 Task: Open Card Sales Closing Review in Board Content Marketing Social Media Content Creation and Management to Workspace Content Management Software and add a team member Softage.3@softage.net, a label Yellow, a checklist Insurance Planning, an attachment from your onedrive, a color Yellow and finally, add a card description 'Create and send out employee engagement survey on company vision' and a comment 'Let us approach this task with a focus on continuous improvement, seeking to learn and grow from each step of the process.'. Add a start date 'Jan 03, 1900' with a due date 'Jan 10, 1900'
Action: Mouse moved to (96, 361)
Screenshot: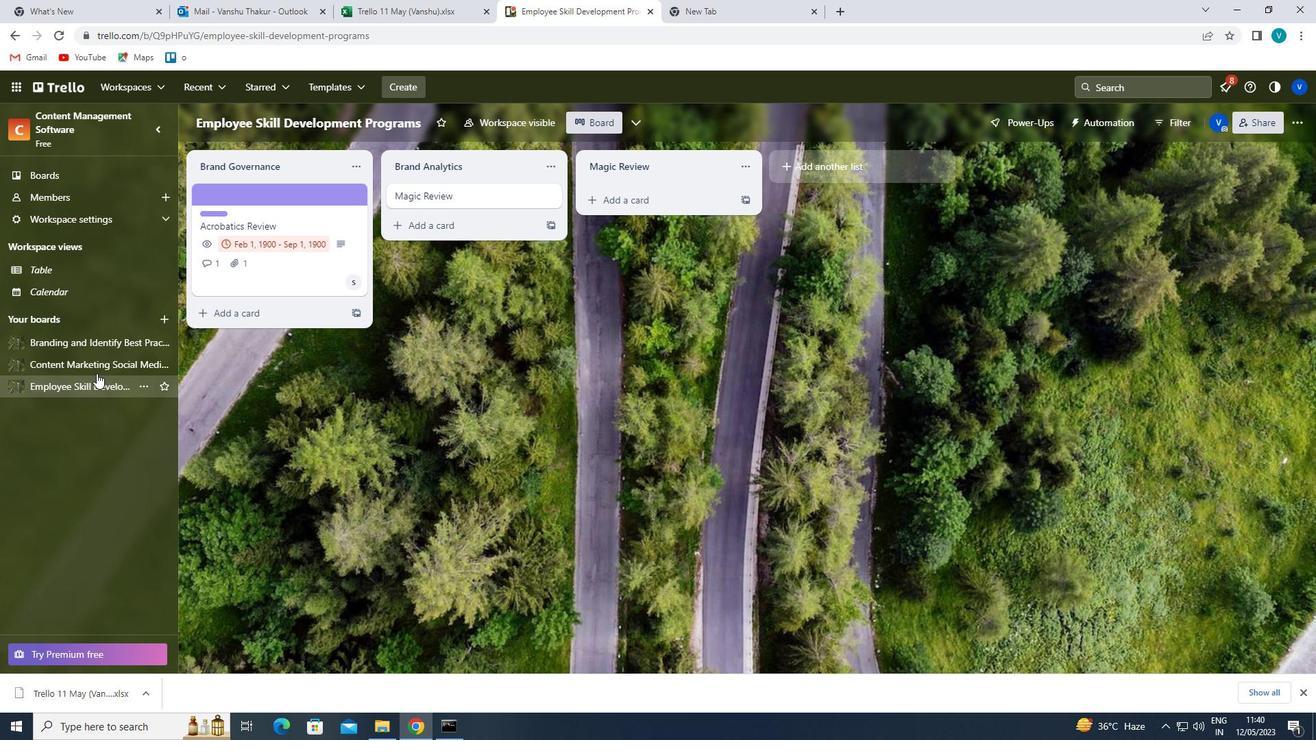 
Action: Mouse pressed left at (96, 361)
Screenshot: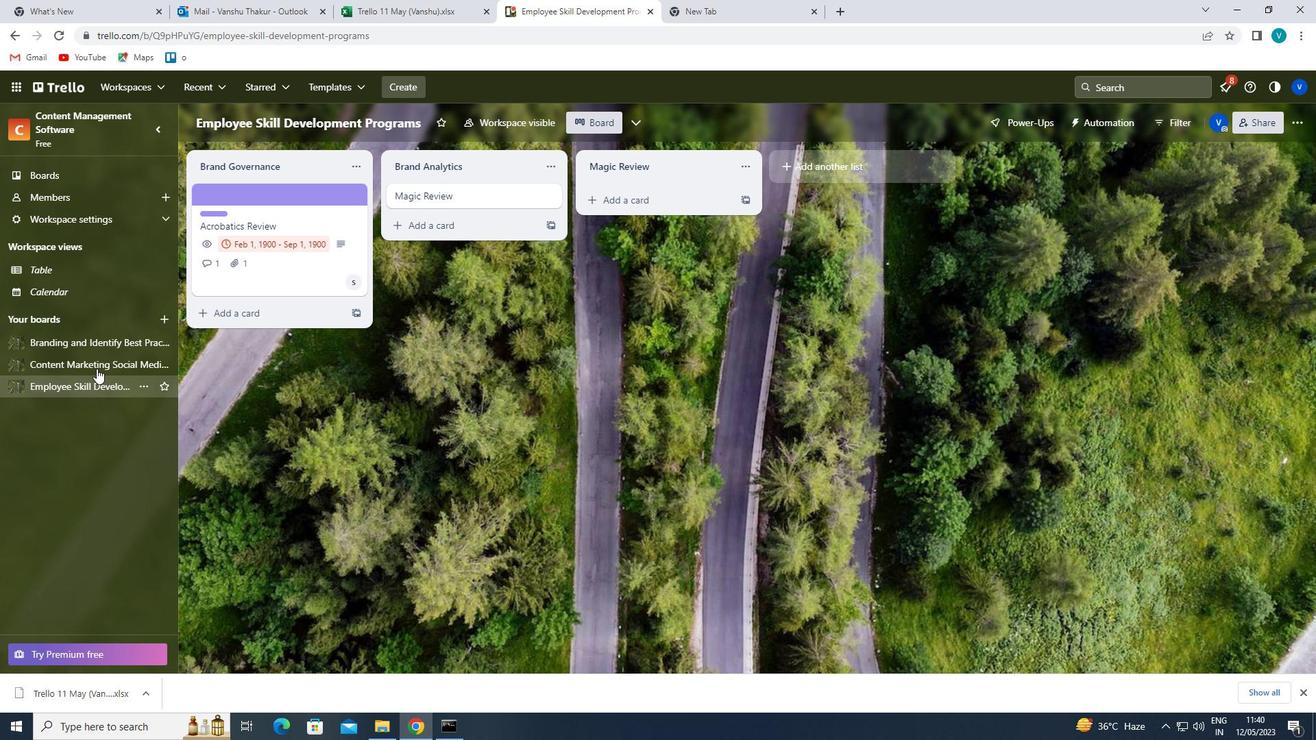 
Action: Mouse moved to (244, 191)
Screenshot: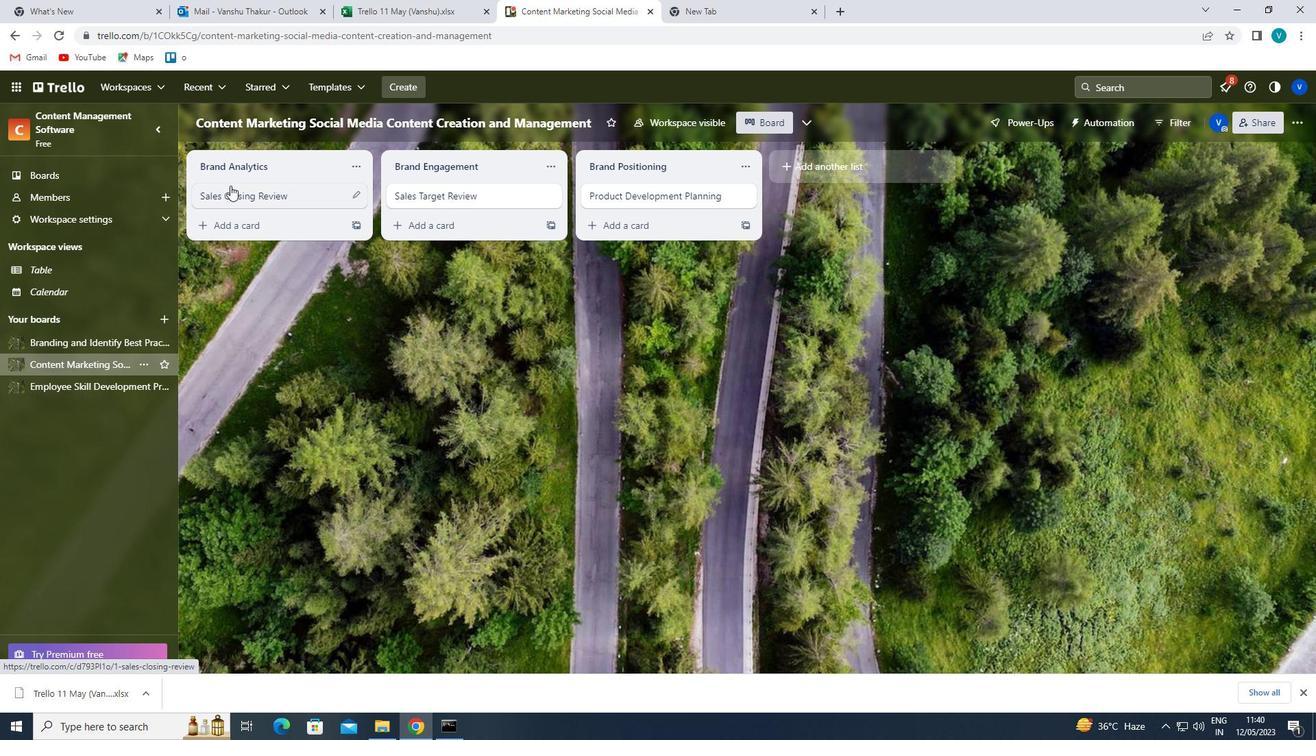 
Action: Mouse pressed left at (244, 191)
Screenshot: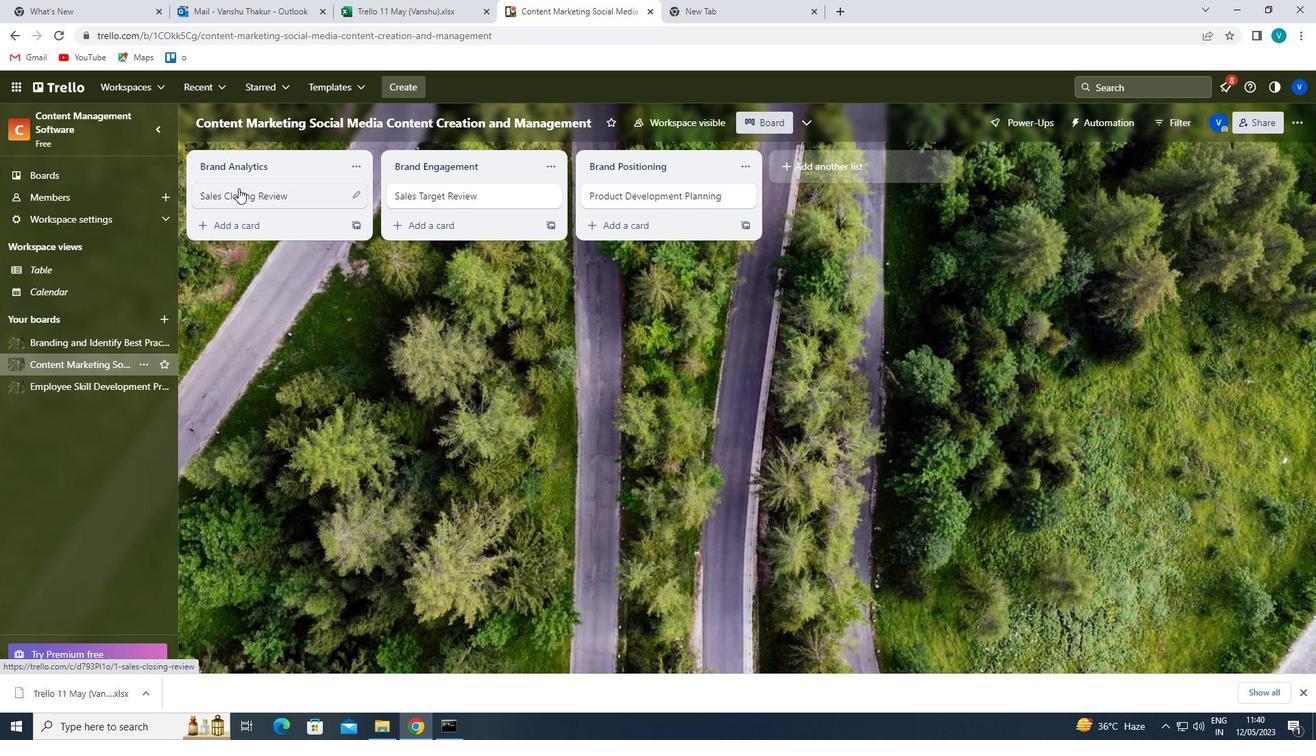 
Action: Mouse moved to (849, 188)
Screenshot: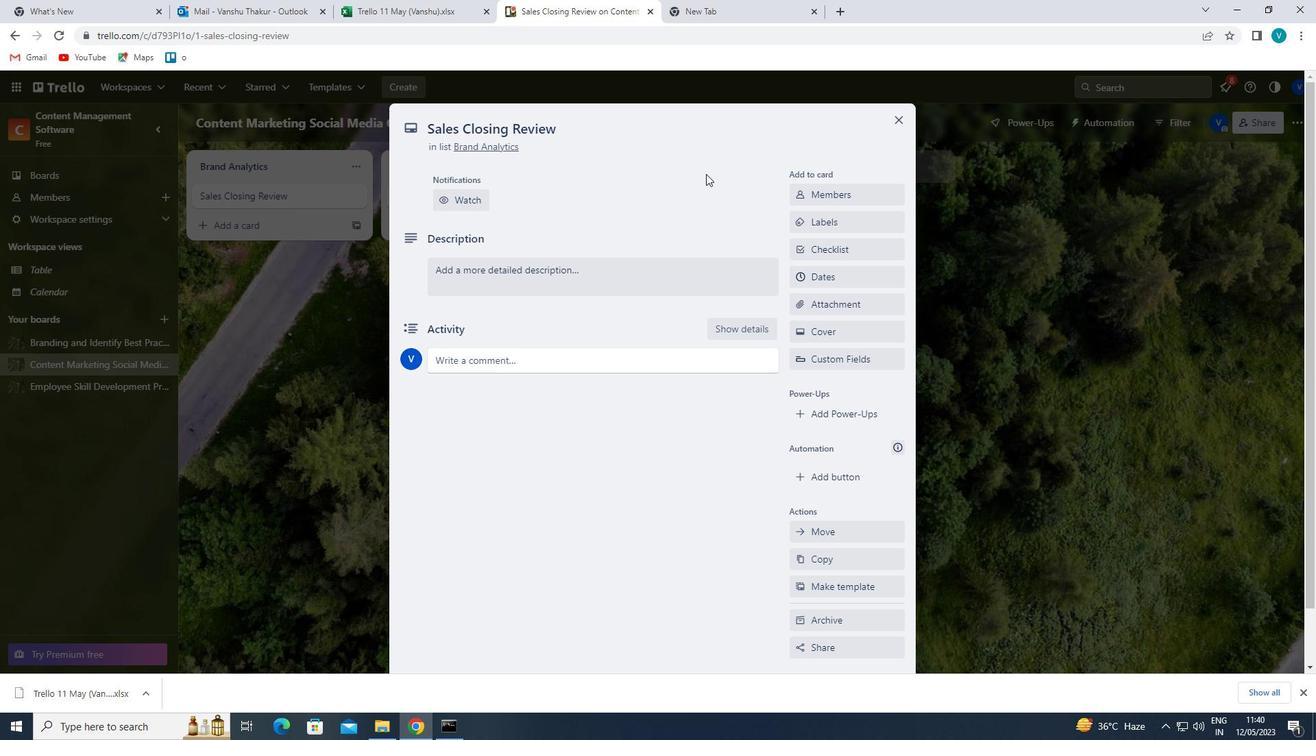
Action: Mouse pressed left at (849, 188)
Screenshot: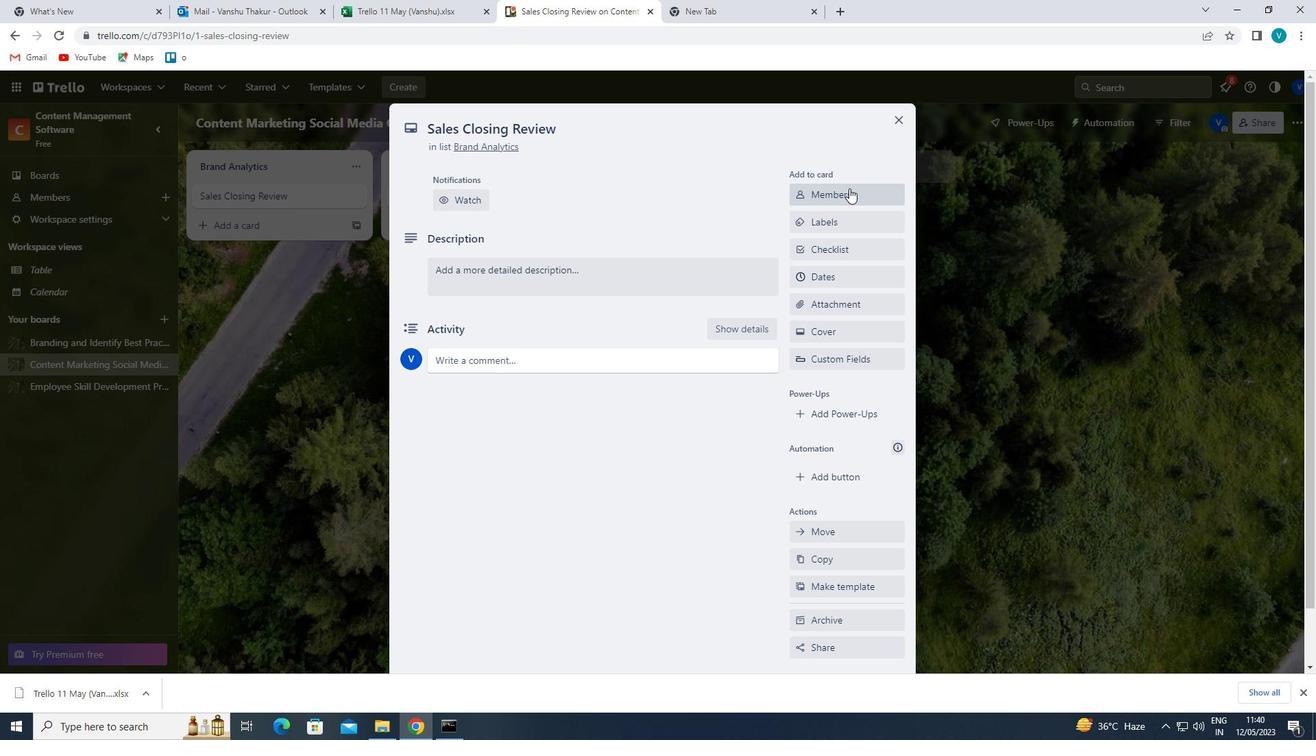 
Action: Mouse moved to (845, 255)
Screenshot: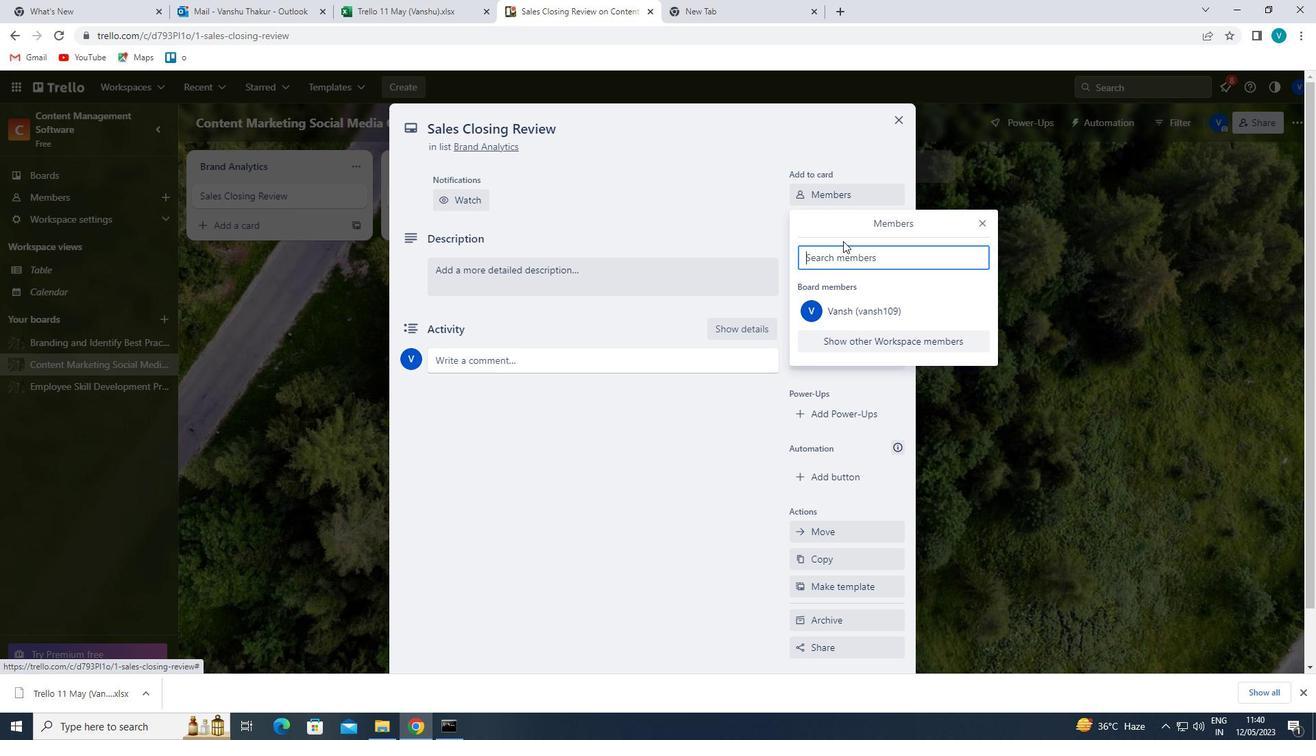 
Action: Mouse pressed left at (845, 255)
Screenshot: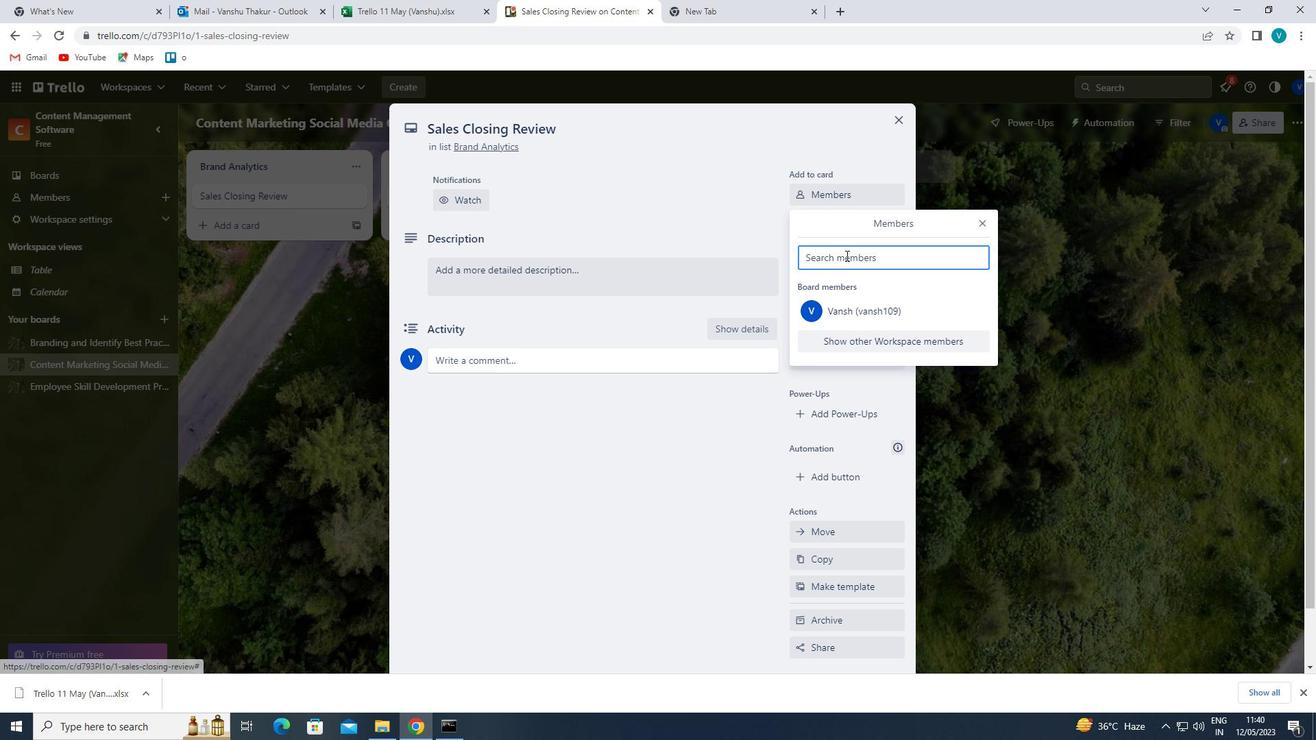 
Action: Mouse moved to (846, 256)
Screenshot: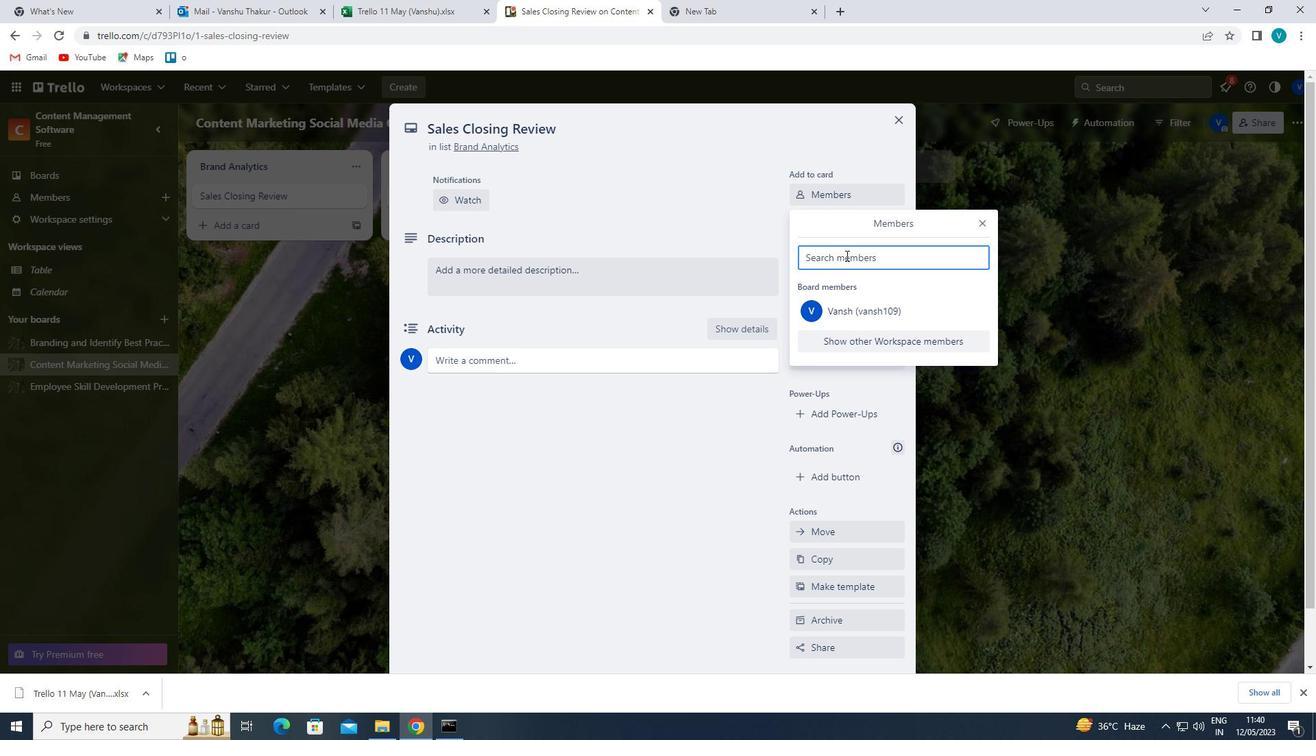 
Action: Key pressed <Key.shift>SOFTA
Screenshot: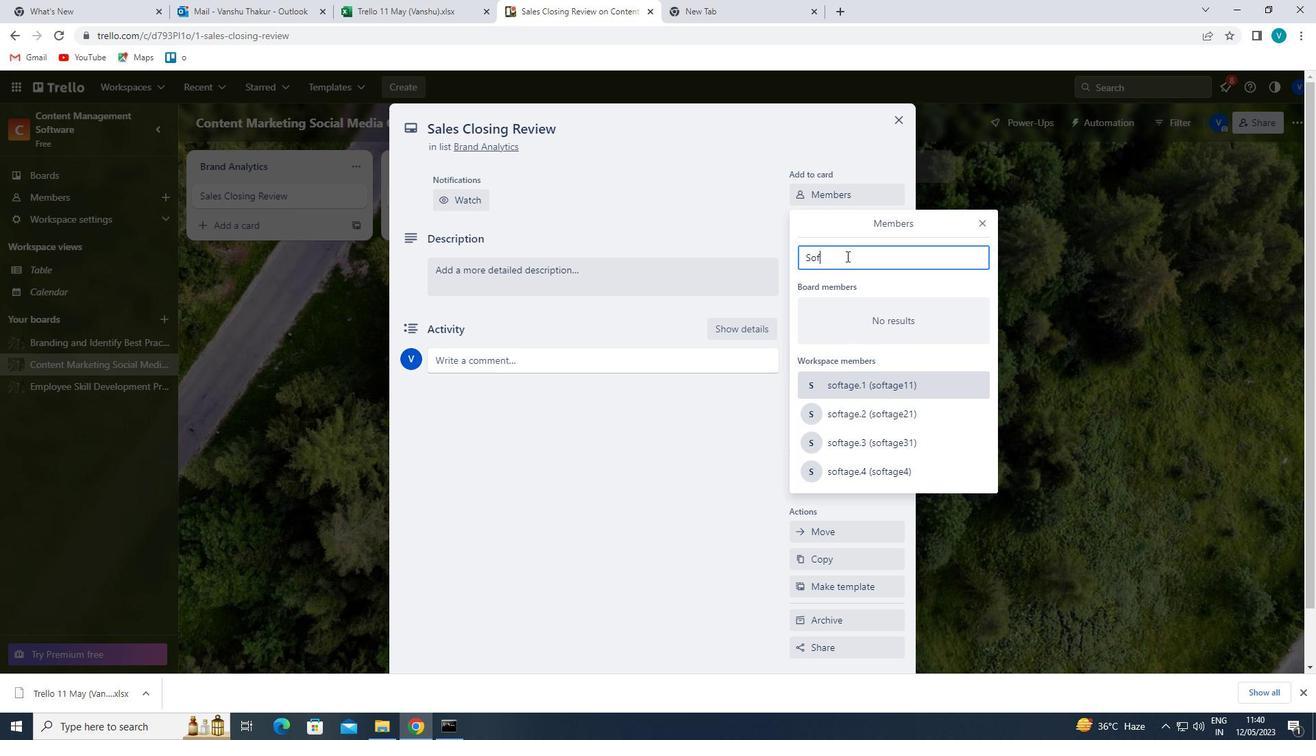
Action: Mouse moved to (861, 444)
Screenshot: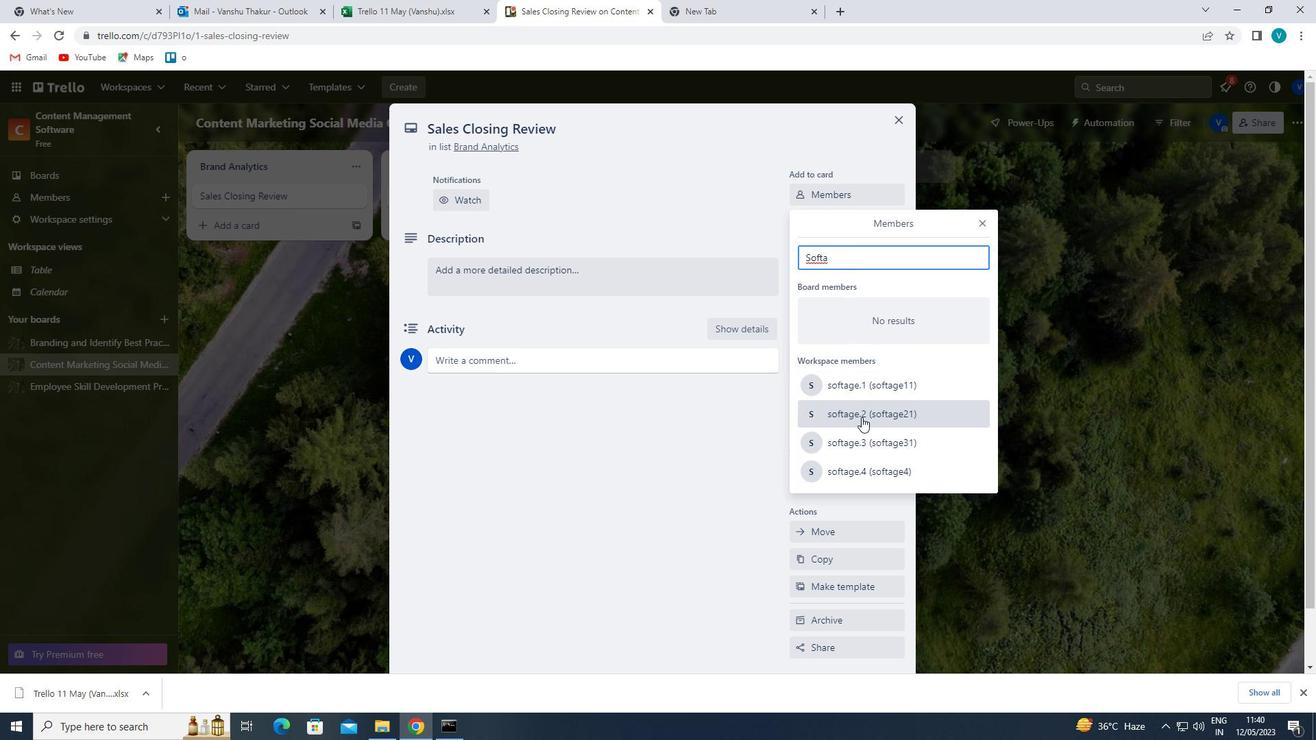 
Action: Mouse pressed left at (861, 444)
Screenshot: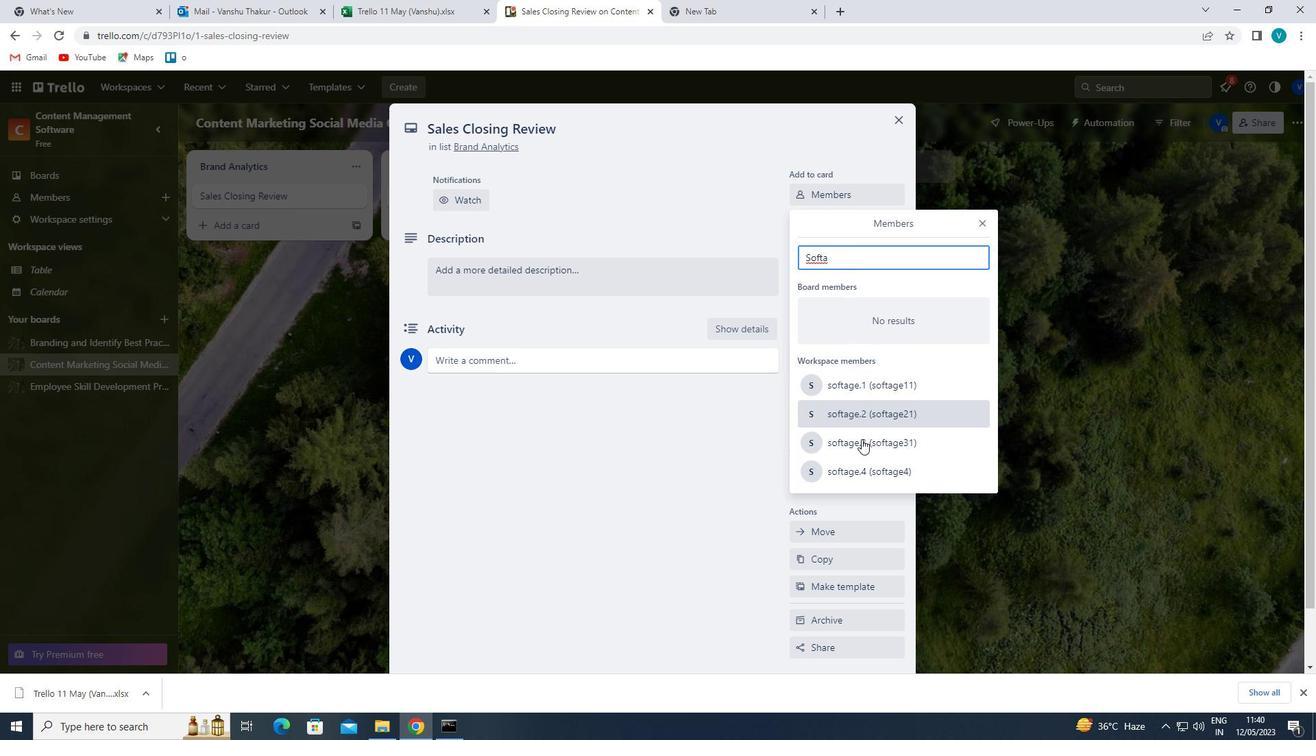 
Action: Mouse moved to (984, 226)
Screenshot: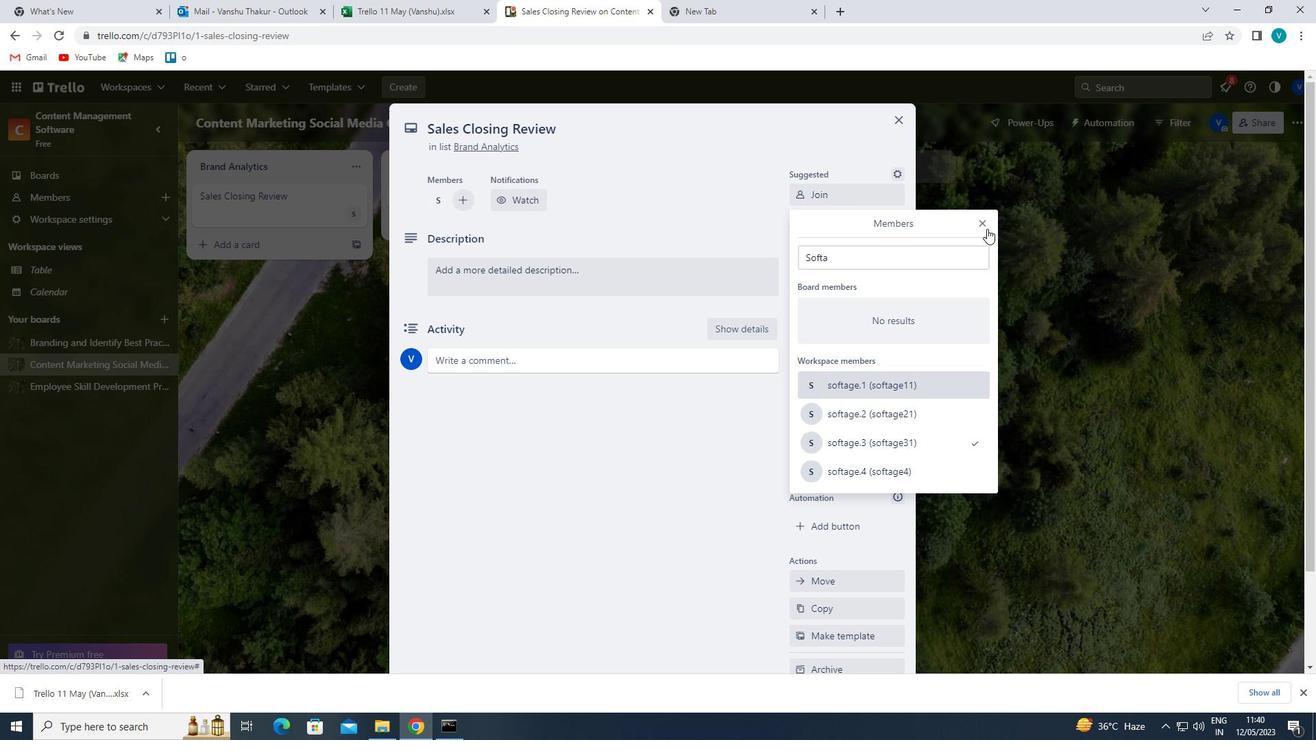 
Action: Mouse pressed left at (984, 226)
Screenshot: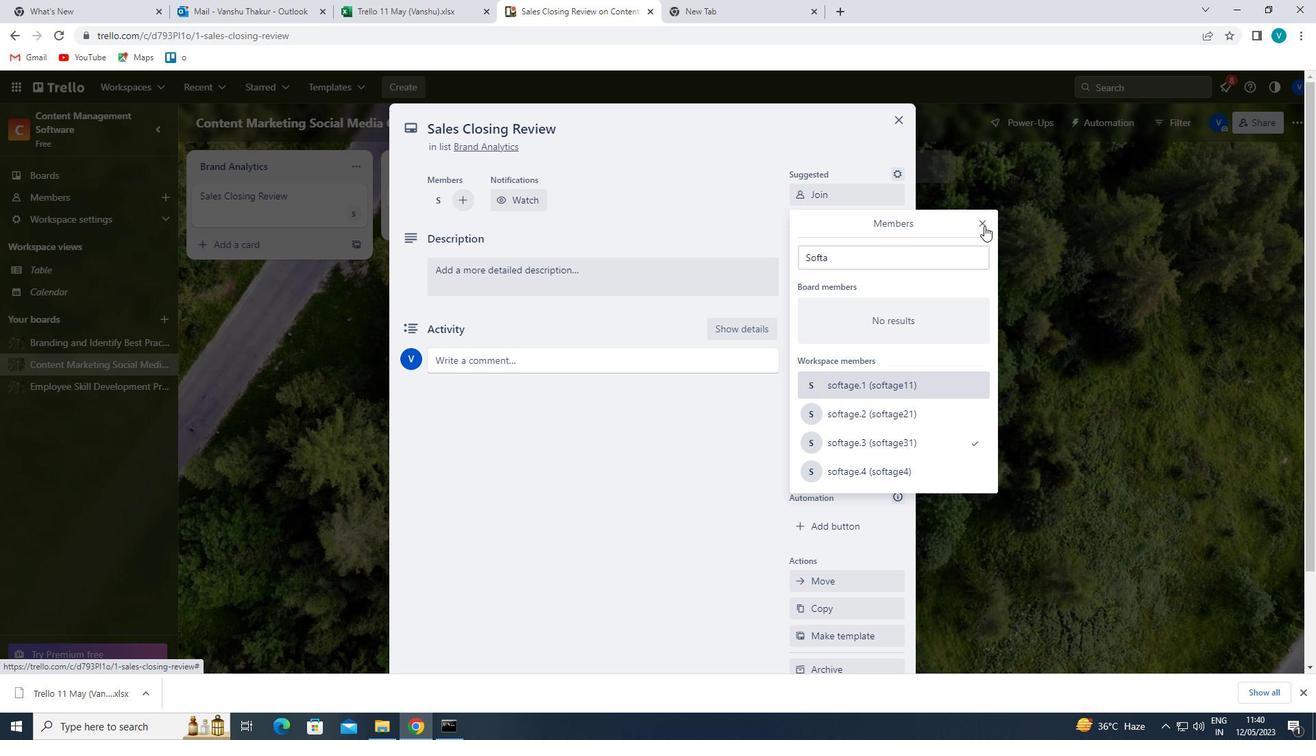 
Action: Mouse moved to (848, 261)
Screenshot: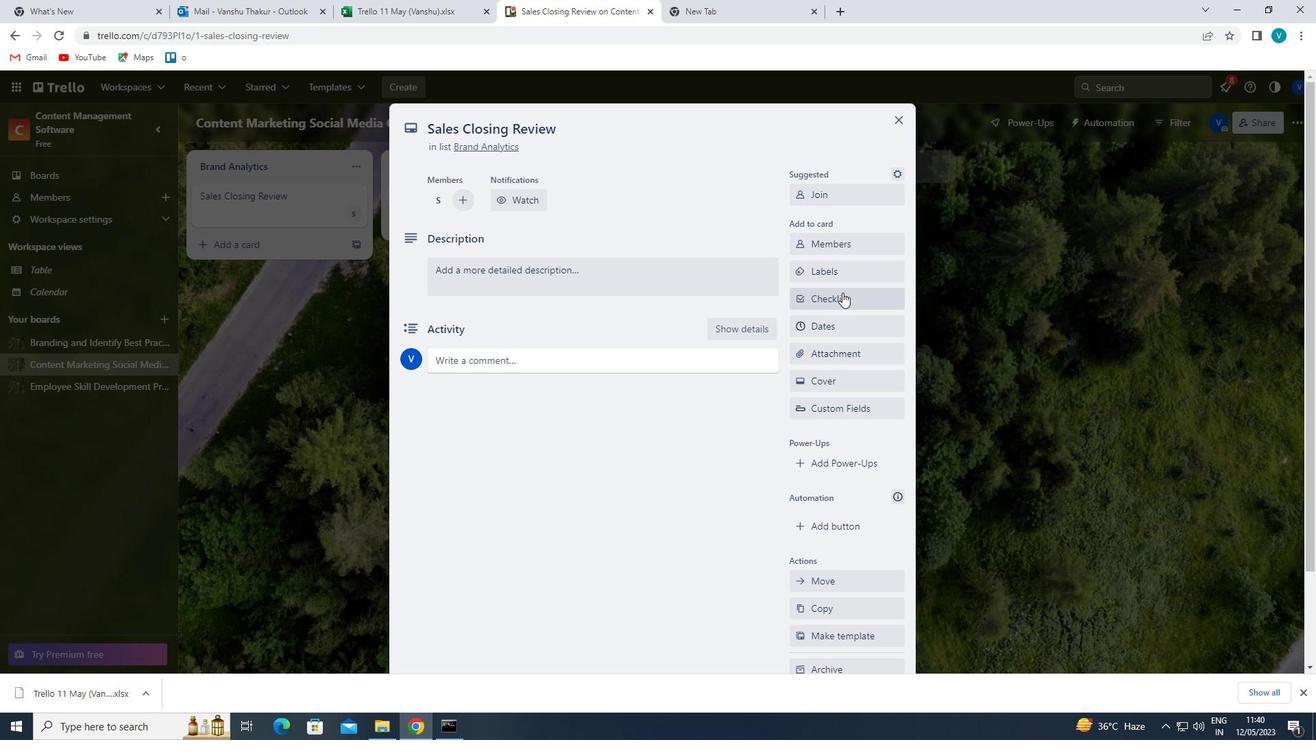 
Action: Mouse pressed left at (848, 261)
Screenshot: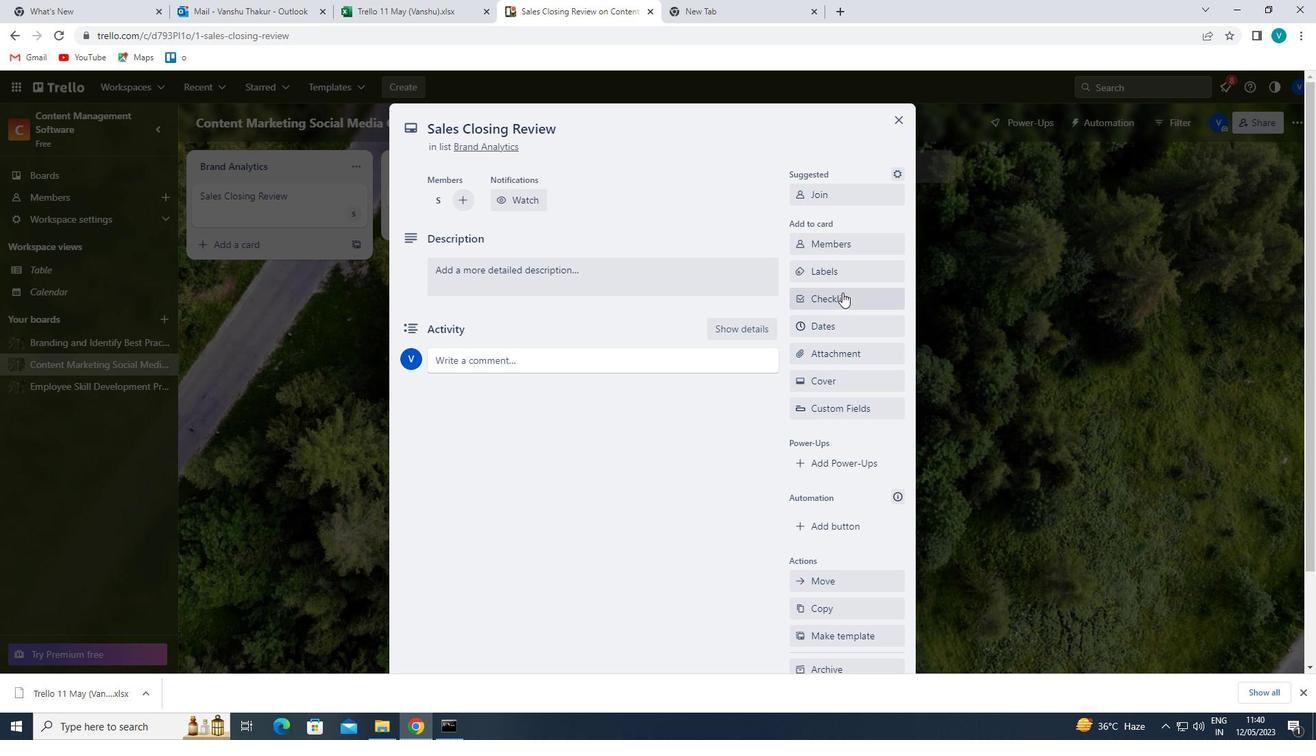 
Action: Mouse moved to (872, 417)
Screenshot: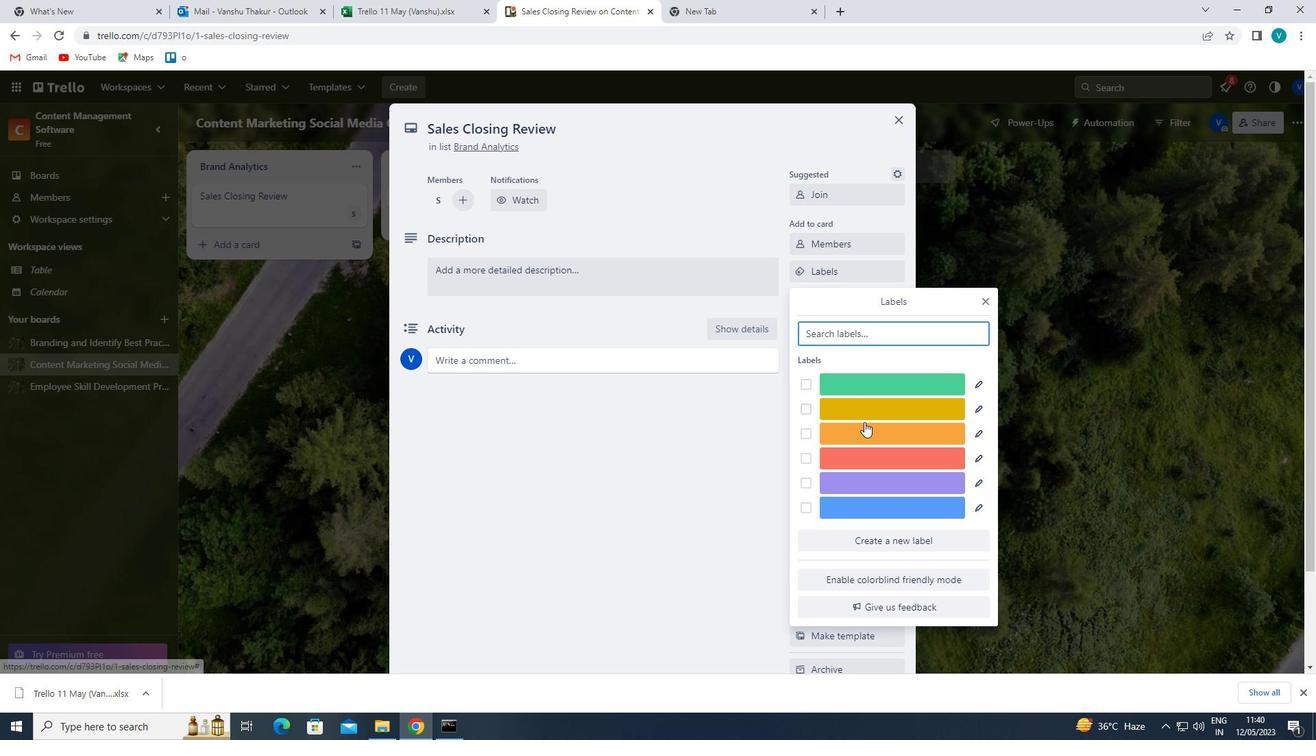 
Action: Mouse pressed left at (872, 417)
Screenshot: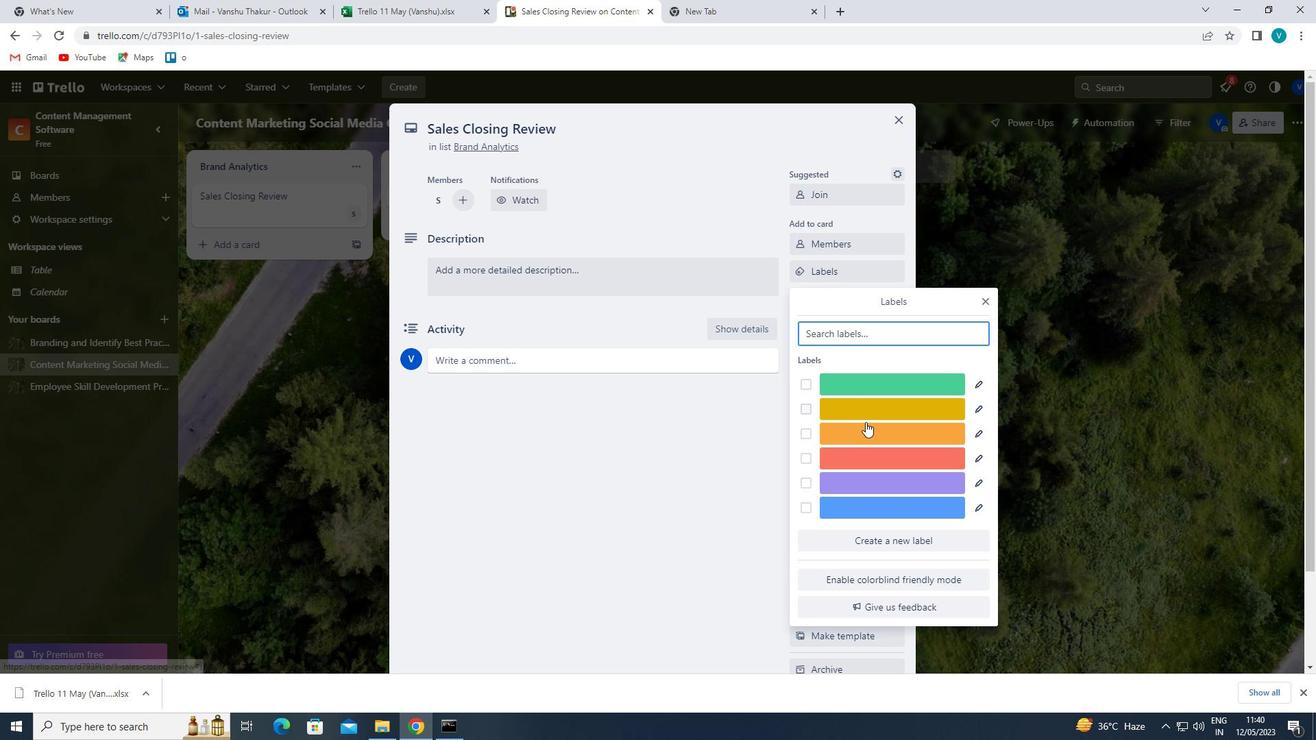 
Action: Mouse moved to (980, 302)
Screenshot: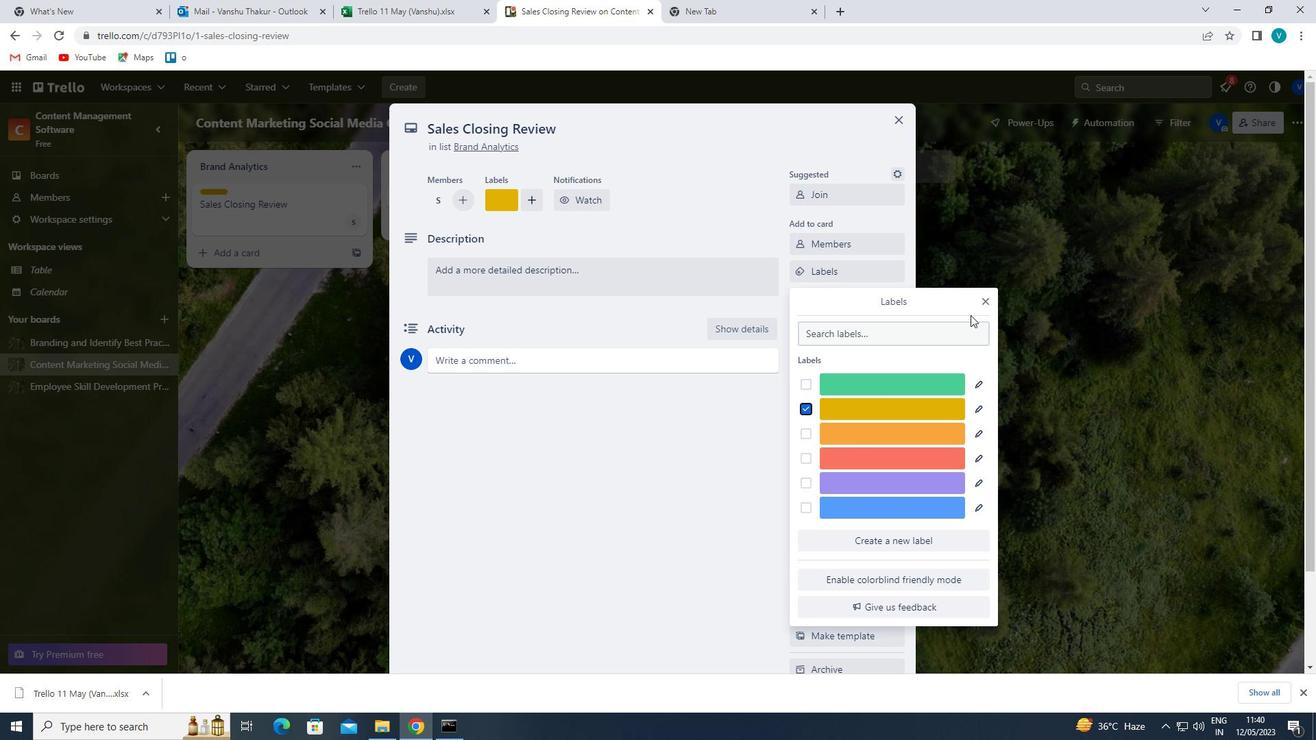 
Action: Mouse pressed left at (980, 302)
Screenshot: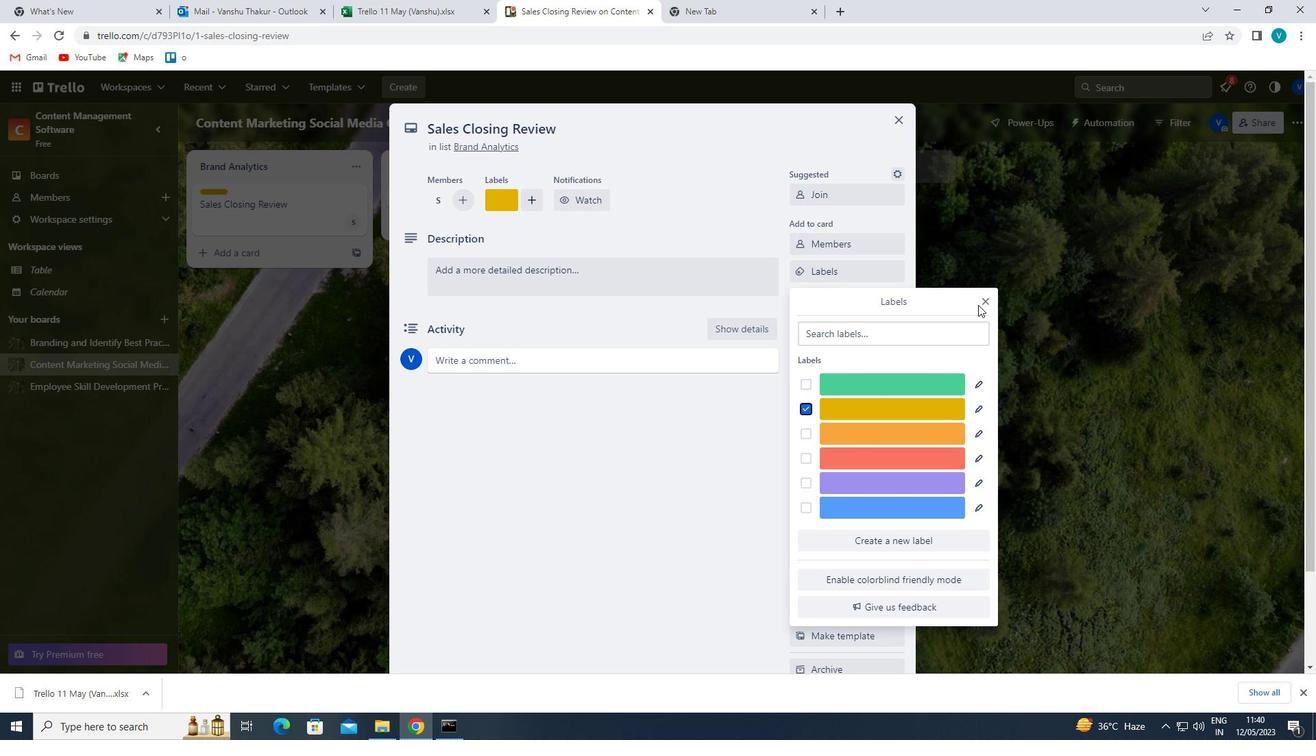 
Action: Mouse moved to (985, 297)
Screenshot: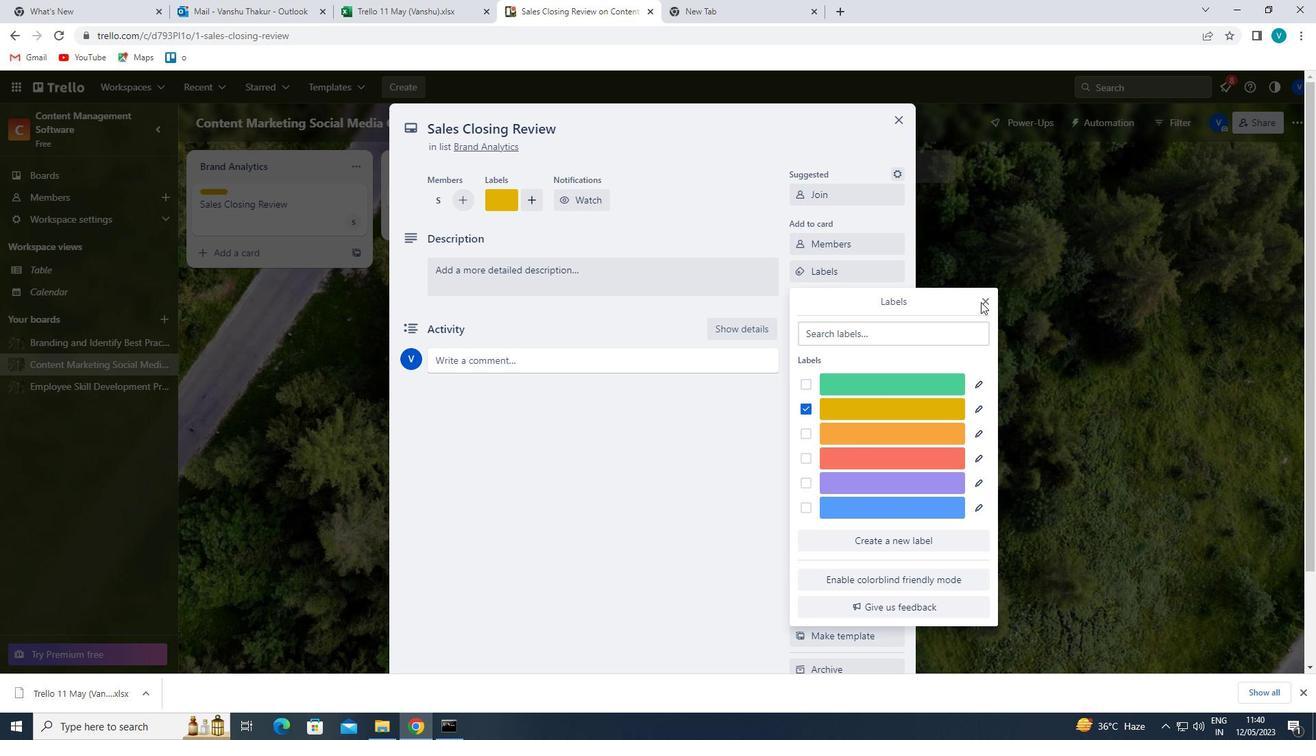 
Action: Mouse pressed left at (985, 297)
Screenshot: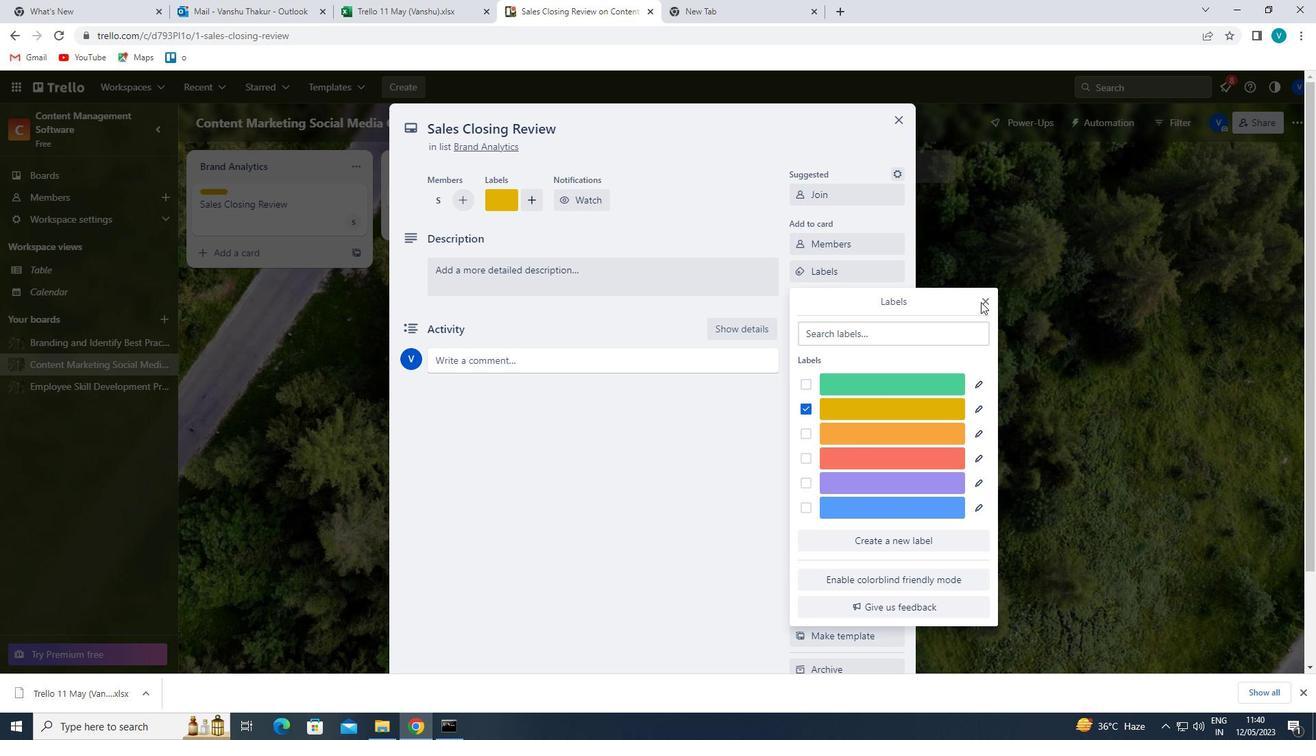 
Action: Mouse moved to (871, 296)
Screenshot: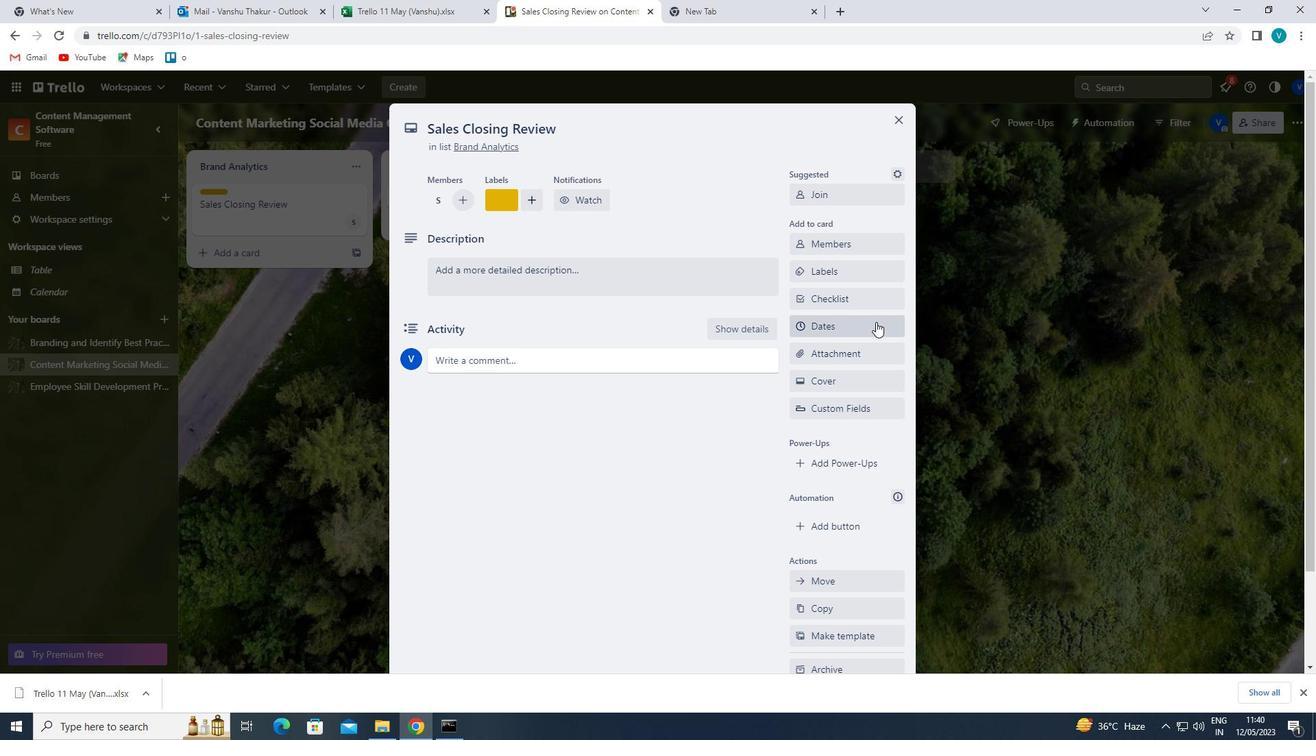 
Action: Mouse pressed left at (871, 296)
Screenshot: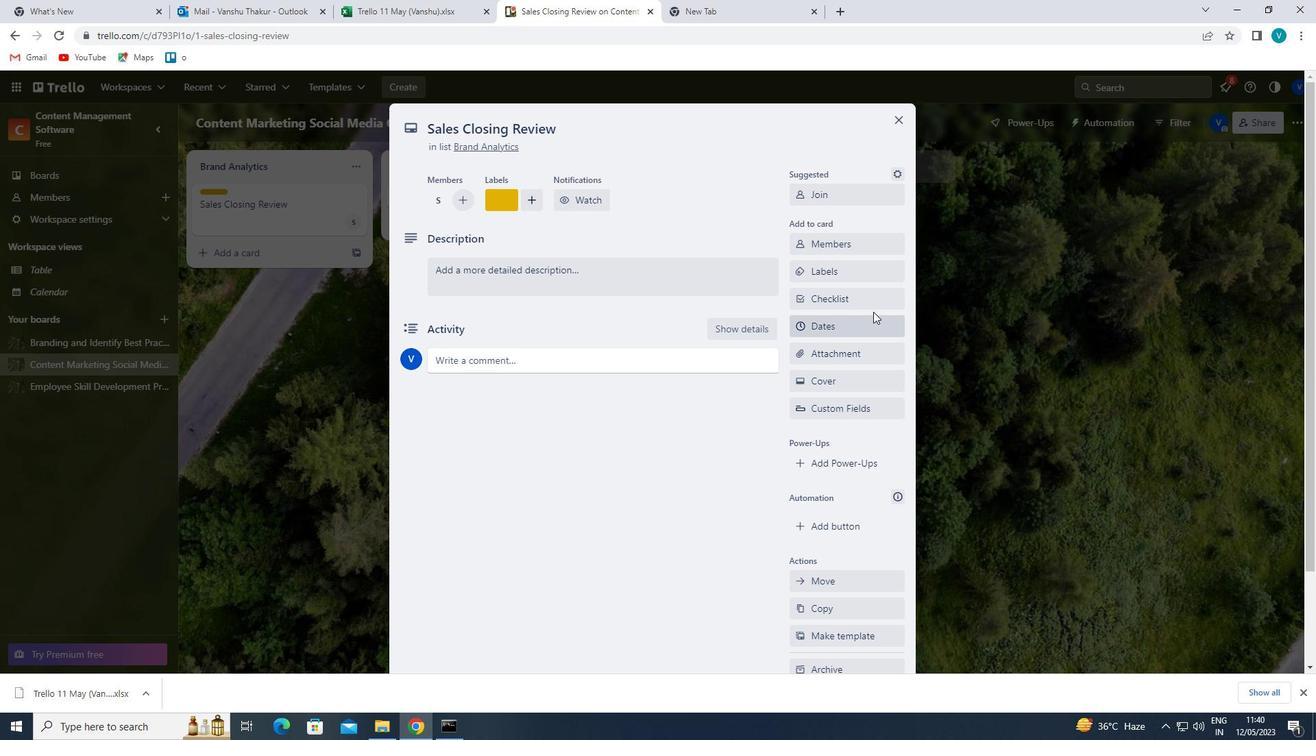 
Action: Mouse moved to (869, 313)
Screenshot: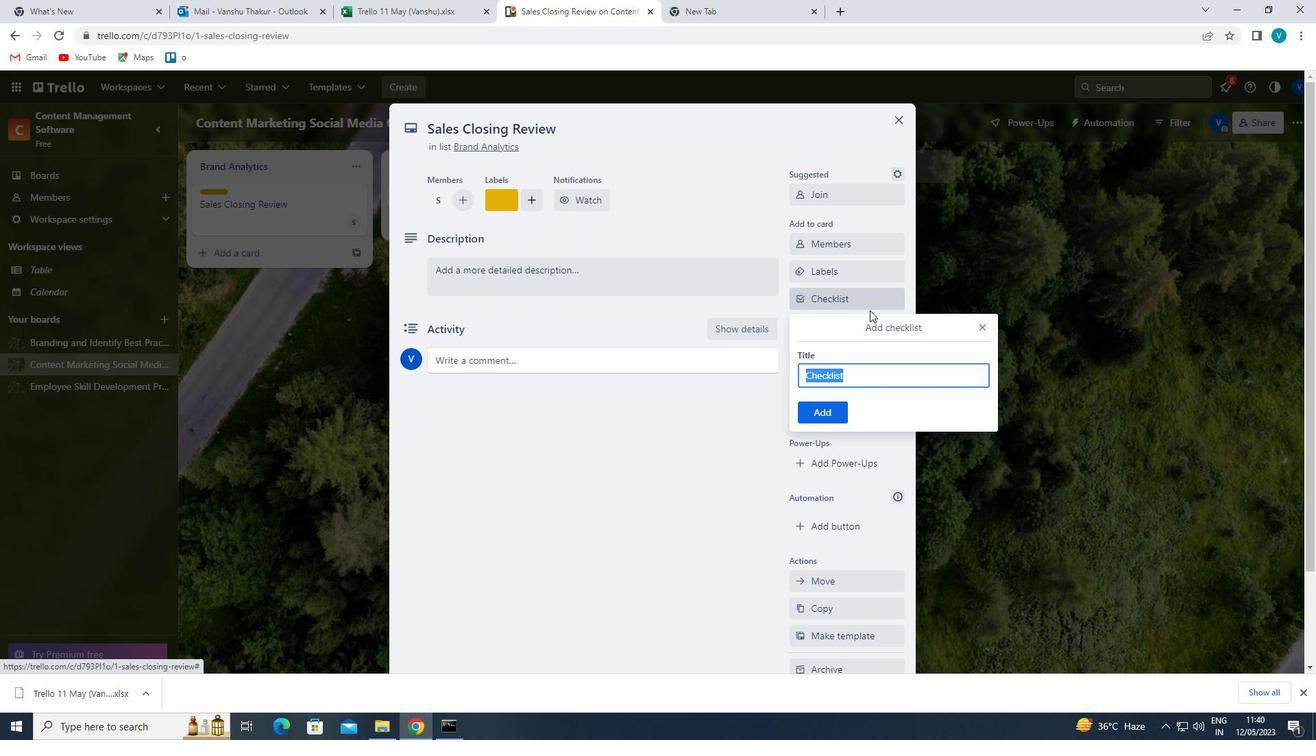 
Action: Key pressed <Key.shift><Key.shift>INSURANCE<Key.space>
Screenshot: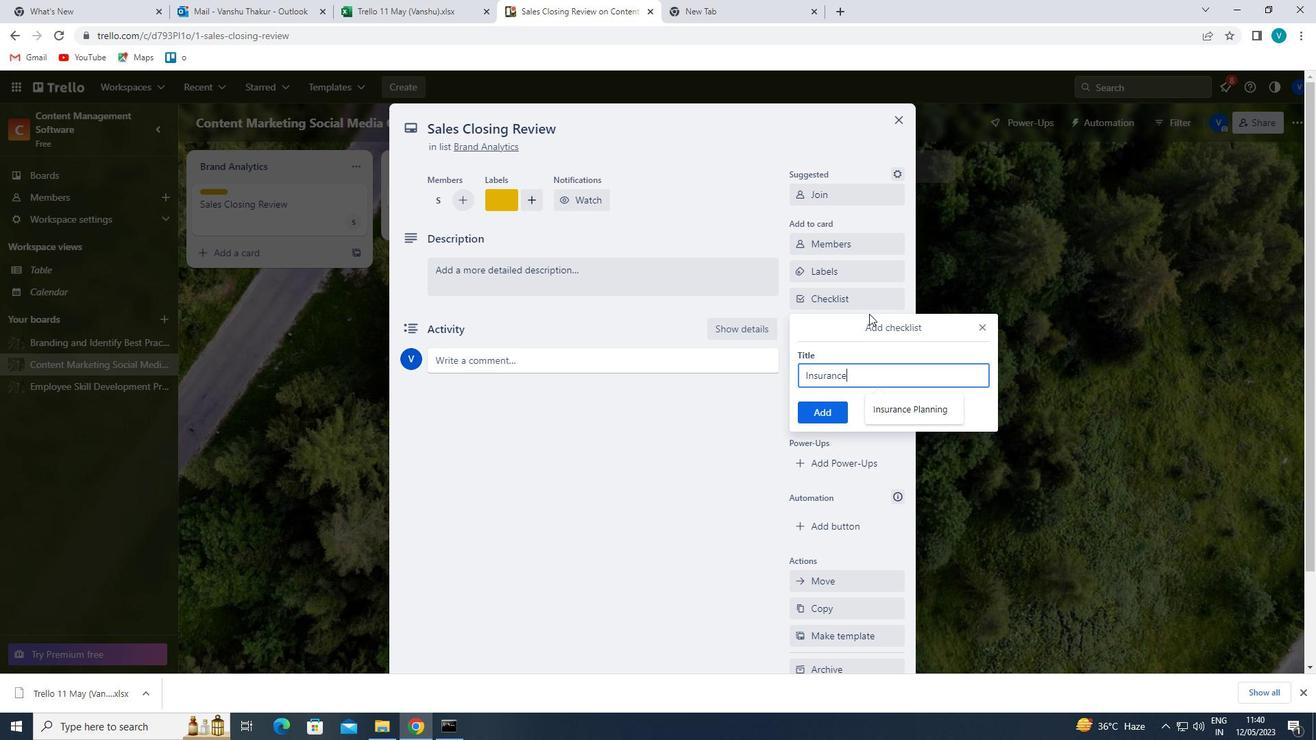 
Action: Mouse moved to (902, 400)
Screenshot: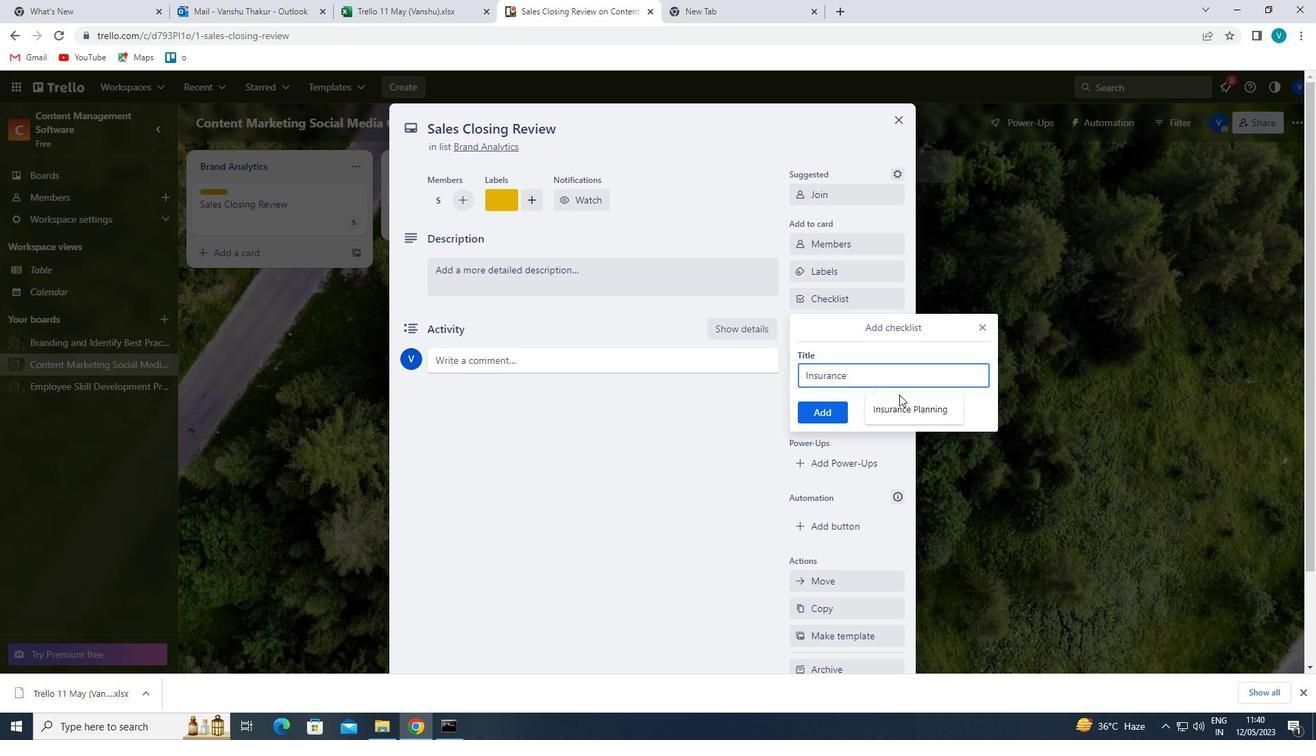 
Action: Mouse pressed left at (902, 400)
Screenshot: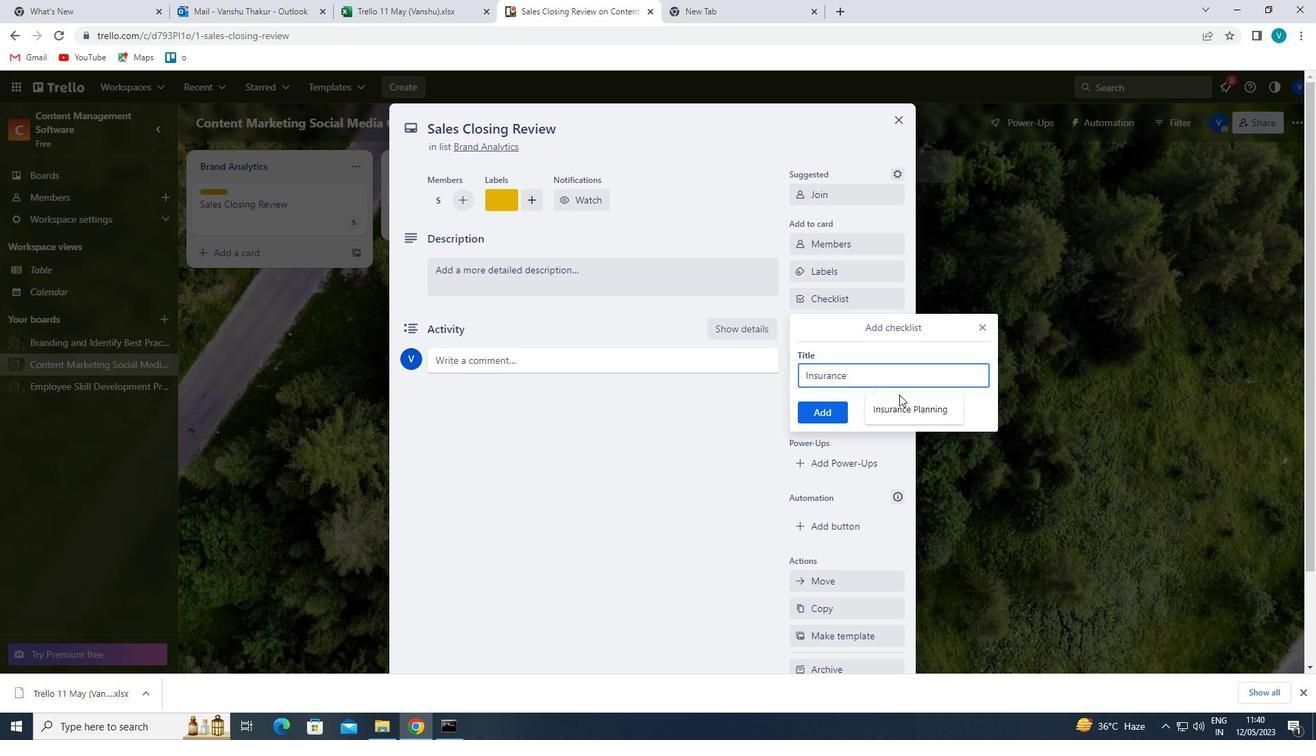 
Action: Mouse moved to (824, 411)
Screenshot: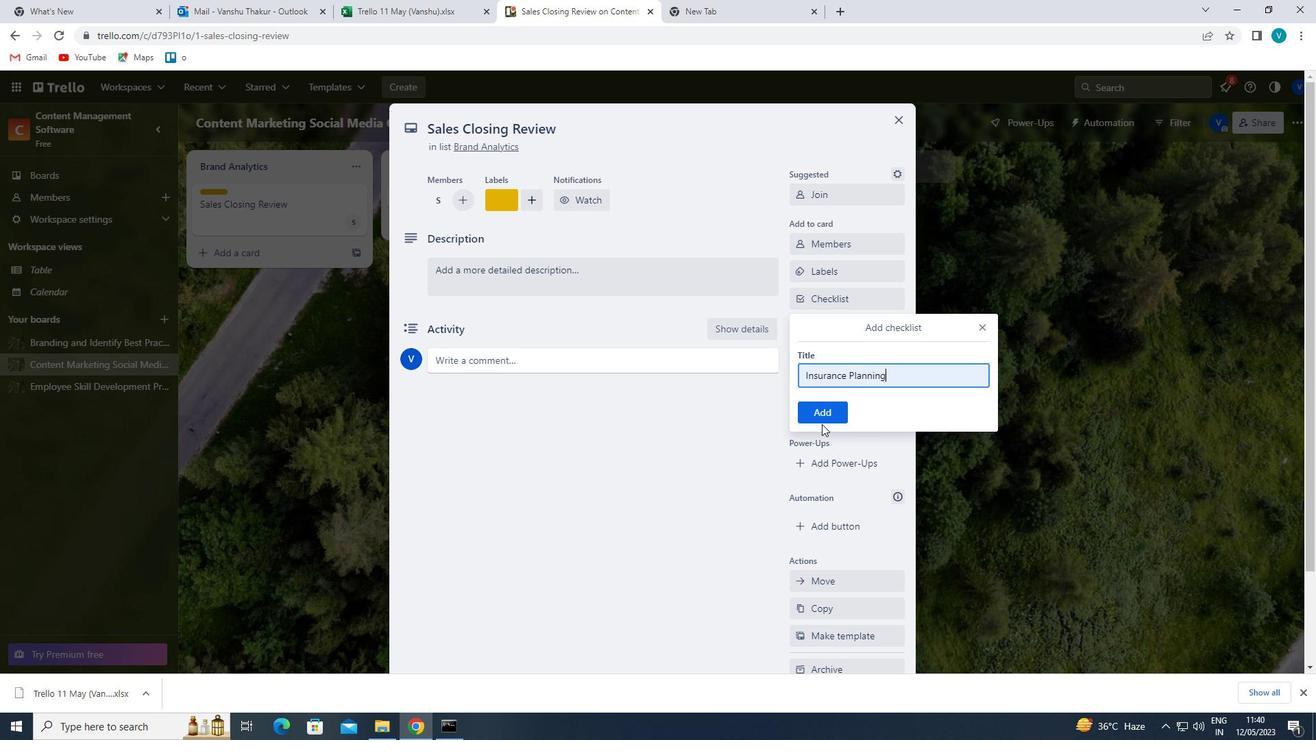 
Action: Mouse pressed left at (824, 411)
Screenshot: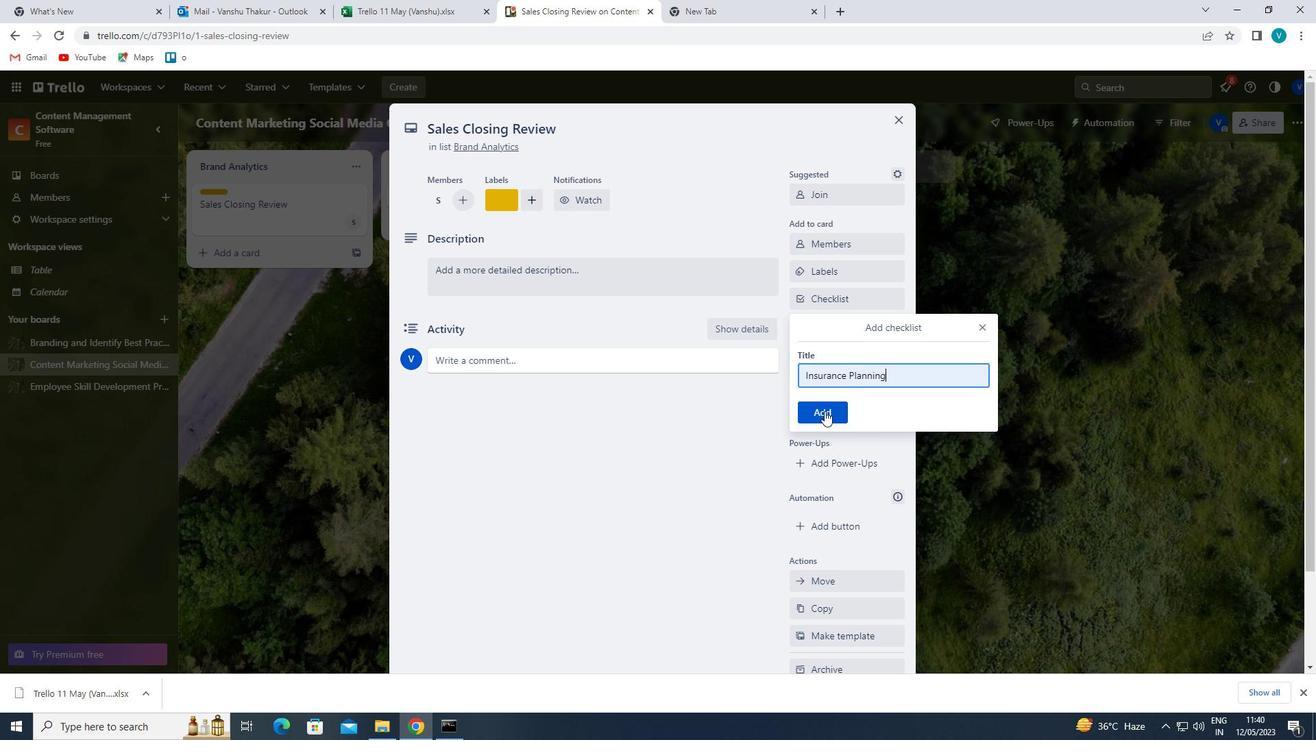 
Action: Mouse moved to (834, 346)
Screenshot: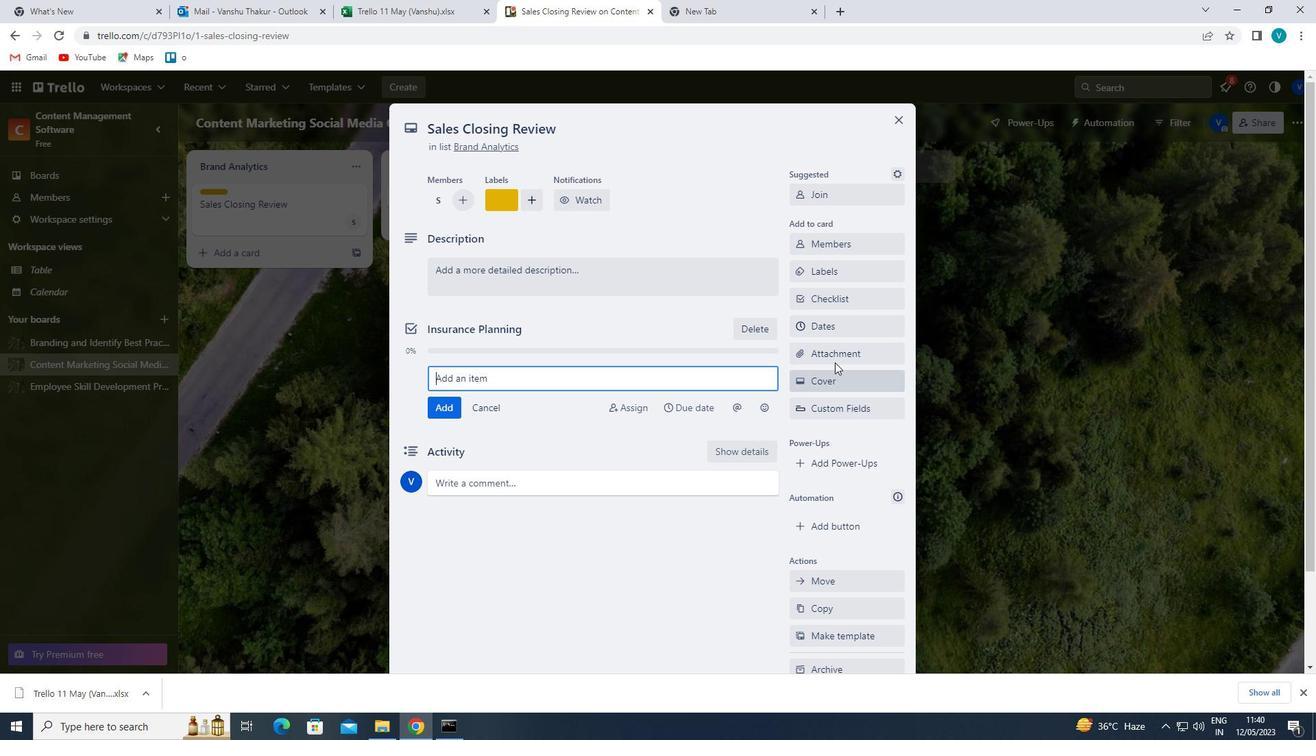 
Action: Mouse pressed left at (834, 346)
Screenshot: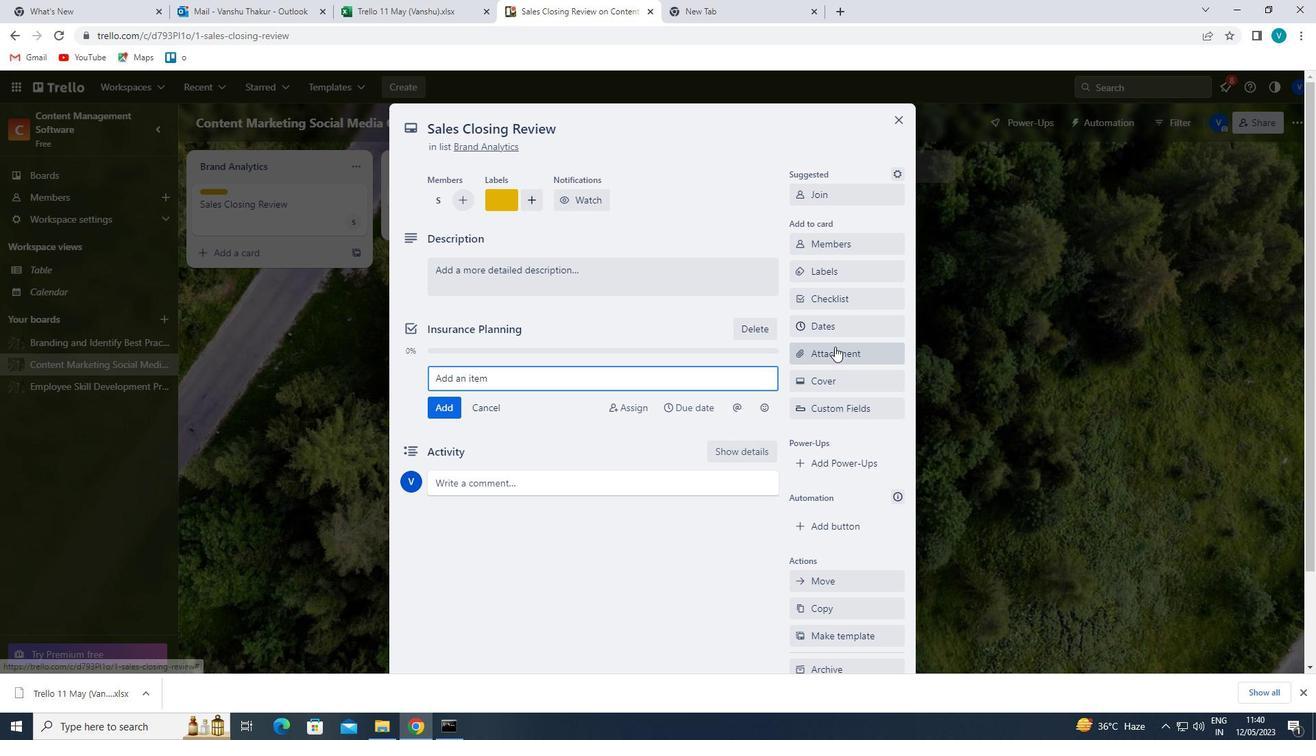 
Action: Mouse moved to (828, 527)
Screenshot: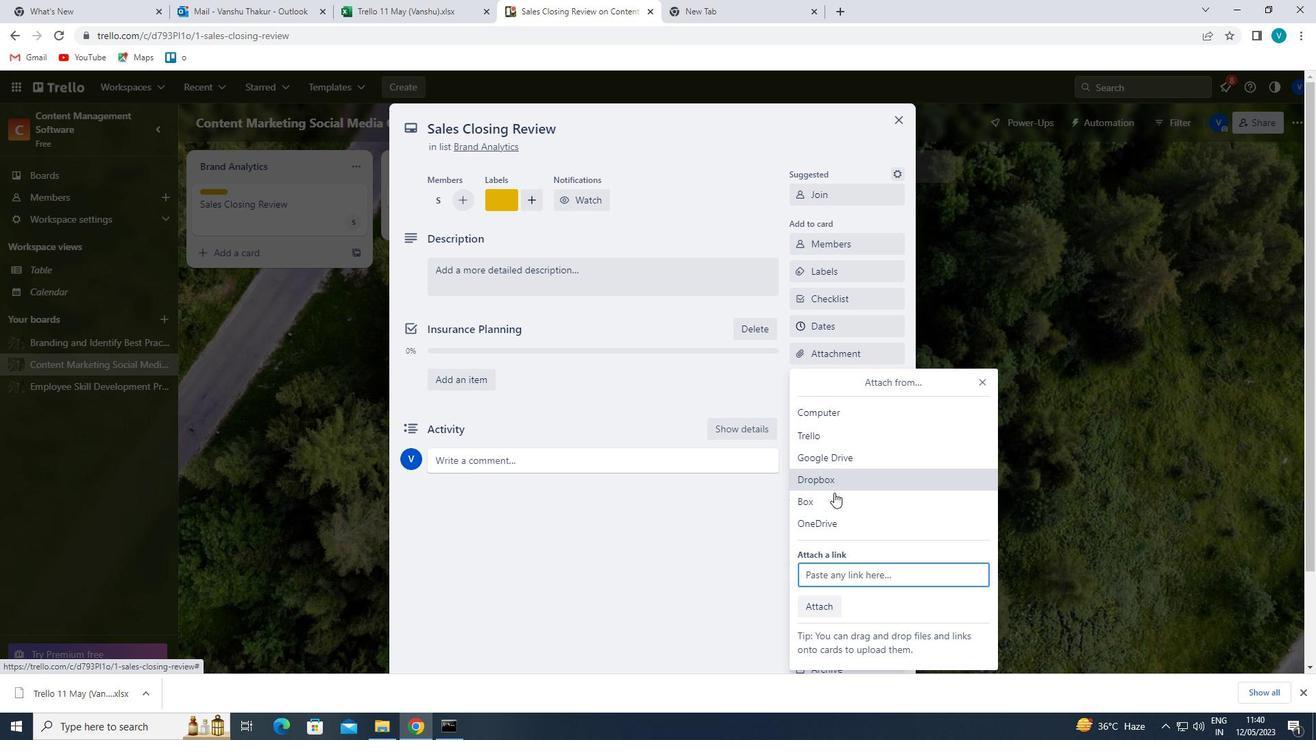 
Action: Mouse pressed left at (828, 527)
Screenshot: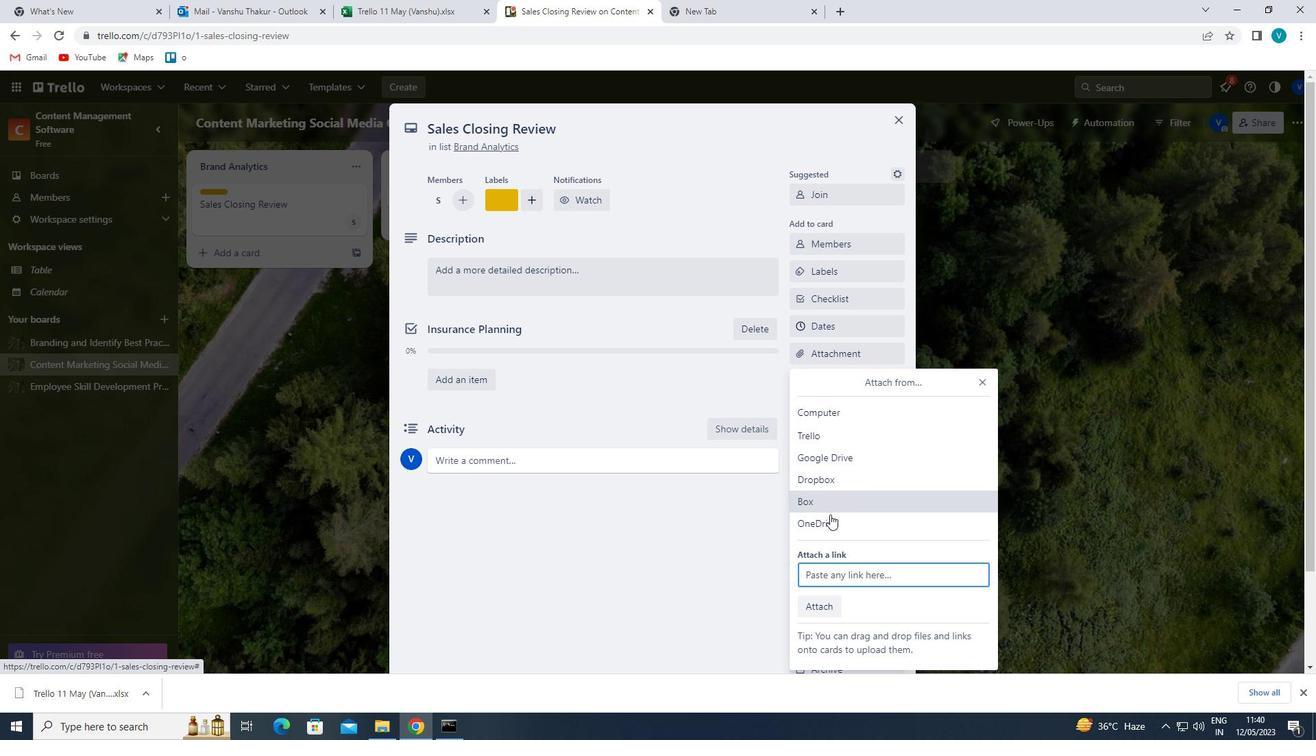 
Action: Mouse moved to (481, 261)
Screenshot: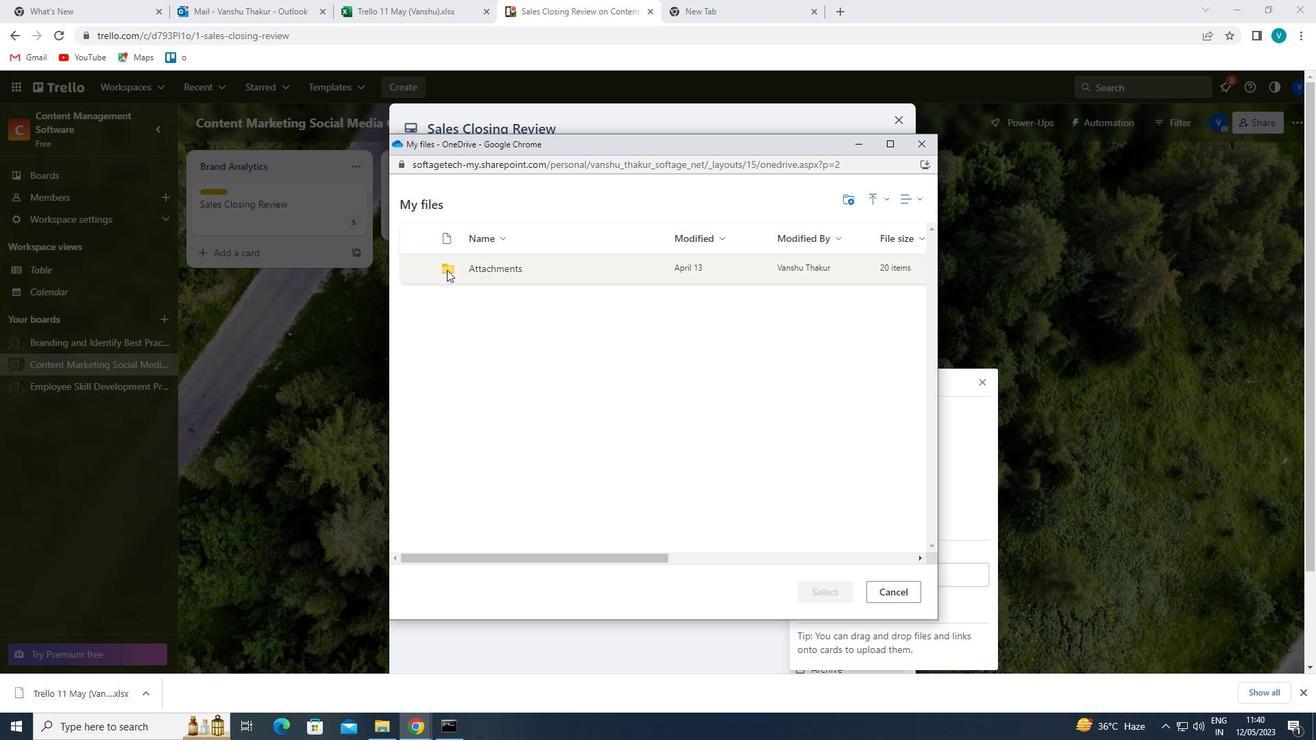 
Action: Mouse pressed left at (481, 261)
Screenshot: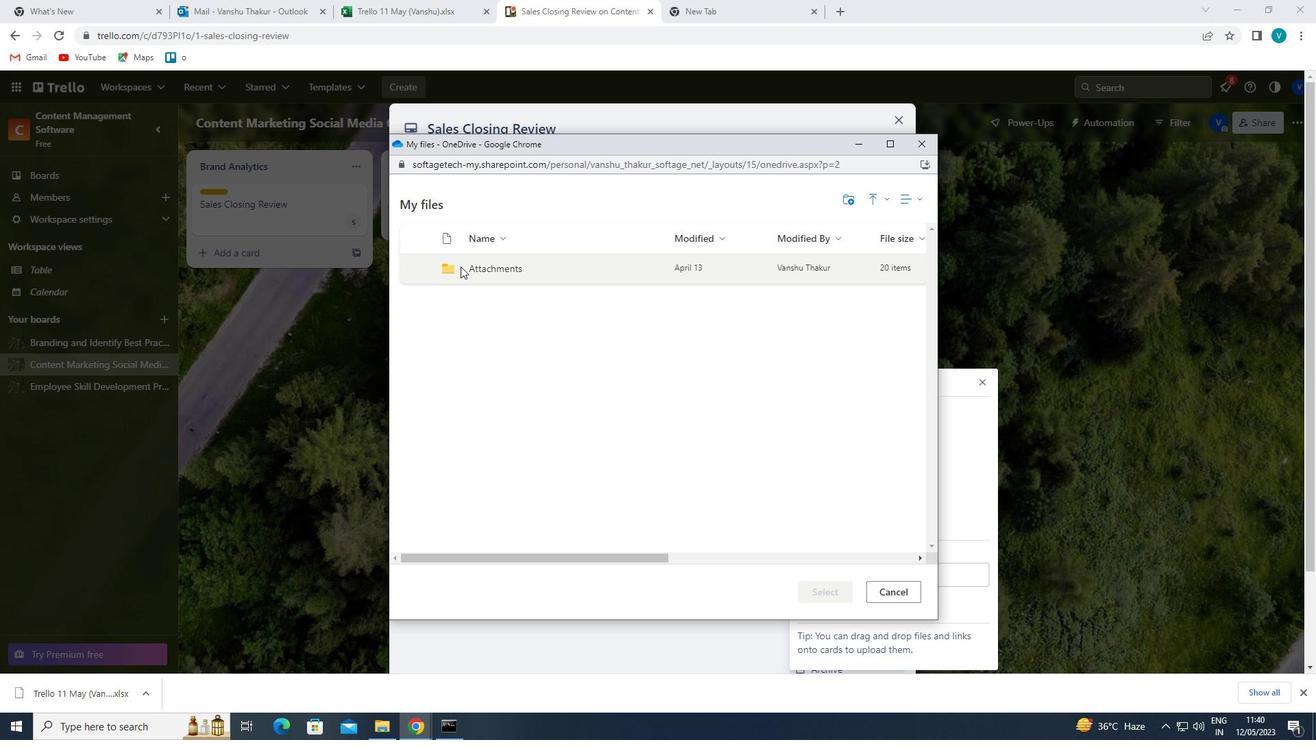 
Action: Mouse moved to (543, 416)
Screenshot: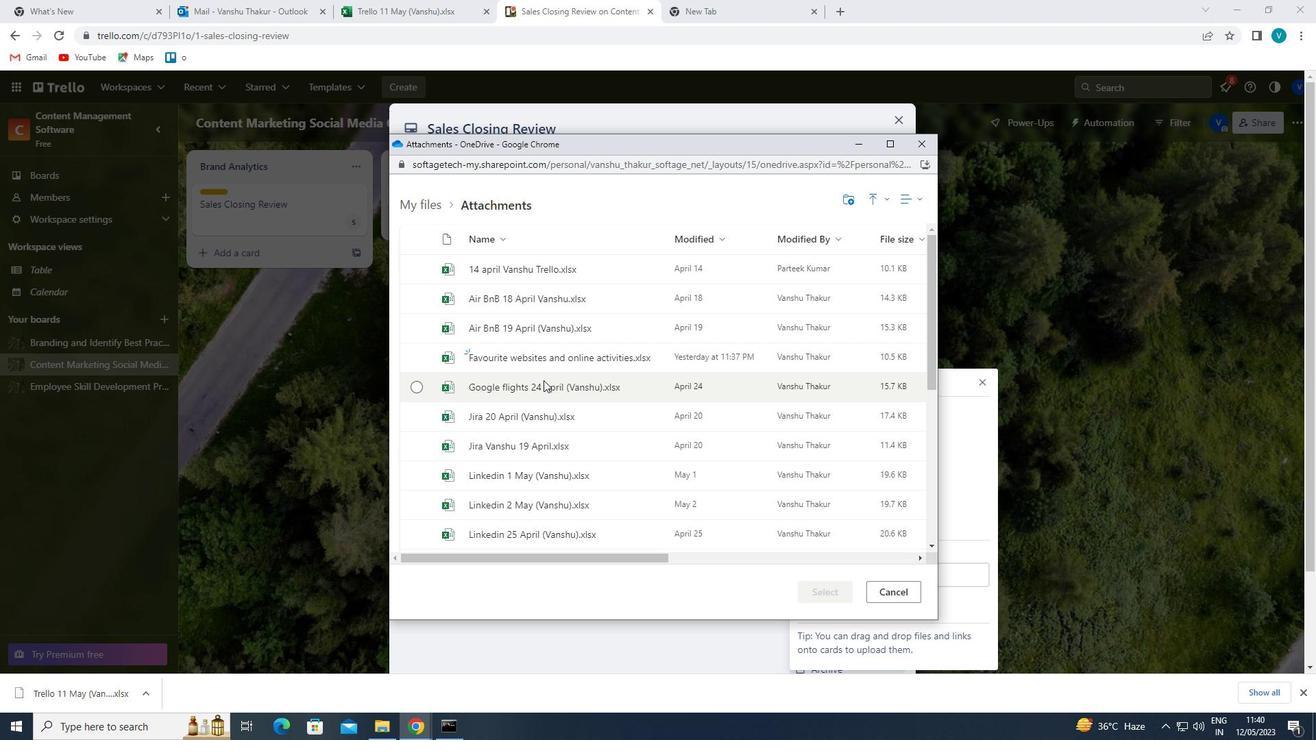 
Action: Mouse pressed left at (543, 416)
Screenshot: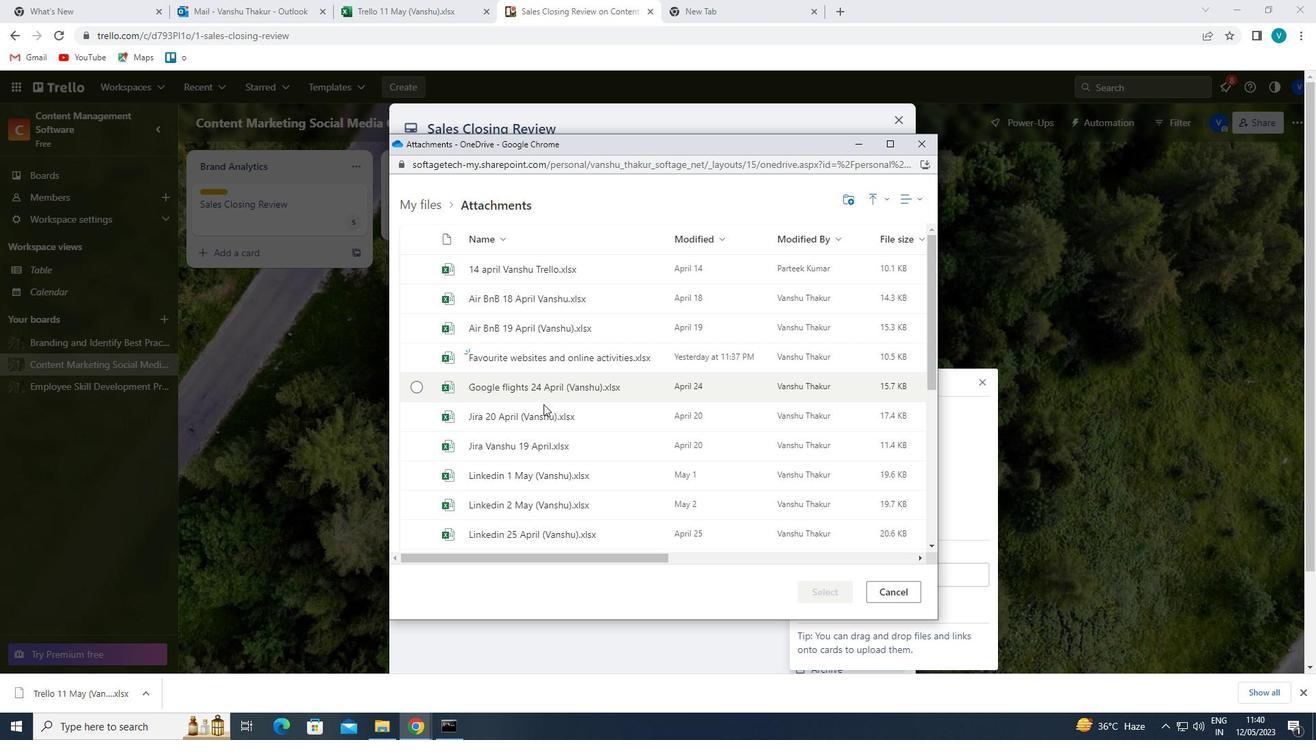 
Action: Mouse moved to (810, 594)
Screenshot: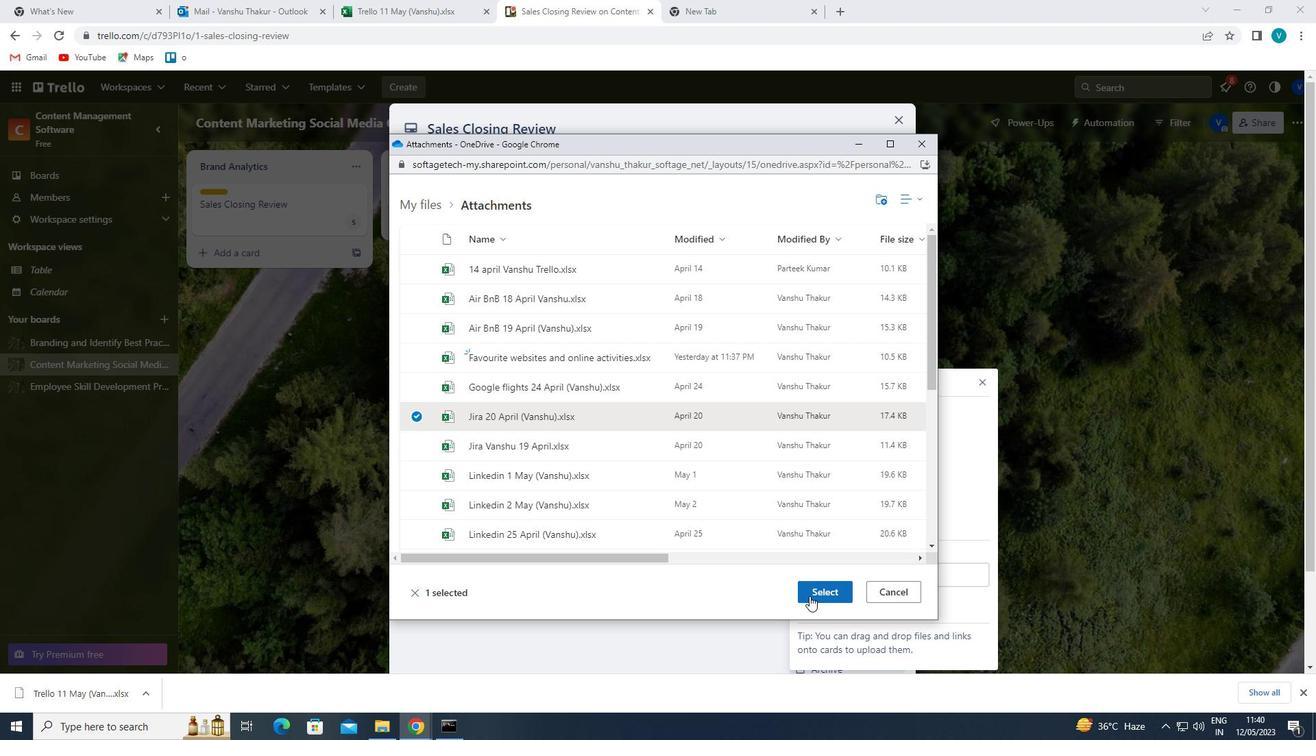 
Action: Mouse pressed left at (810, 594)
Screenshot: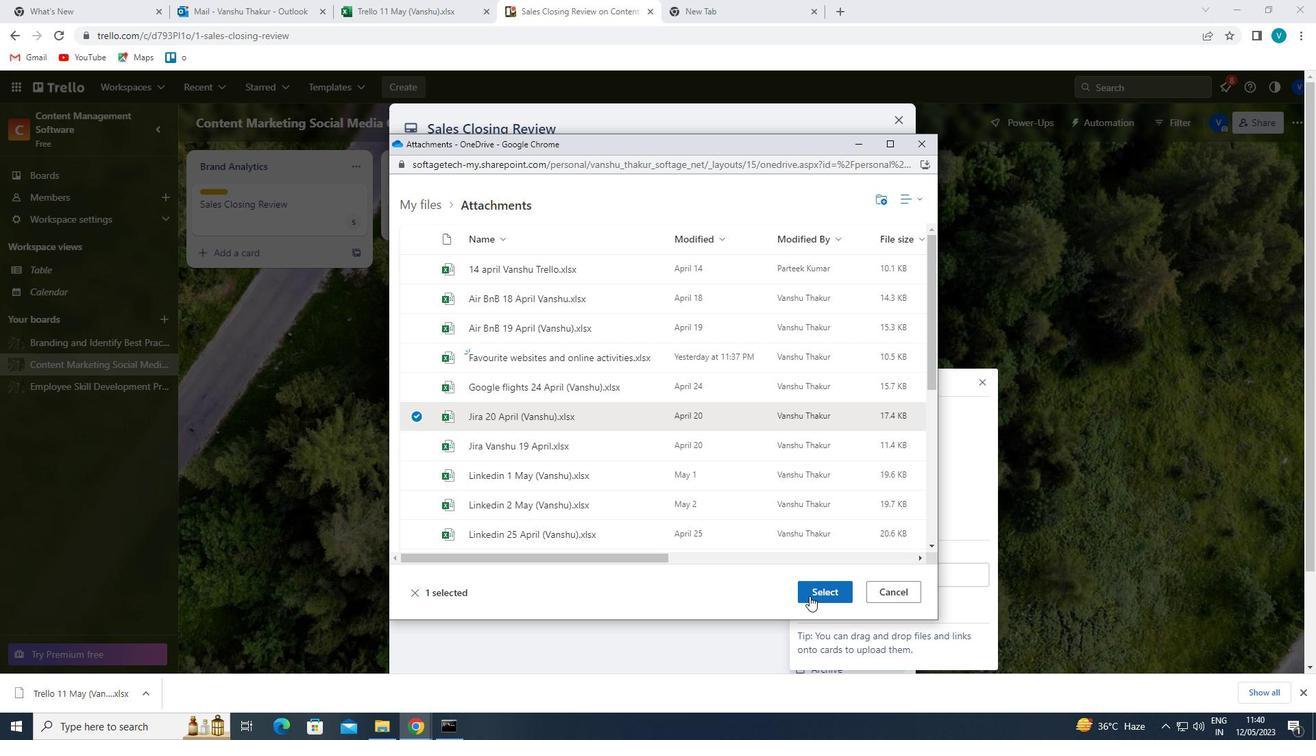 
Action: Mouse moved to (982, 377)
Screenshot: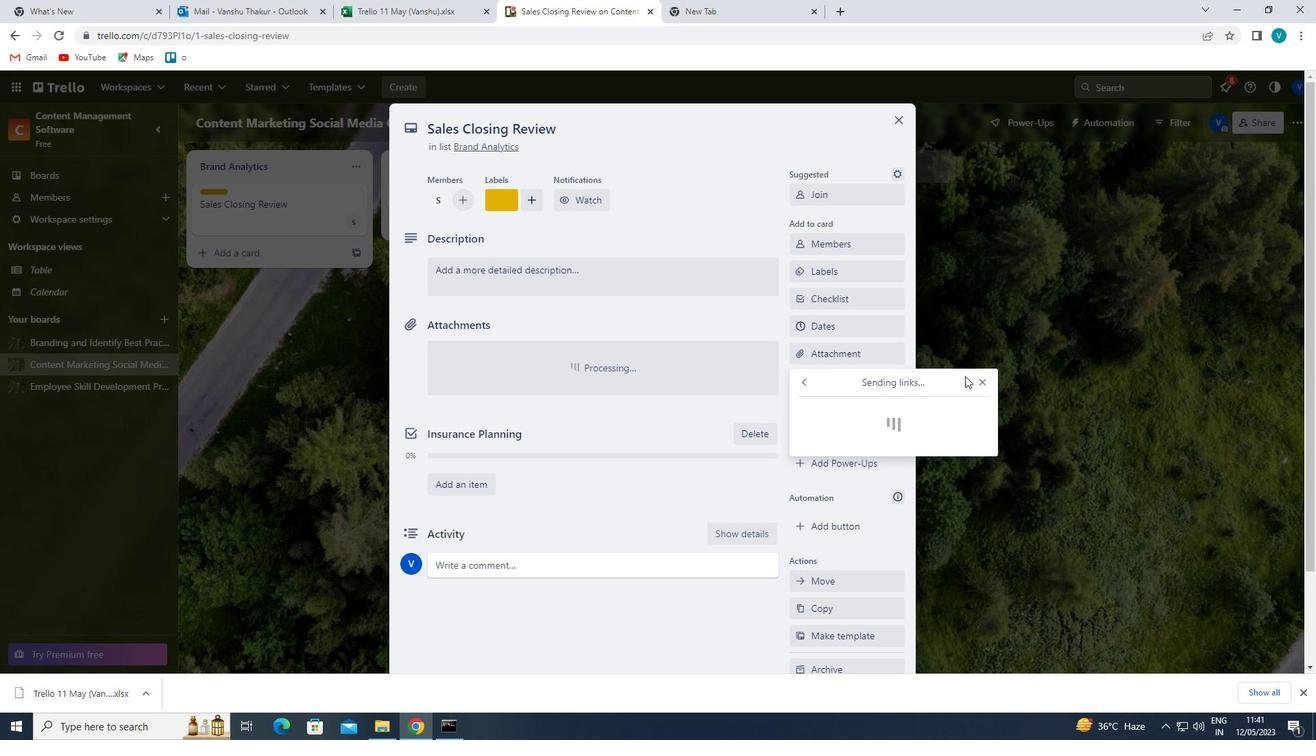 
Action: Mouse pressed left at (982, 377)
Screenshot: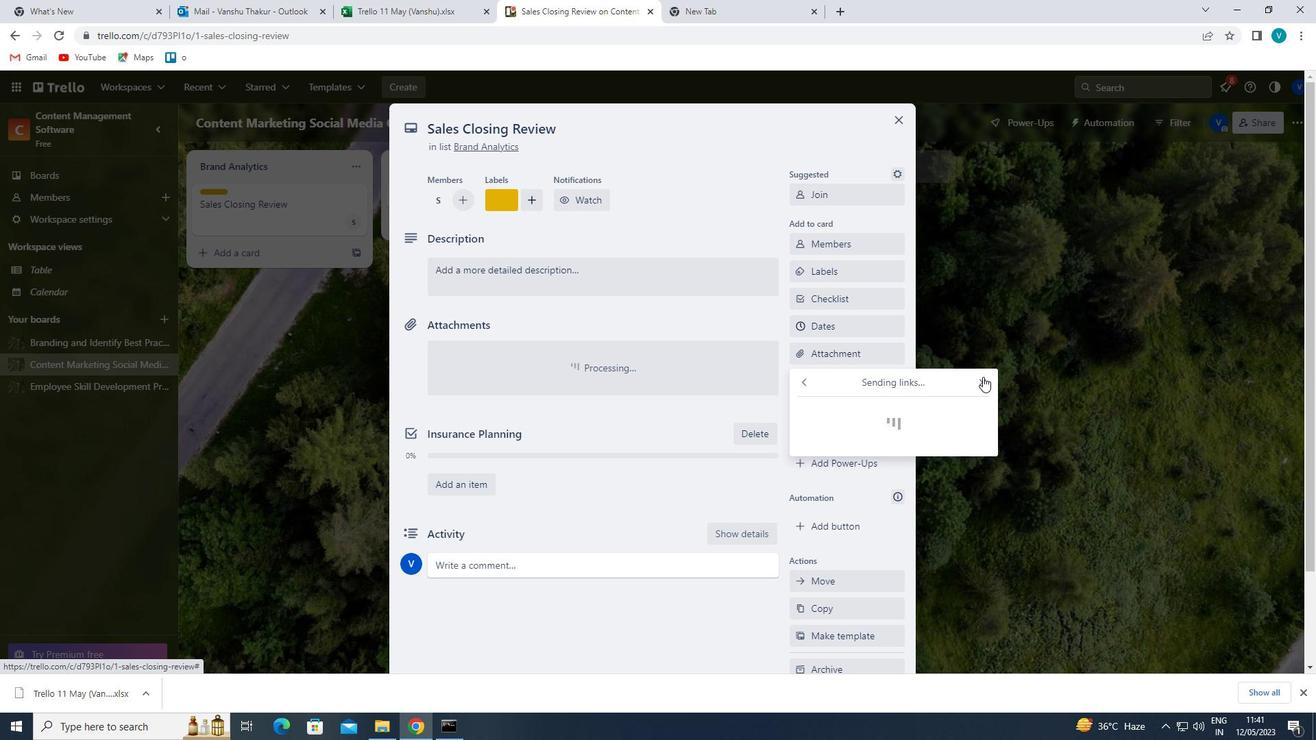 
Action: Mouse moved to (836, 380)
Screenshot: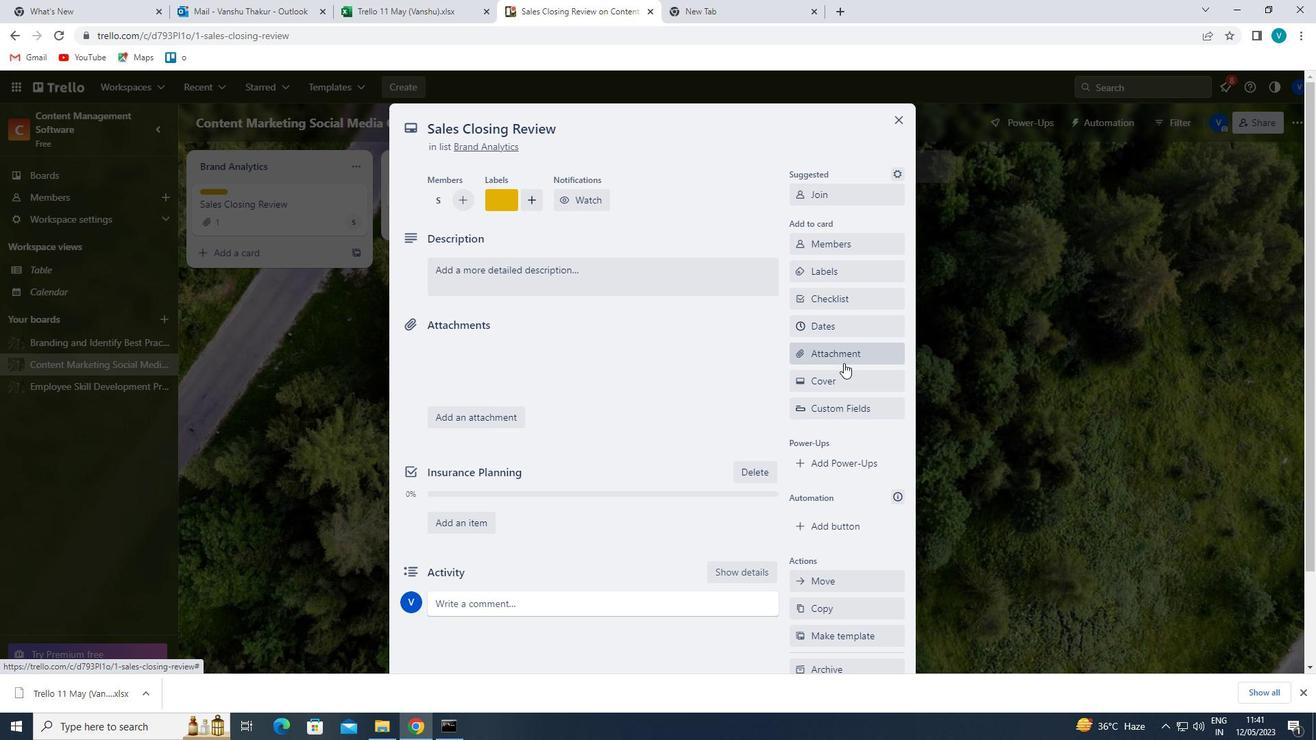 
Action: Mouse pressed left at (836, 380)
Screenshot: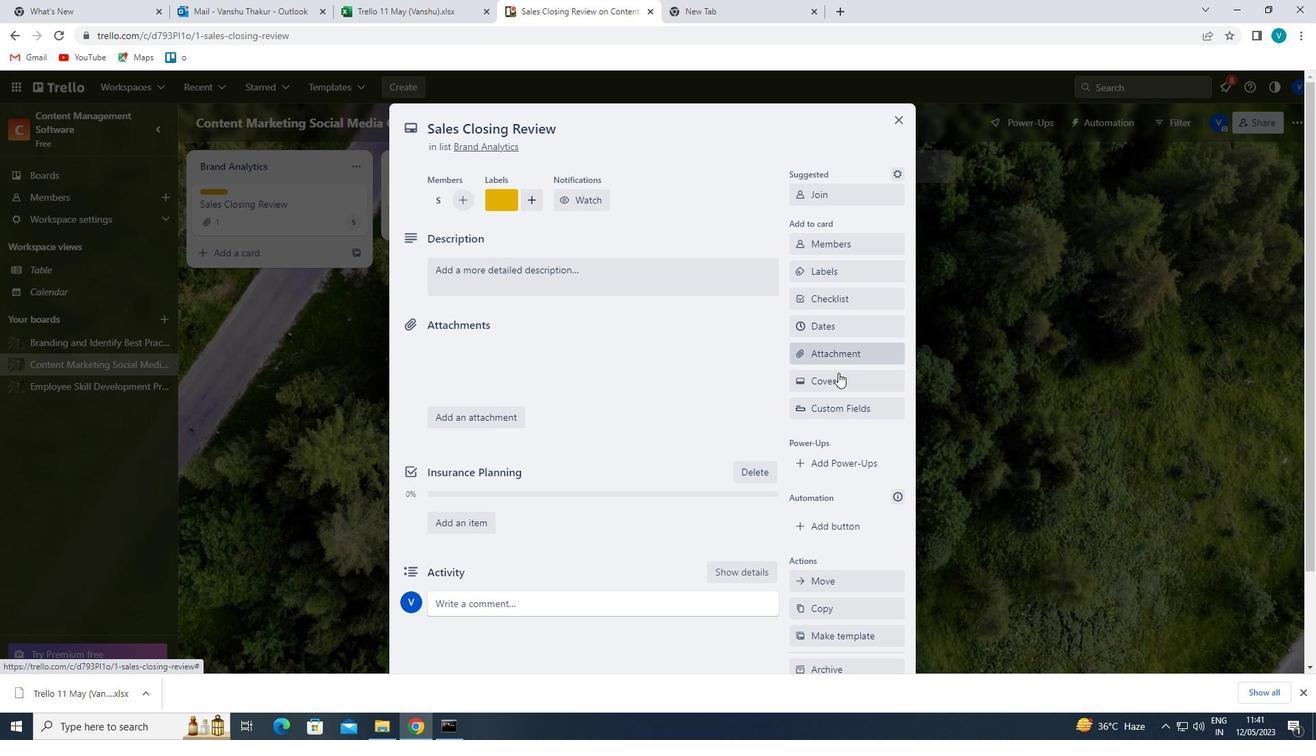 
Action: Mouse moved to (896, 404)
Screenshot: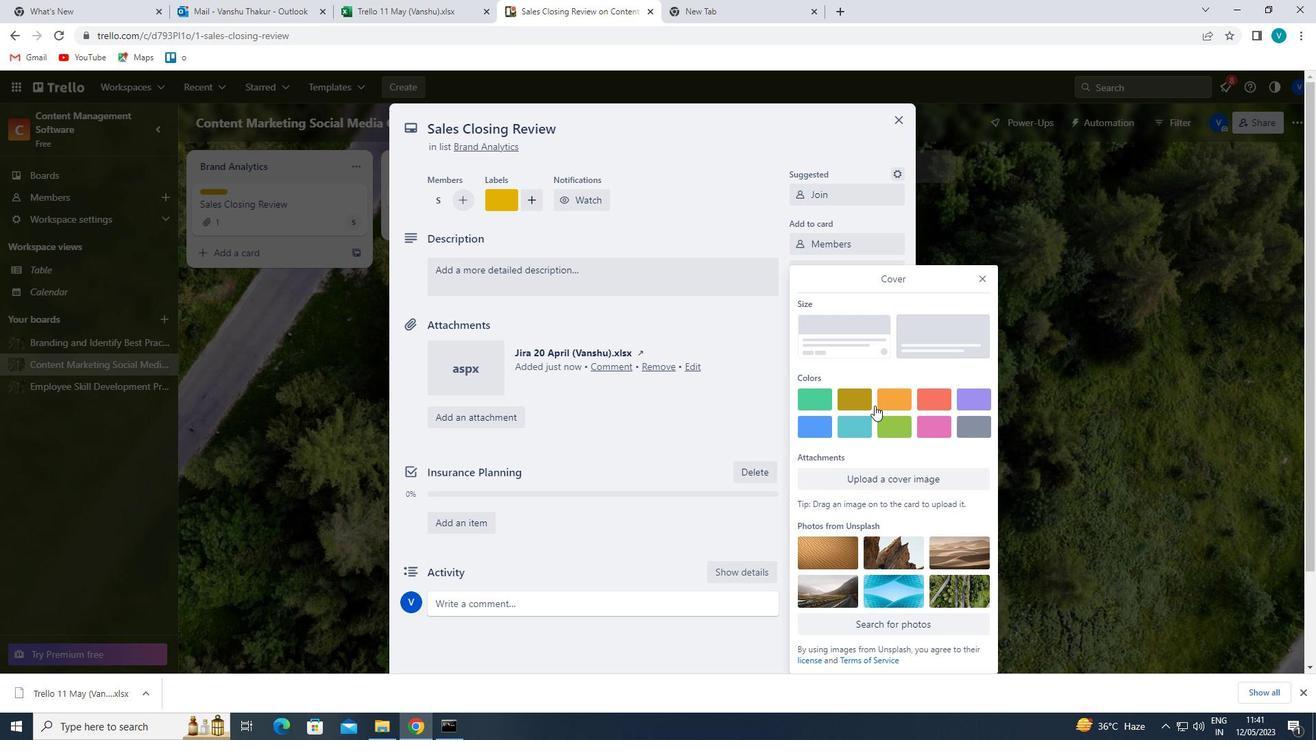
Action: Mouse pressed left at (896, 404)
Screenshot: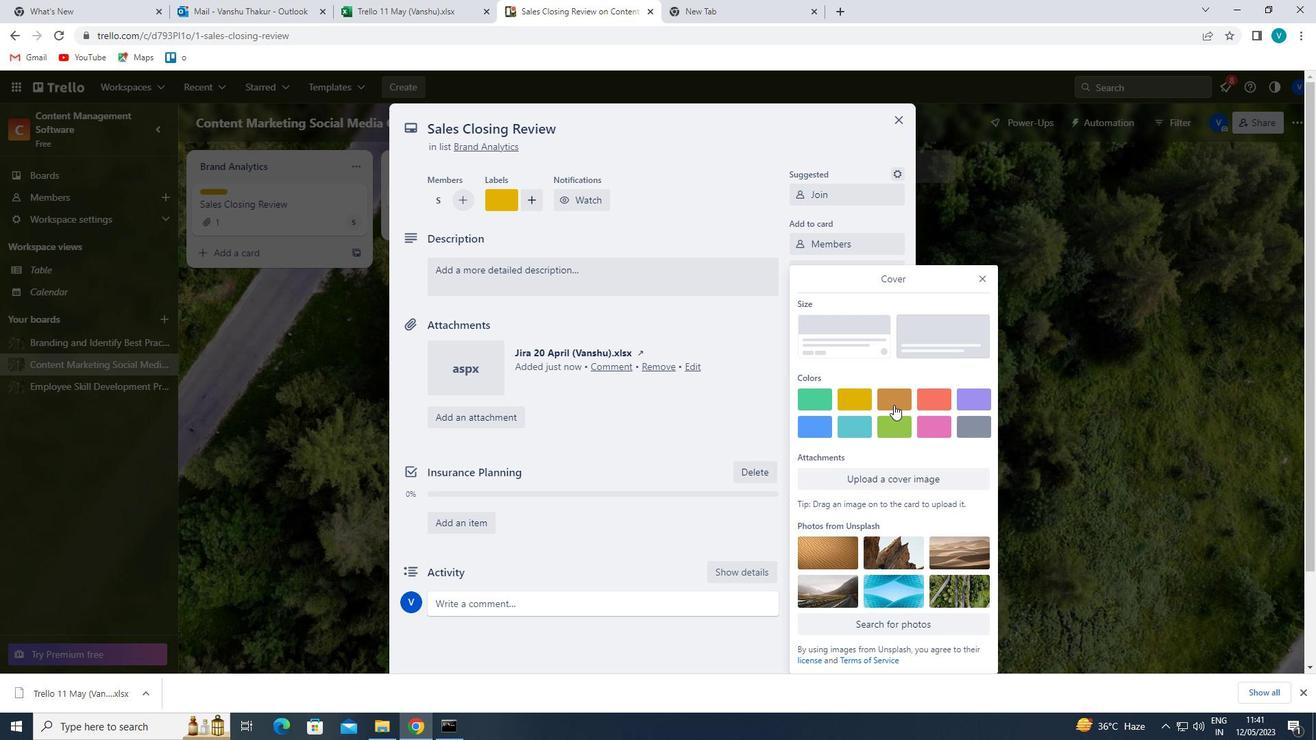 
Action: Mouse moved to (863, 389)
Screenshot: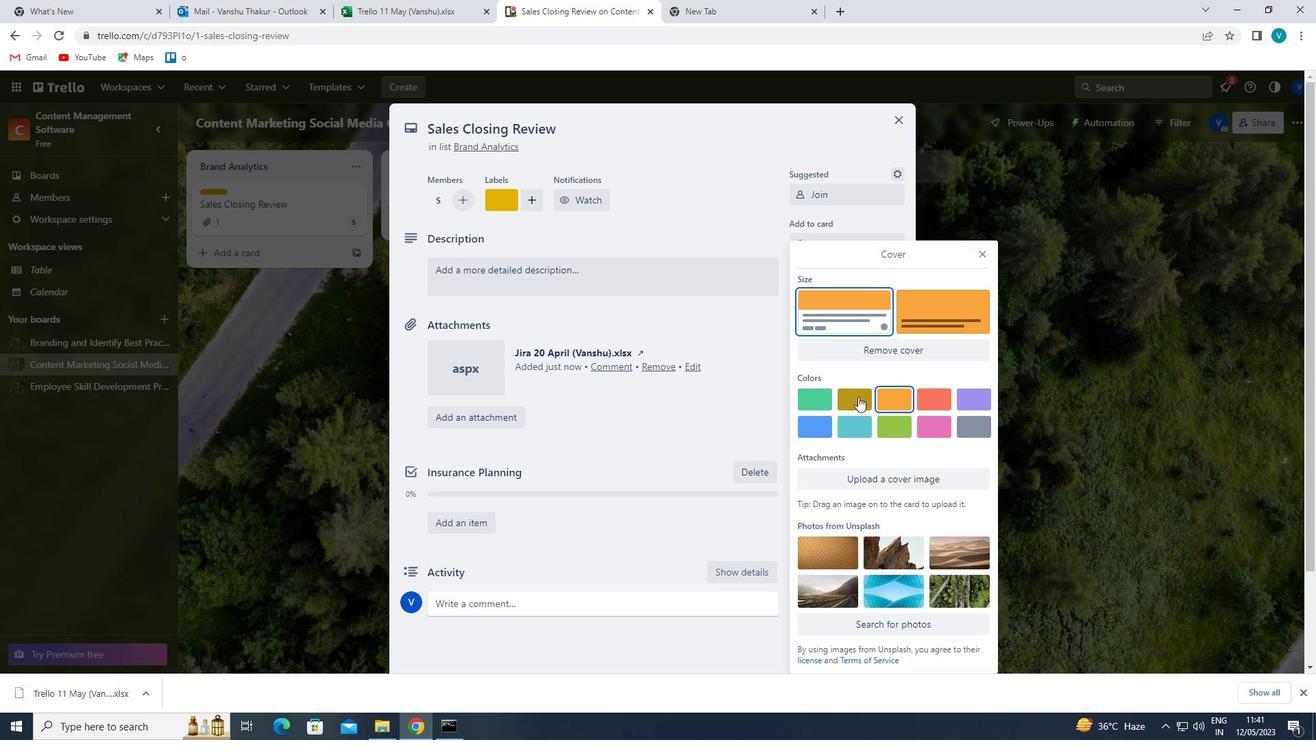 
Action: Mouse pressed left at (863, 389)
Screenshot: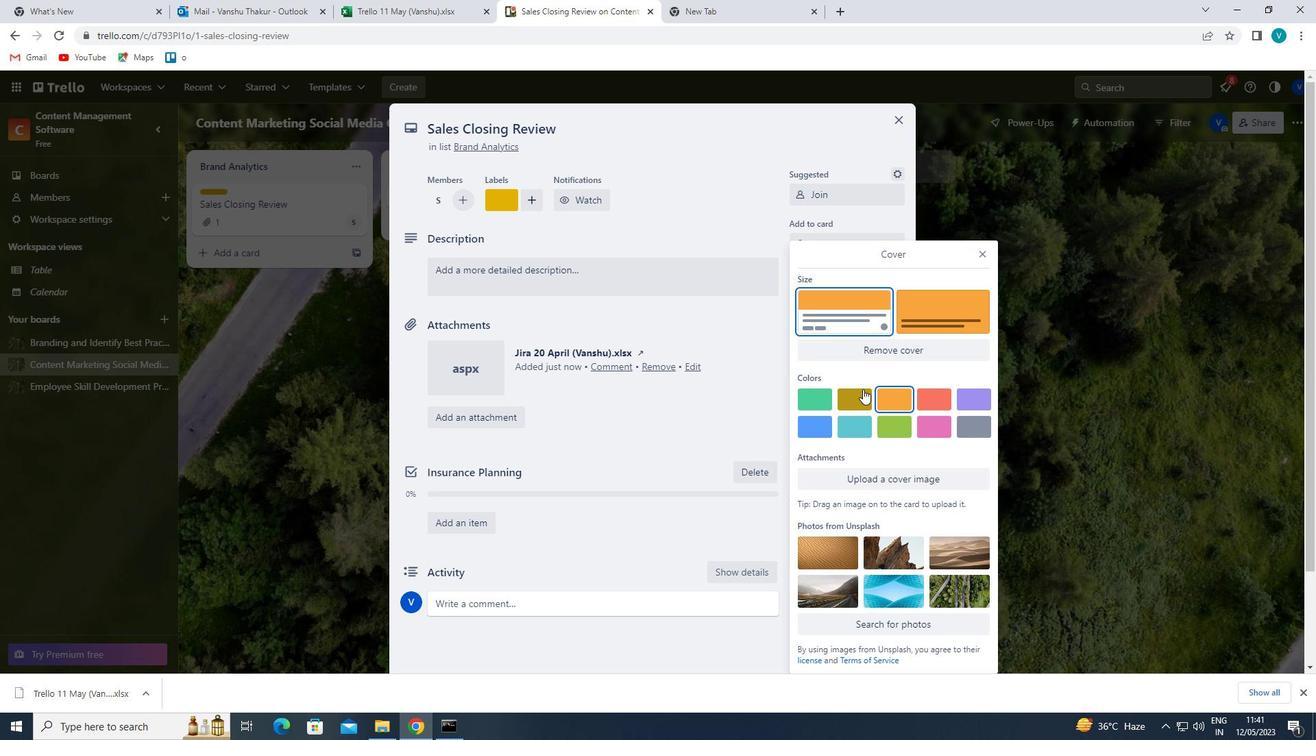 
Action: Mouse moved to (984, 255)
Screenshot: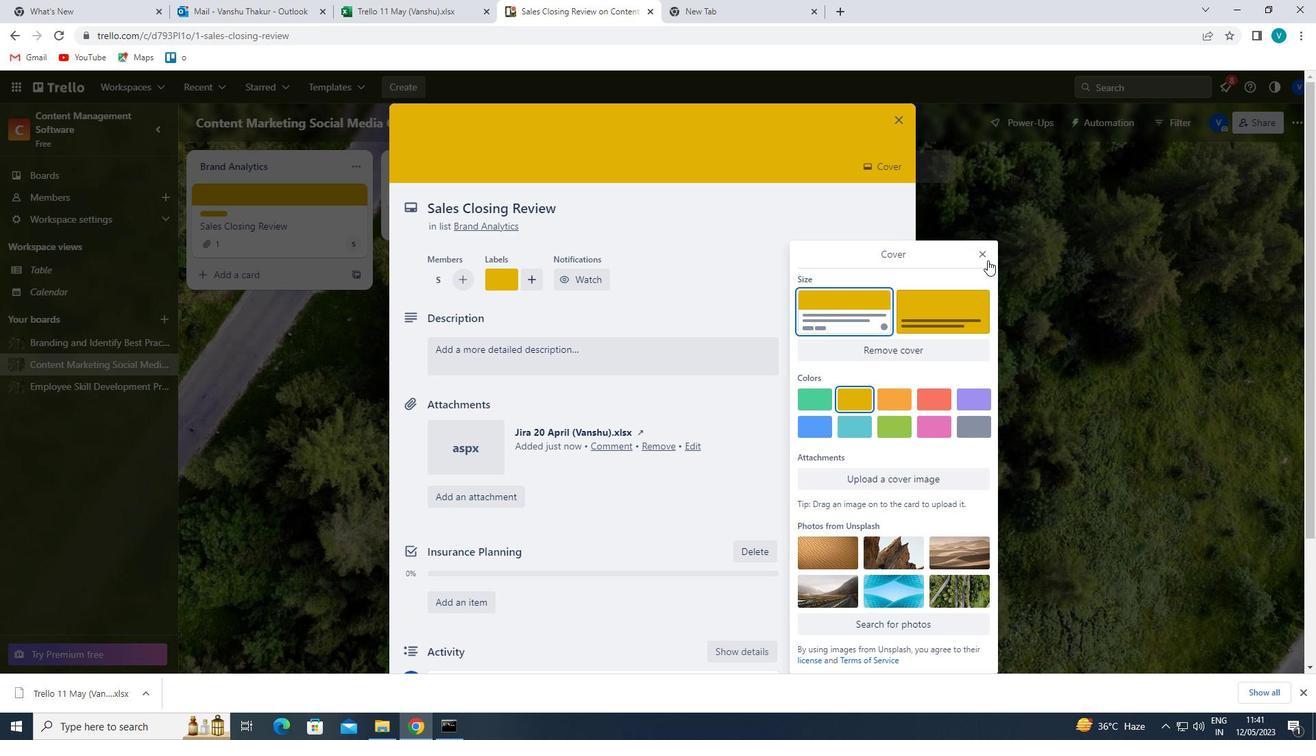 
Action: Mouse pressed left at (984, 255)
Screenshot: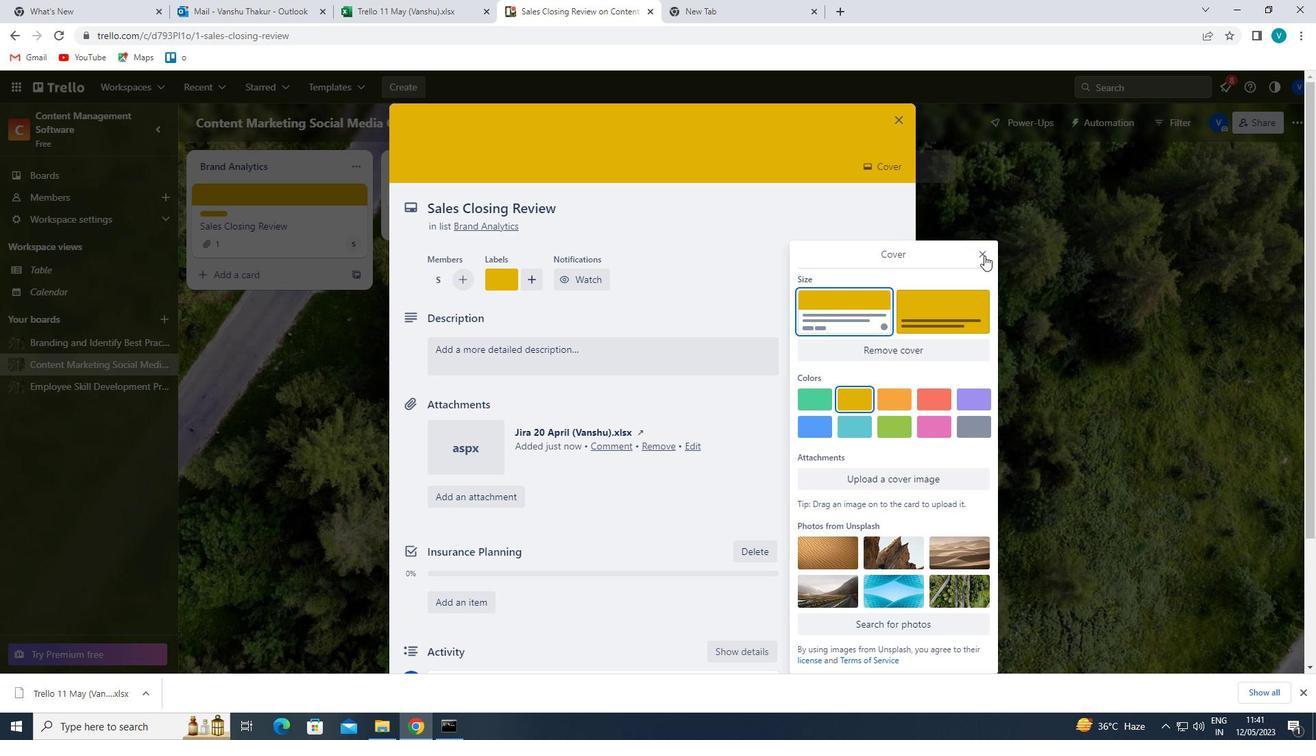 
Action: Mouse moved to (591, 359)
Screenshot: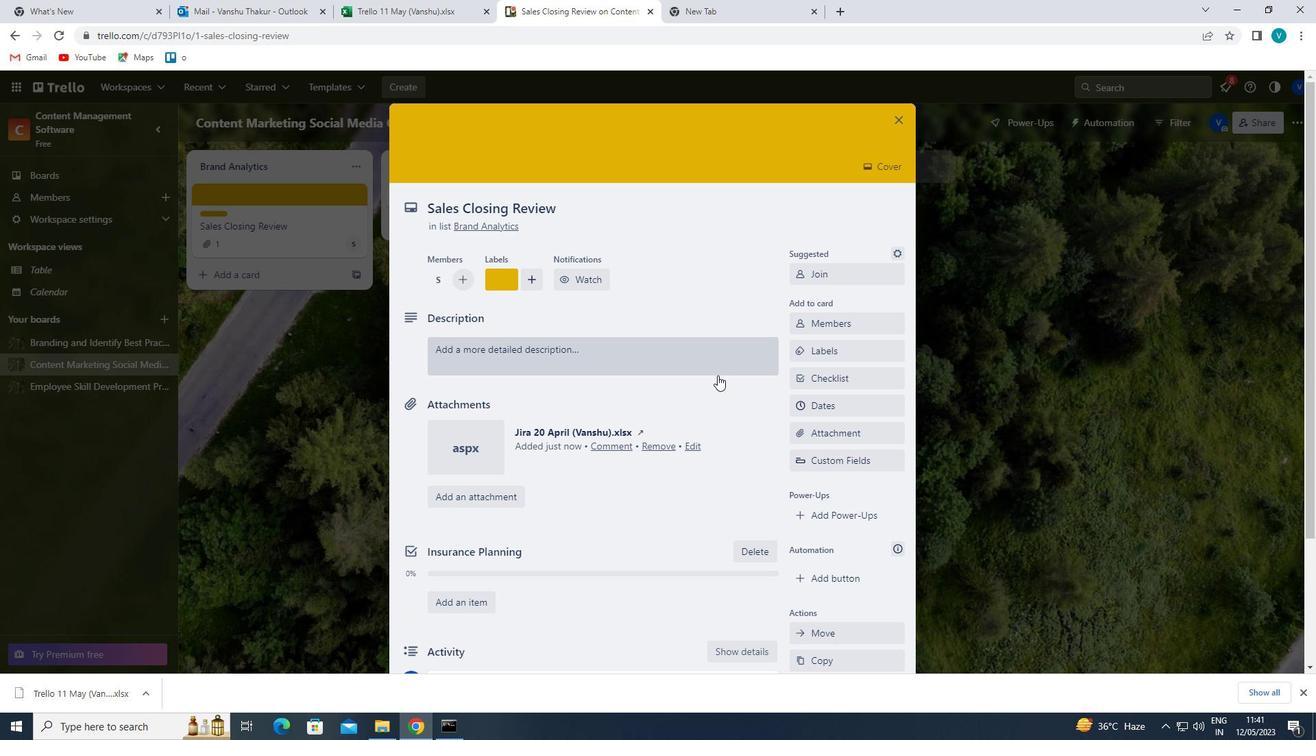 
Action: Mouse pressed left at (591, 359)
Screenshot: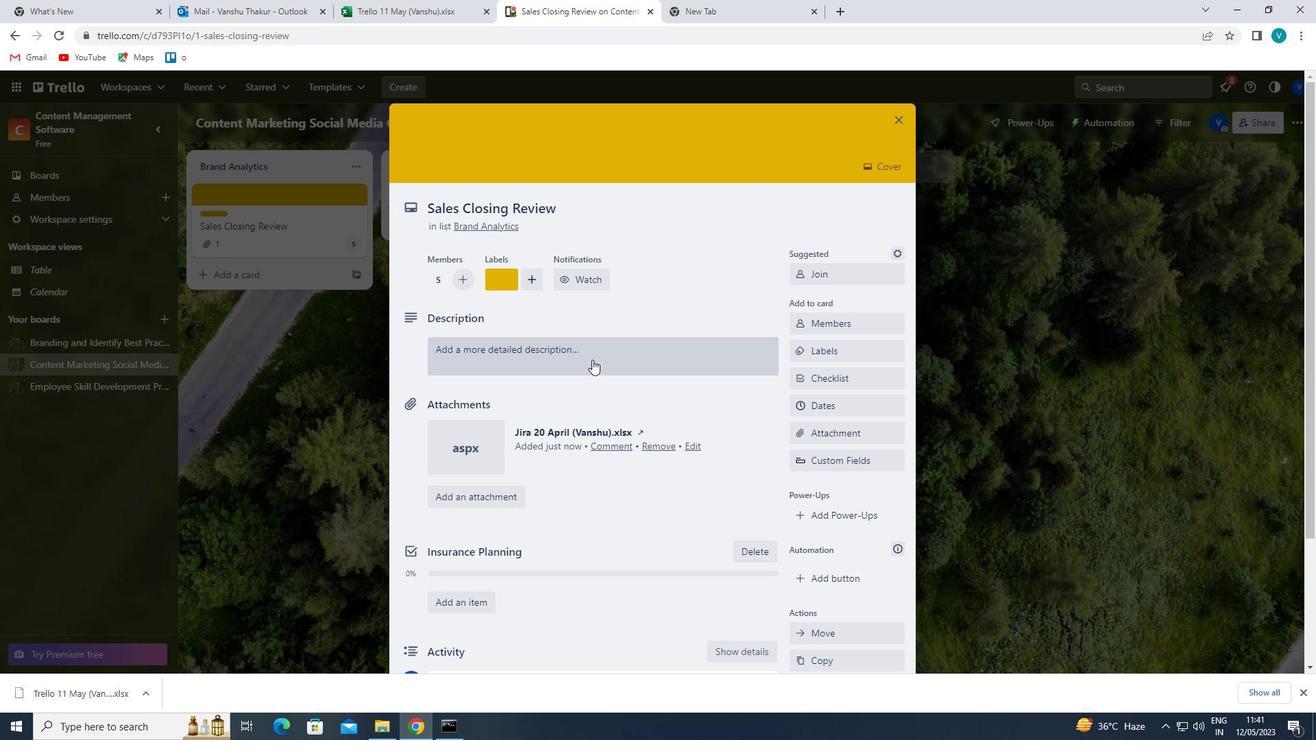 
Action: Mouse moved to (612, 344)
Screenshot: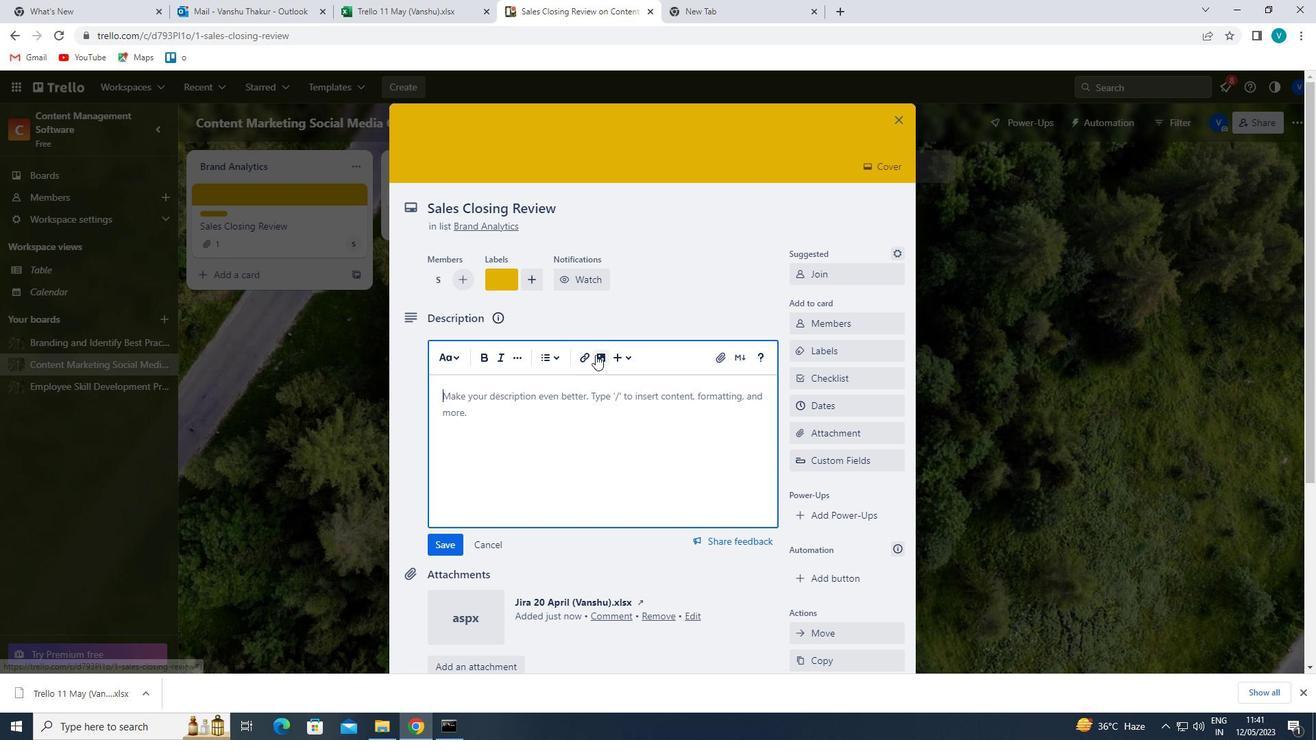 
Action: Key pressed '<Key.shift>CREATE<Key.space>AND<Key.space>SEND<Key.space>OUT<Key.space>EMPLOYEE<Key.space>ENGAGE<Key.backspace>EMENT<Key.space>SURVEY<Key.space>ON<Key.space>COMPANY<Key.space>VISION'
Screenshot: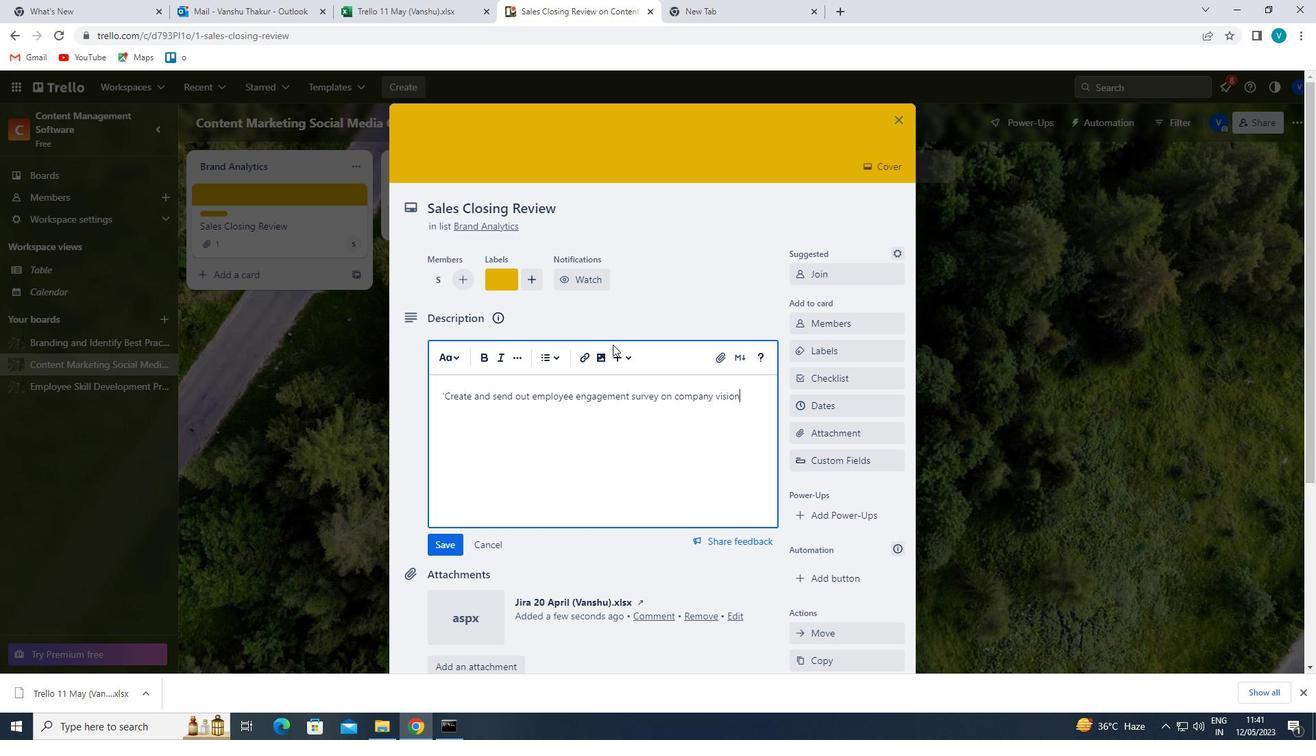 
Action: Mouse moved to (451, 542)
Screenshot: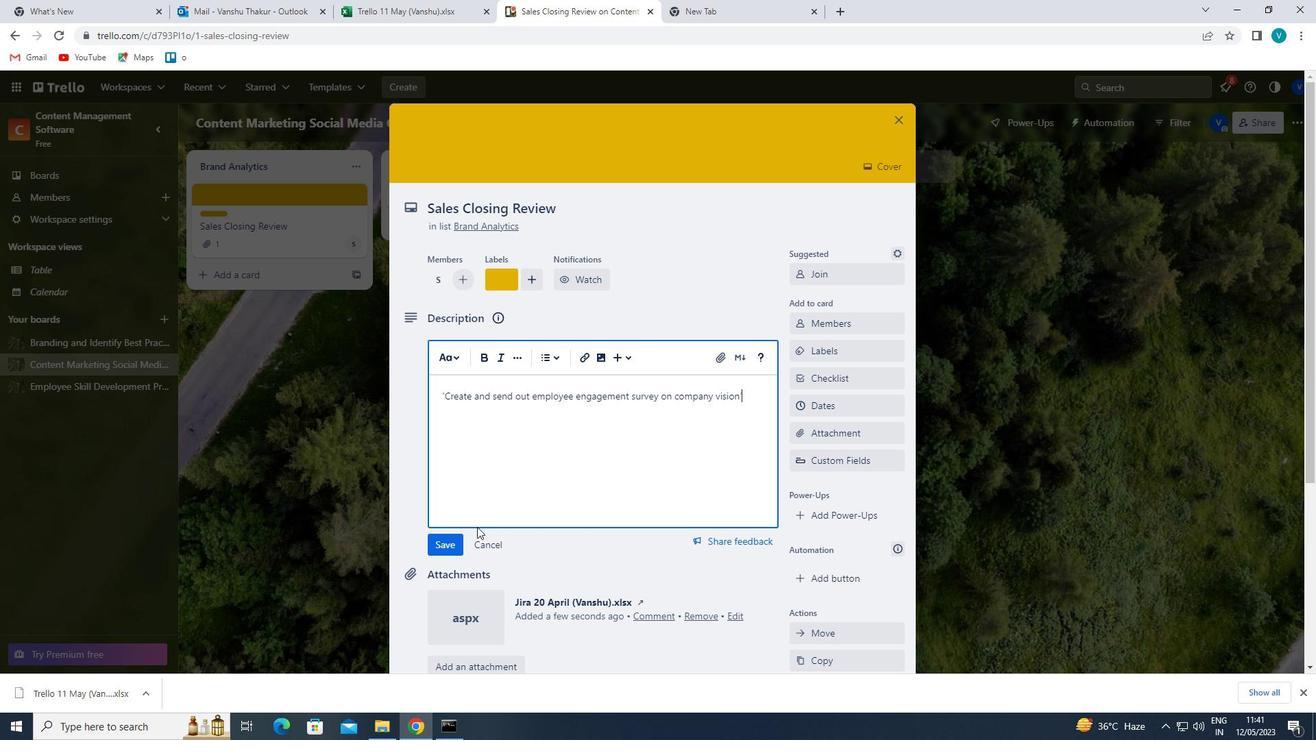 
Action: Mouse pressed left at (451, 542)
Screenshot: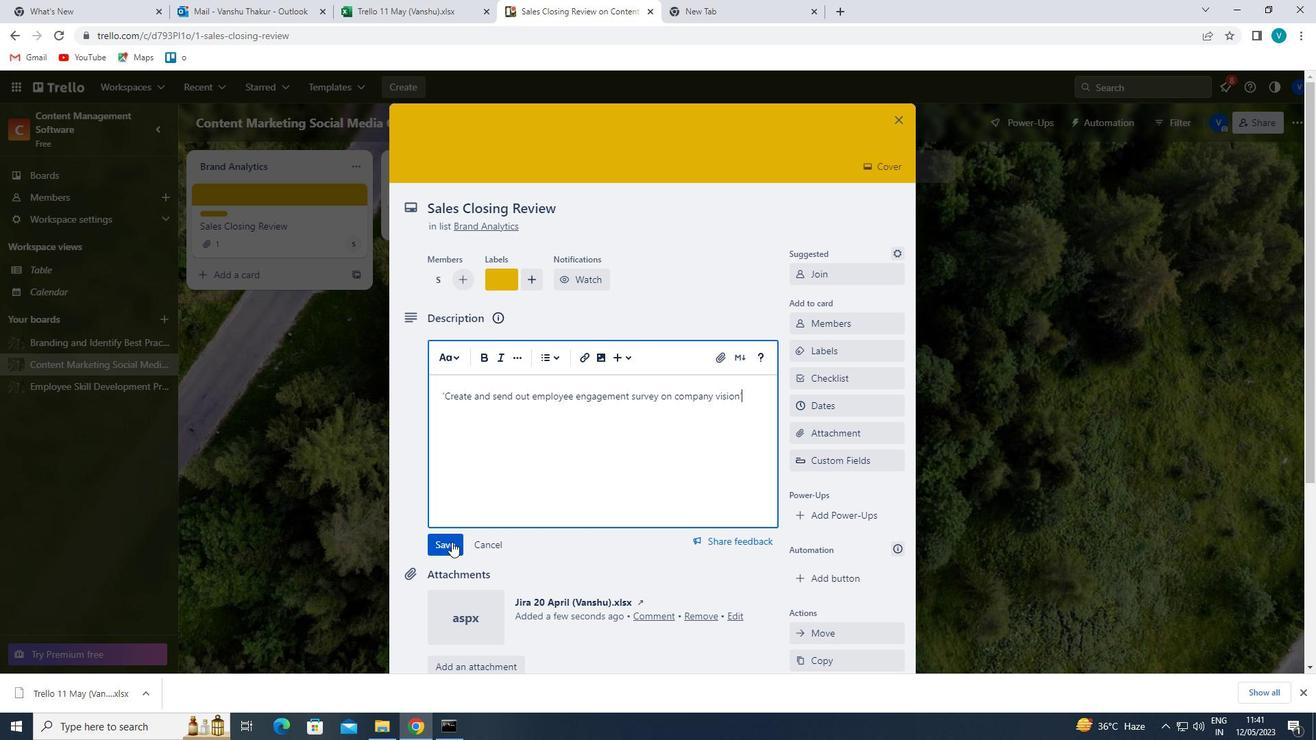 
Action: Mouse moved to (482, 541)
Screenshot: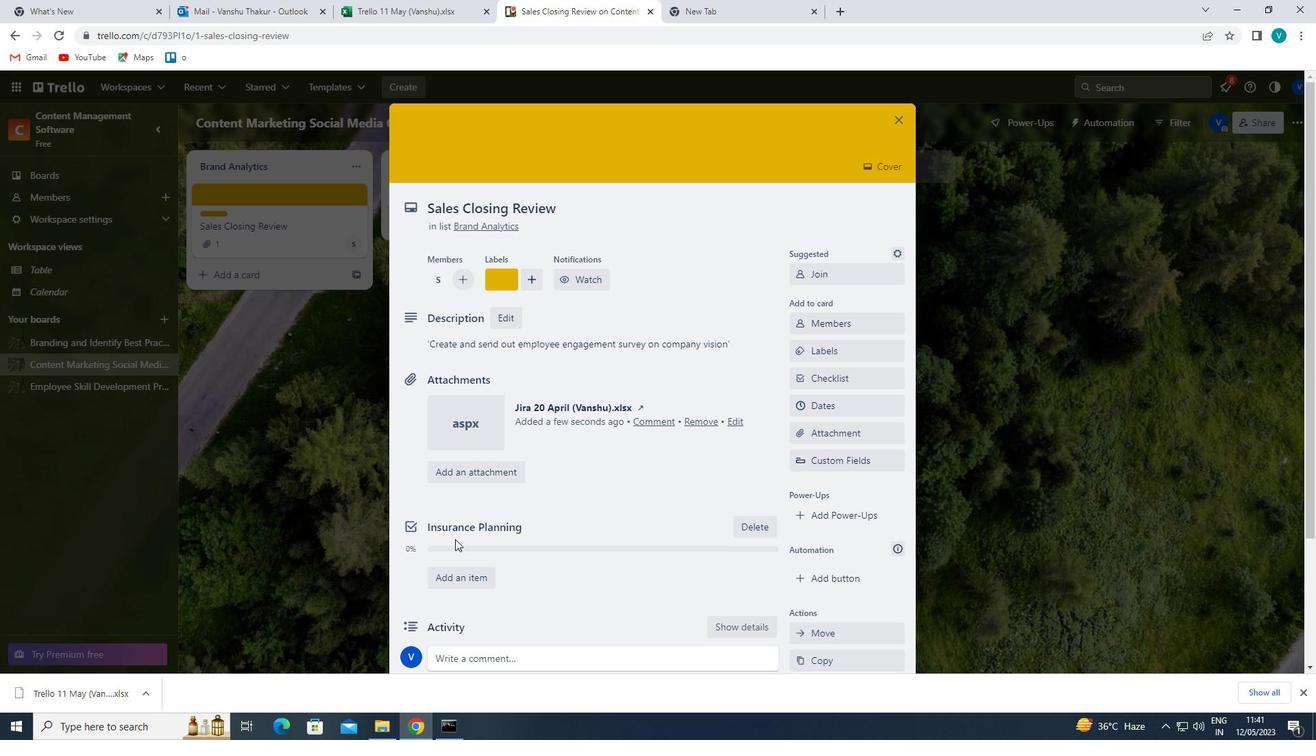 
Action: Mouse scrolled (482, 540) with delta (0, 0)
Screenshot: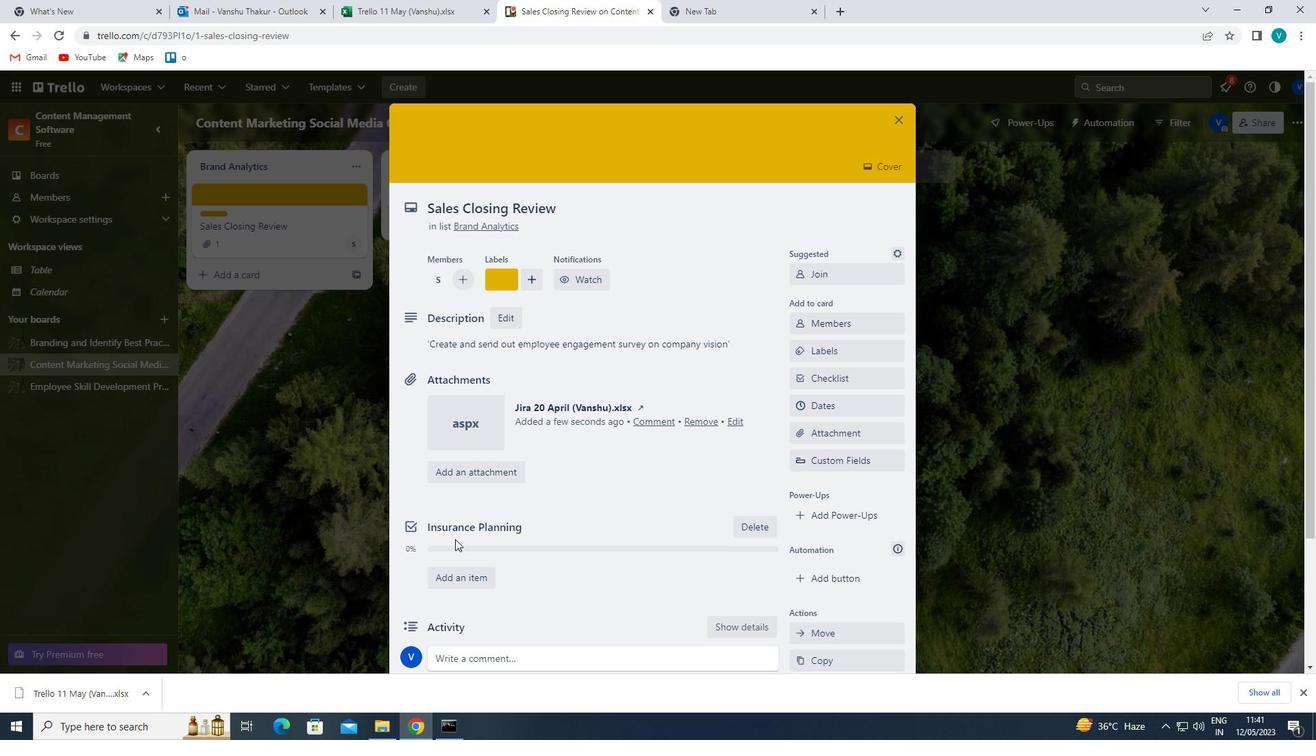 
Action: Mouse moved to (491, 542)
Screenshot: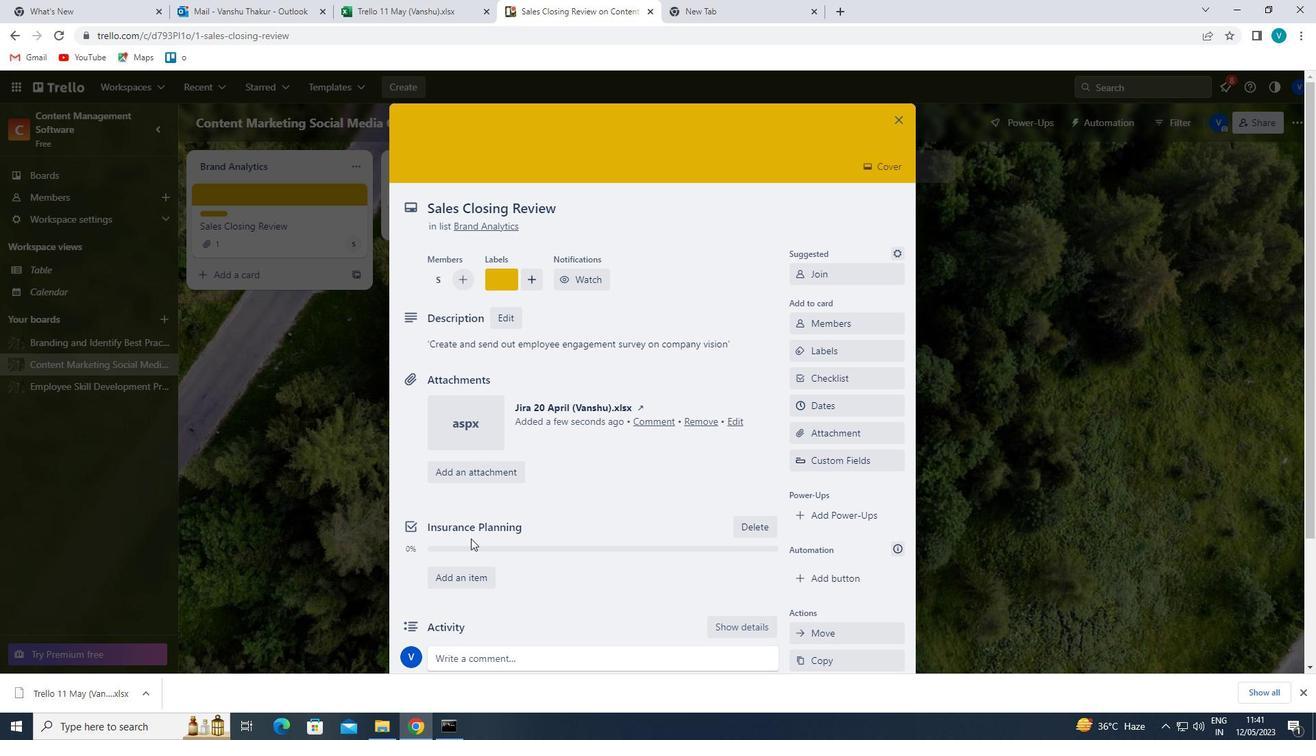 
Action: Mouse scrolled (491, 541) with delta (0, 0)
Screenshot: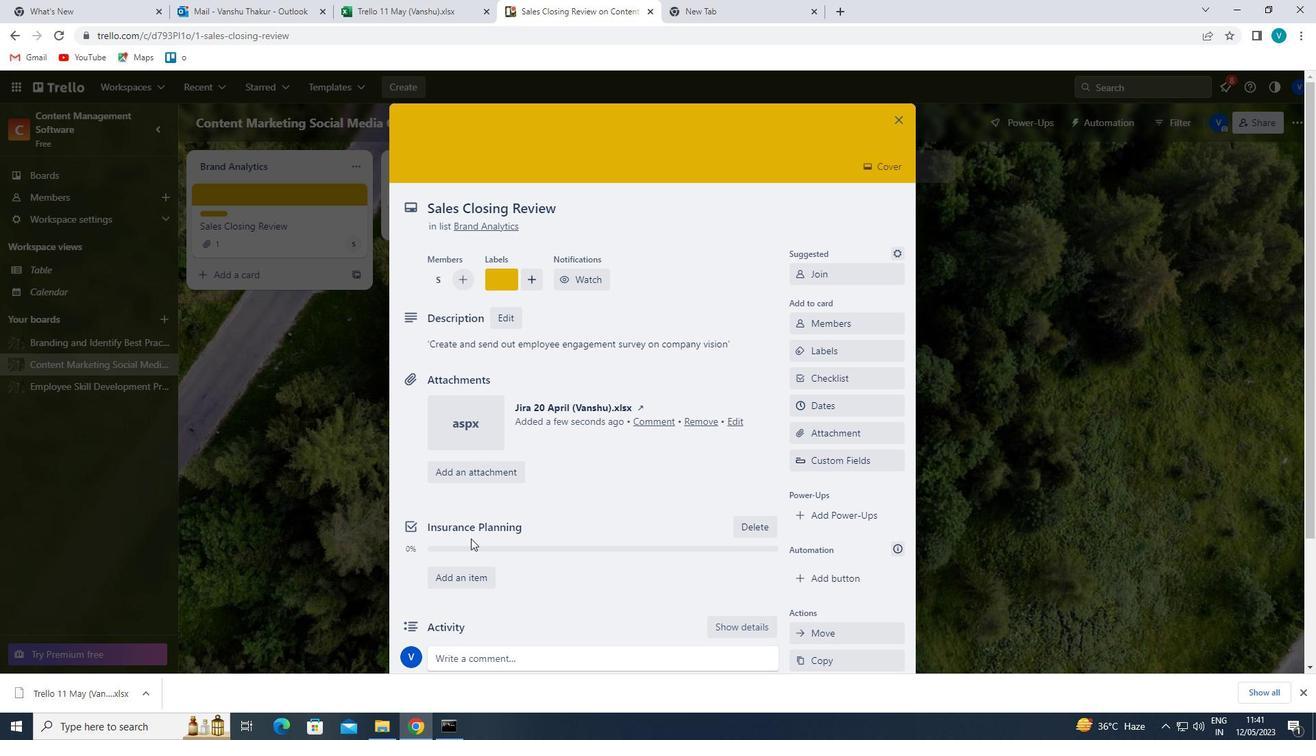 
Action: Mouse moved to (513, 528)
Screenshot: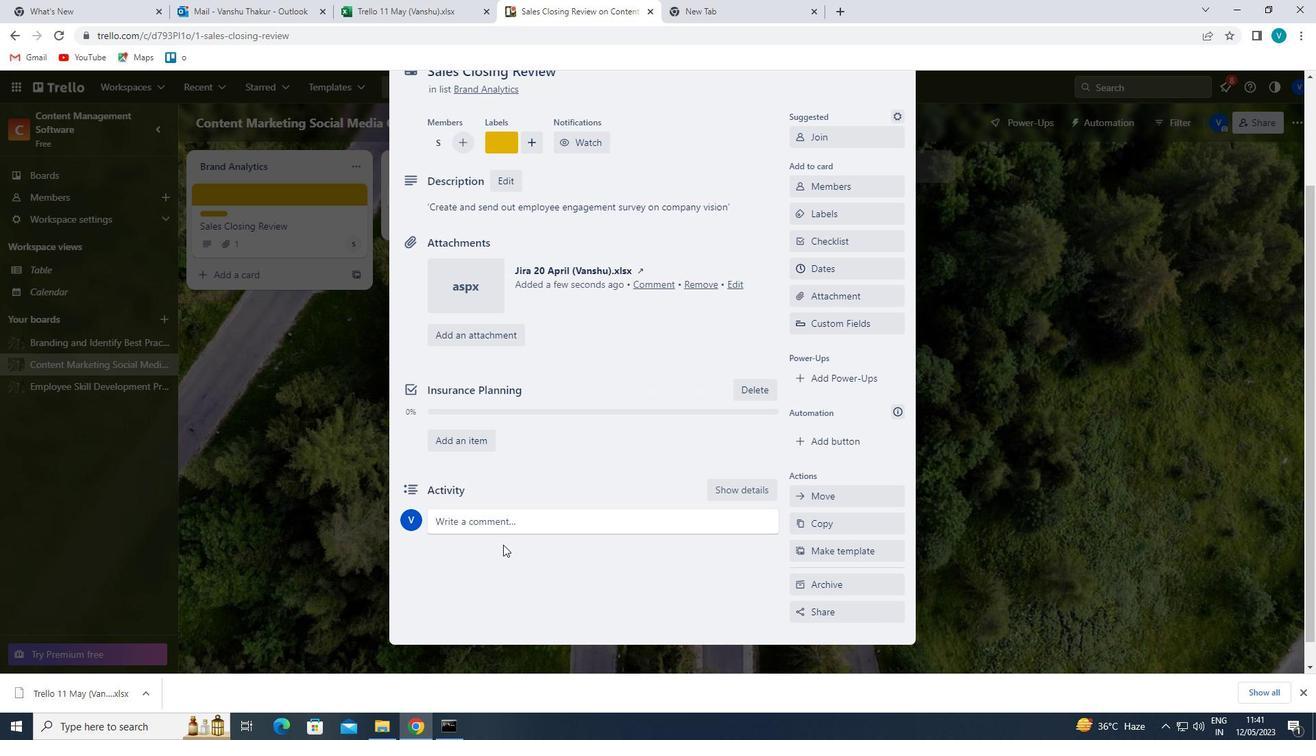 
Action: Mouse pressed left at (513, 528)
Screenshot: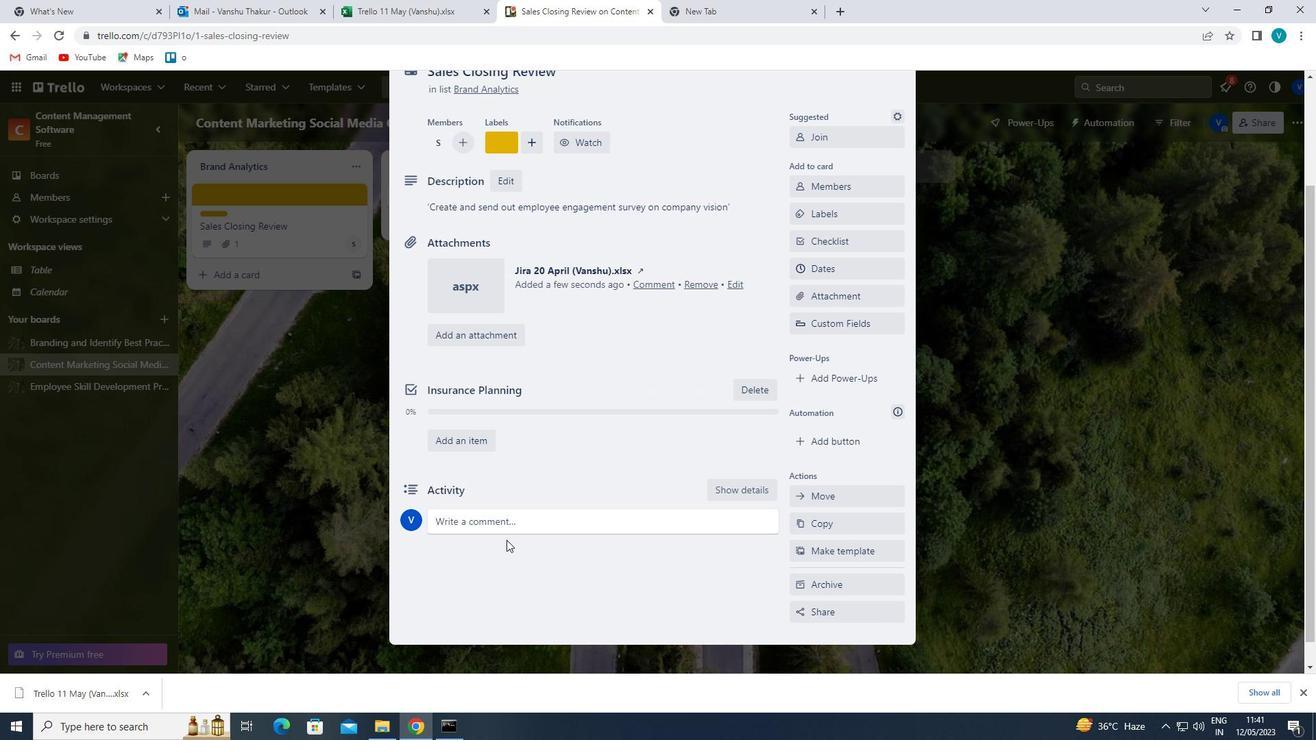 
Action: Mouse moved to (516, 544)
Screenshot: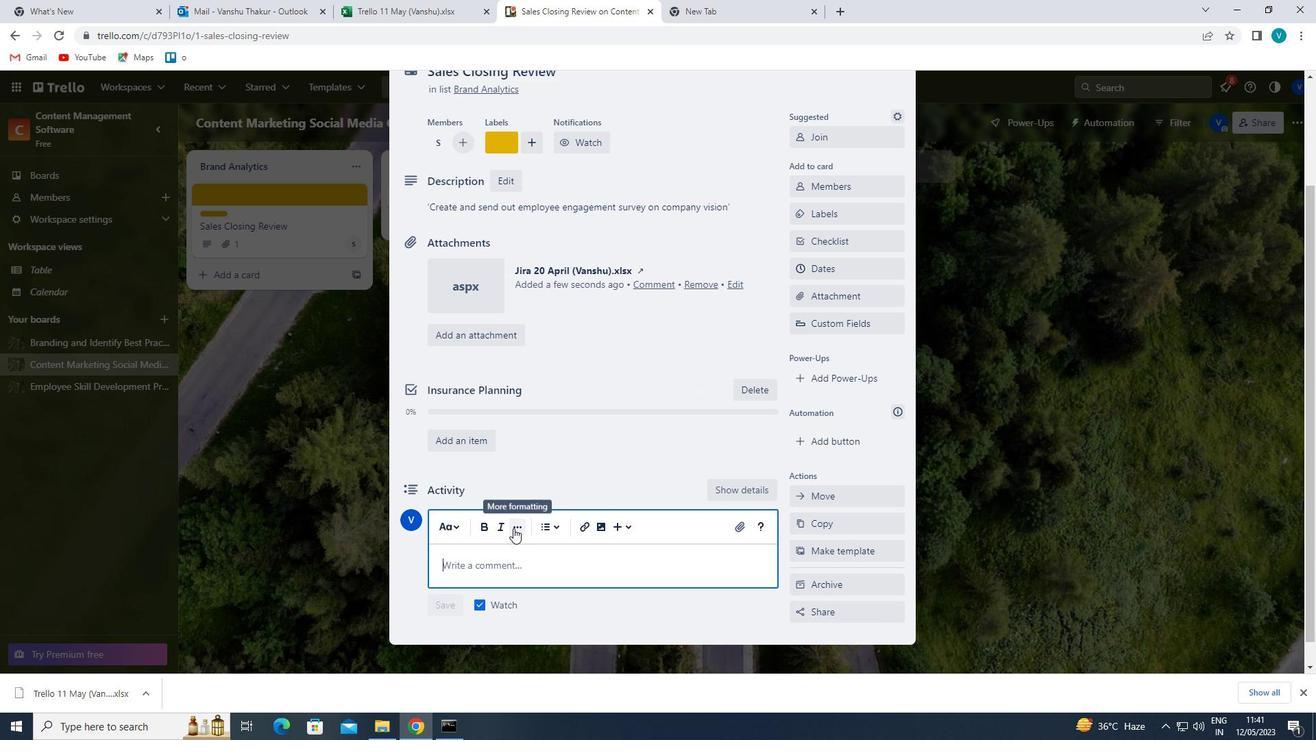
Action: Key pressed '<Key.shift>LET<Key.space>US<Key.space>APPROACH<Key.space>THIS<Key.space>TASK<Key.space>WITH<Key.space>A<Key.space>FOCUS<Key.space>ON<Key.space>CONTINUOUS<Key.space>IMPROVEMENT<Key.space><Key.backspace>,<Key.space>SEEKING<Key.space>TO<Key.space>LEARN<Key.space>AND<Key.space>GROW<Key.space>FROM<Key.space>EACH<Key.space>STEP<Key.space>OF<Key.space>THE<Key.space>PROCESS.'
Screenshot: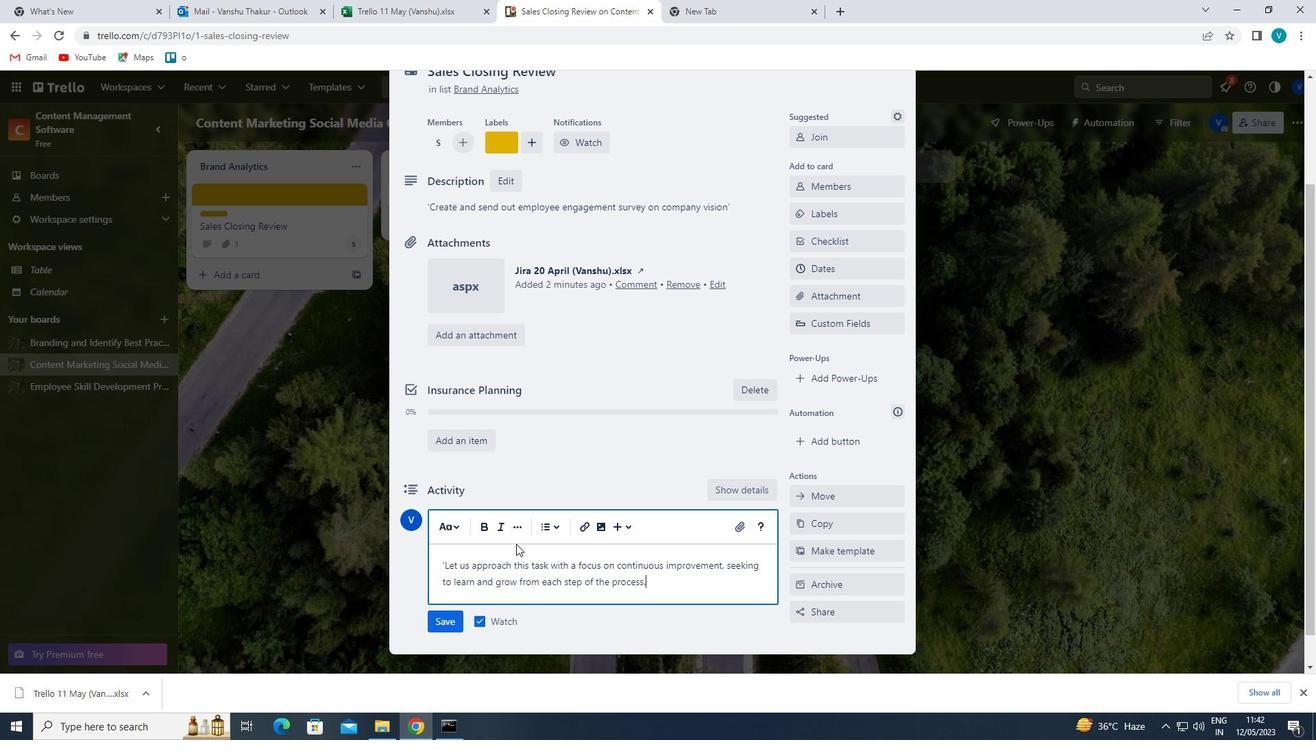 
Action: Mouse moved to (449, 627)
Screenshot: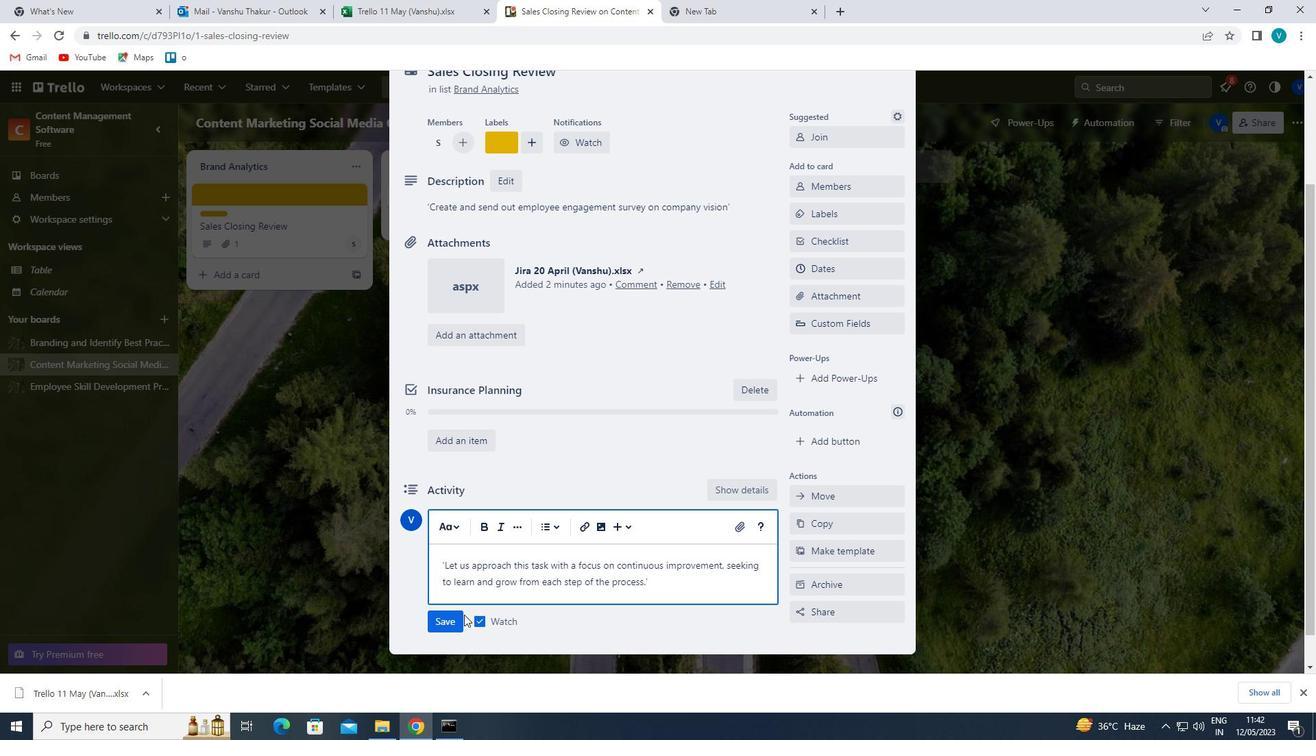 
Action: Mouse pressed left at (449, 627)
Screenshot: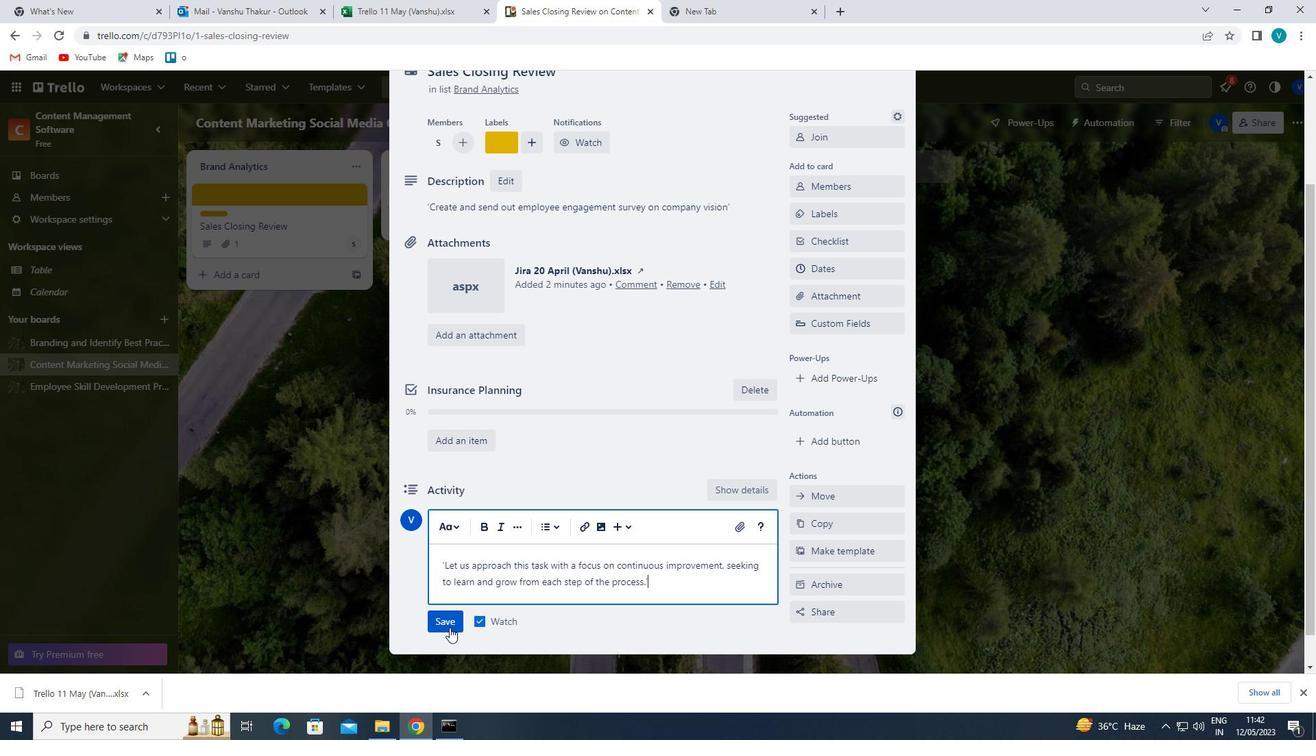 
Action: Mouse moved to (863, 276)
Screenshot: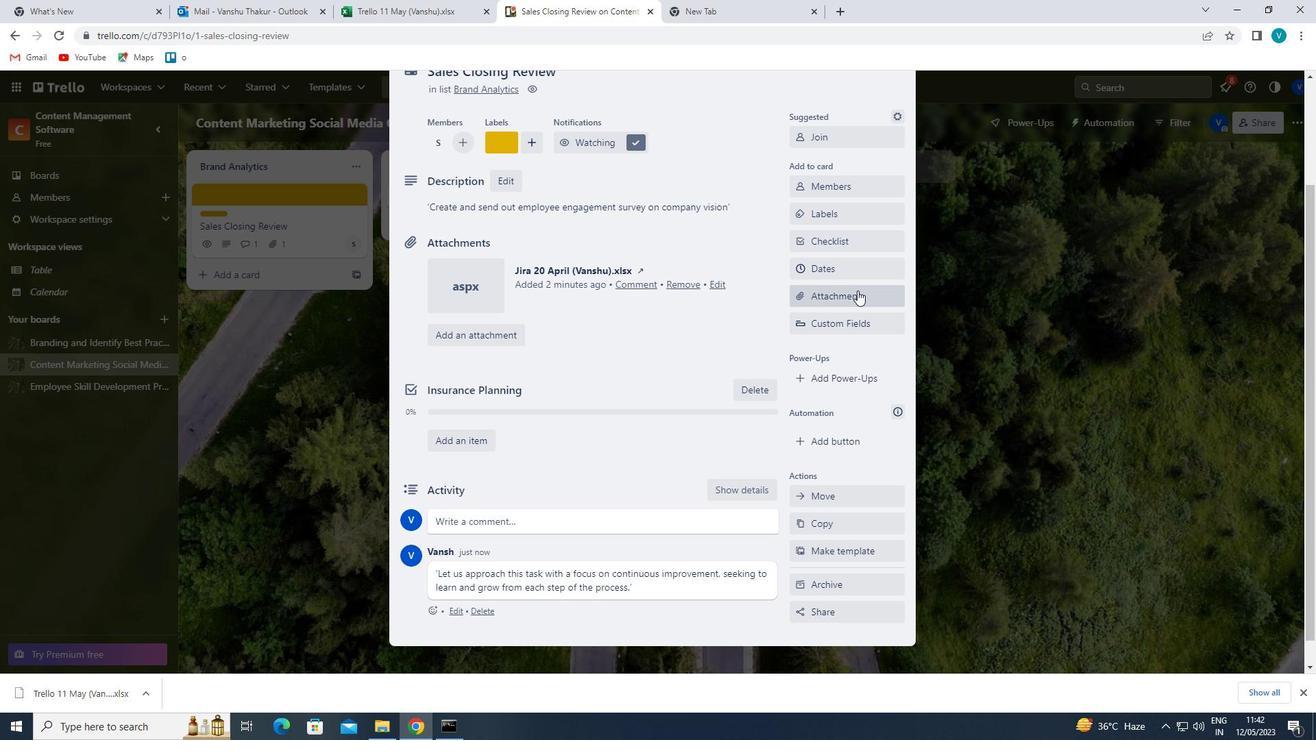 
Action: Mouse pressed left at (863, 276)
Screenshot: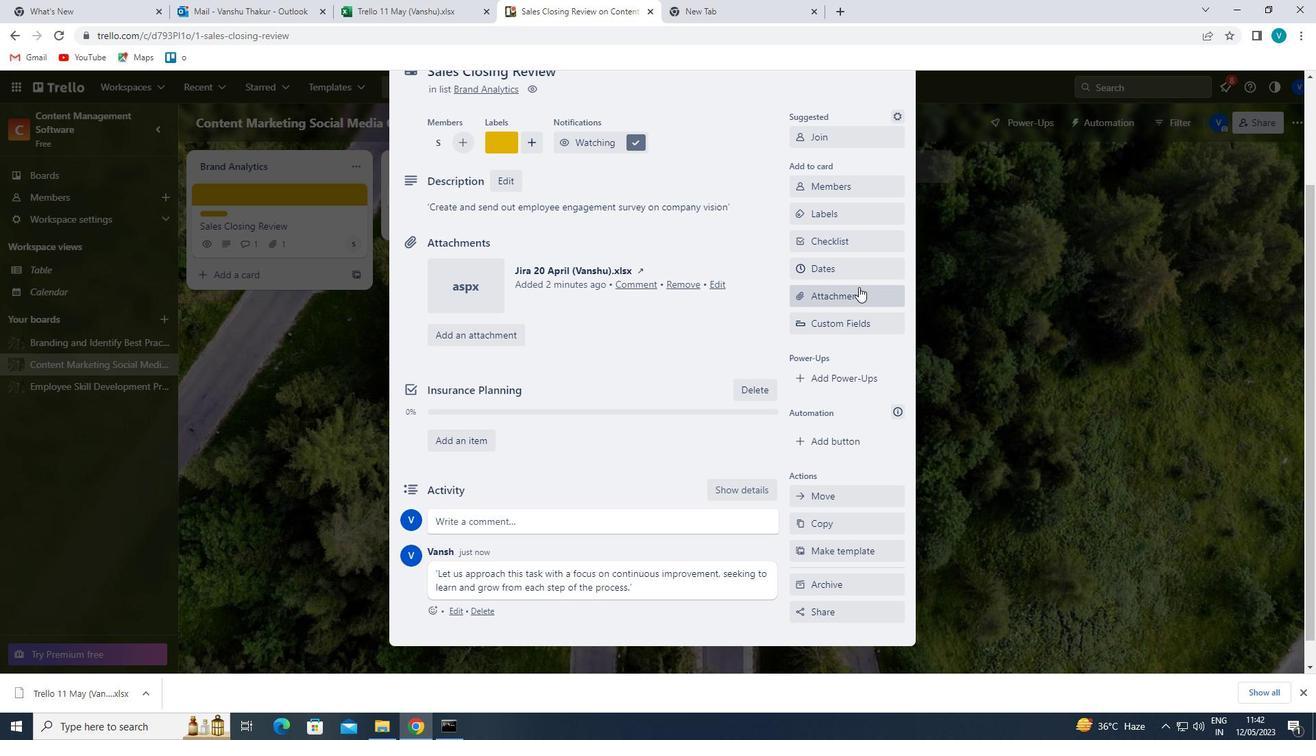 
Action: Mouse moved to (804, 377)
Screenshot: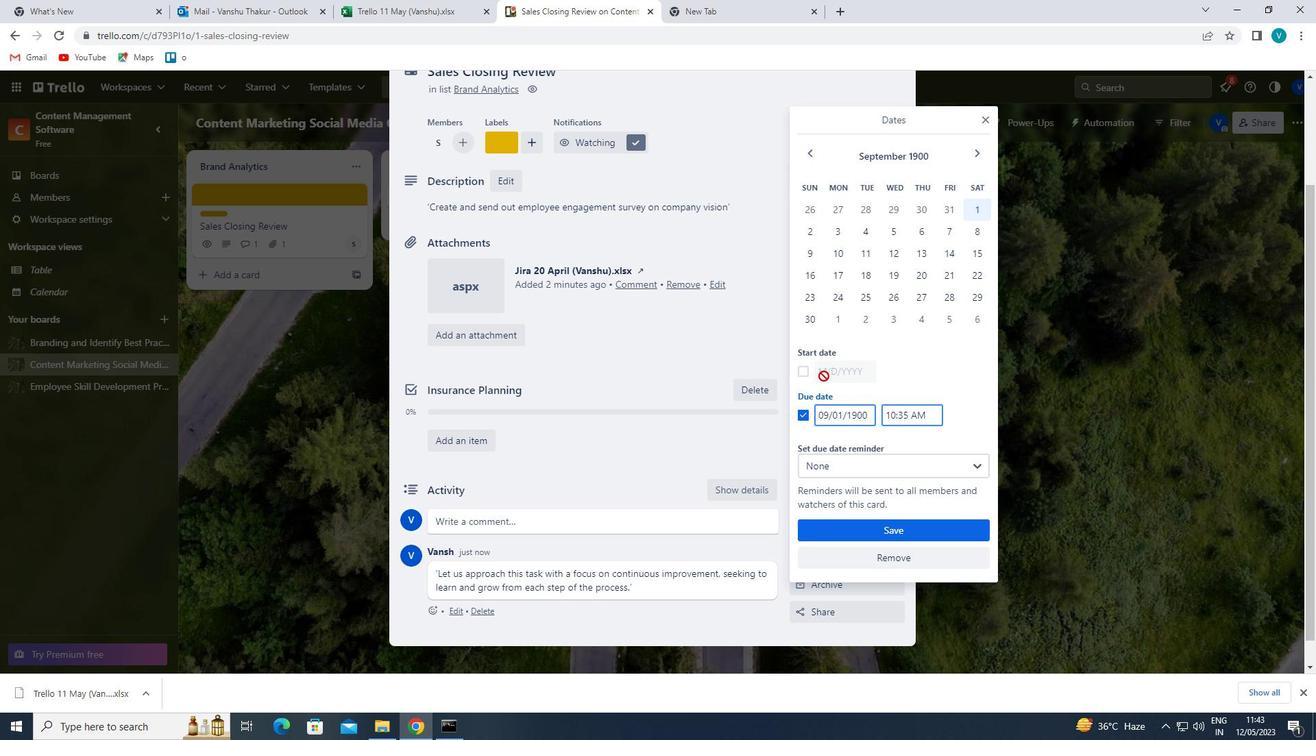 
Action: Mouse pressed left at (804, 377)
Screenshot: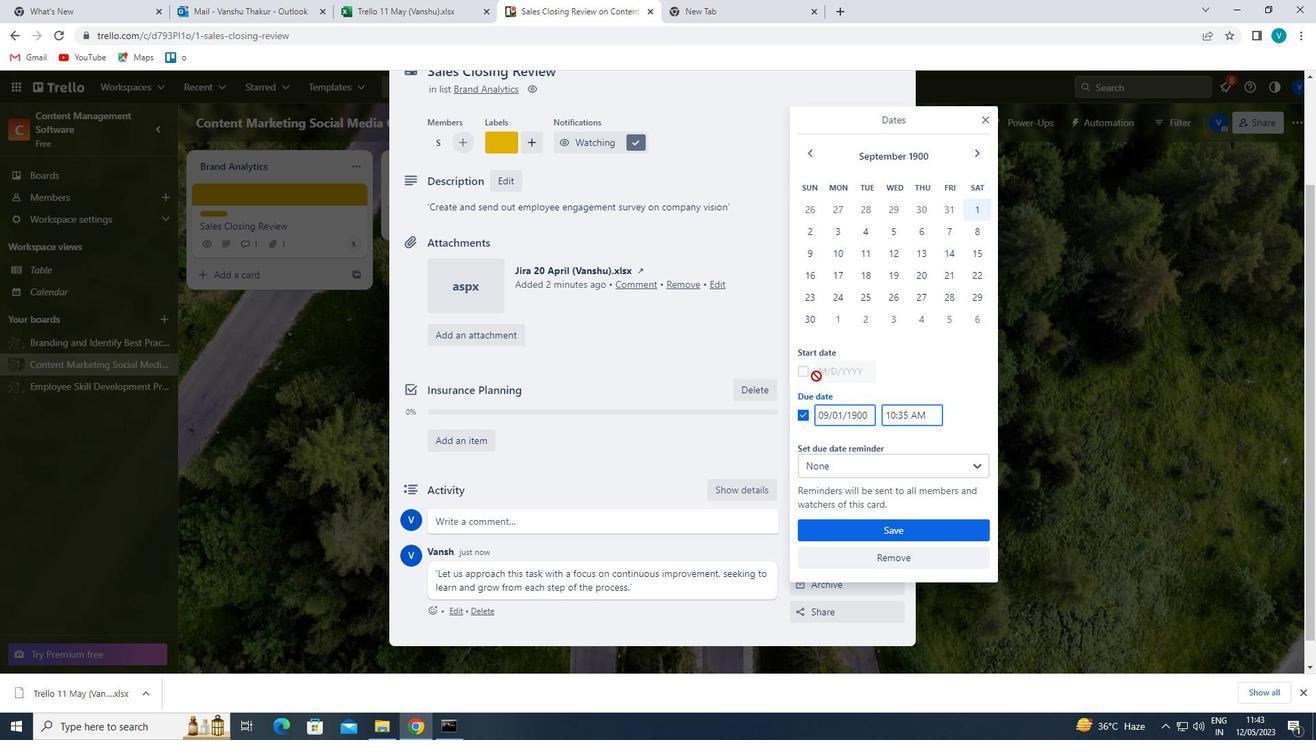 
Action: Mouse moved to (821, 366)
Screenshot: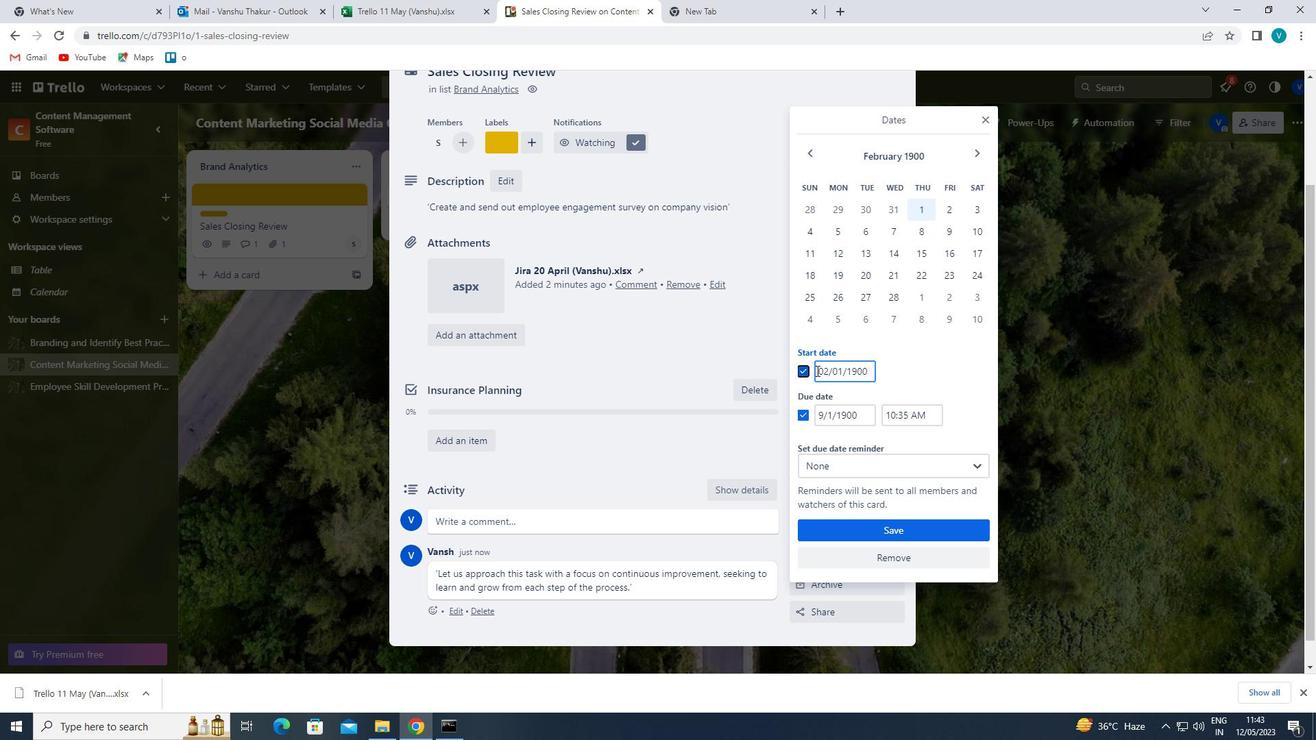 
Action: Mouse pressed left at (821, 366)
Screenshot: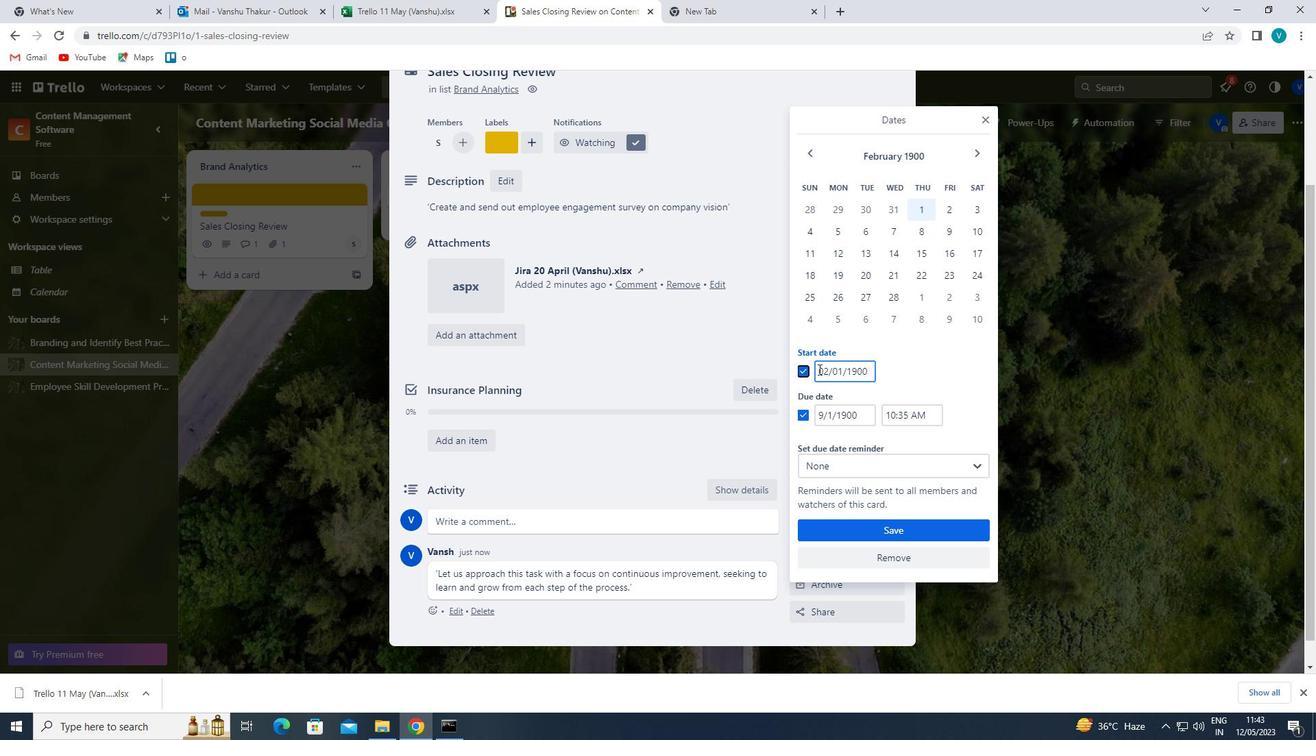 
Action: Mouse moved to (826, 369)
Screenshot: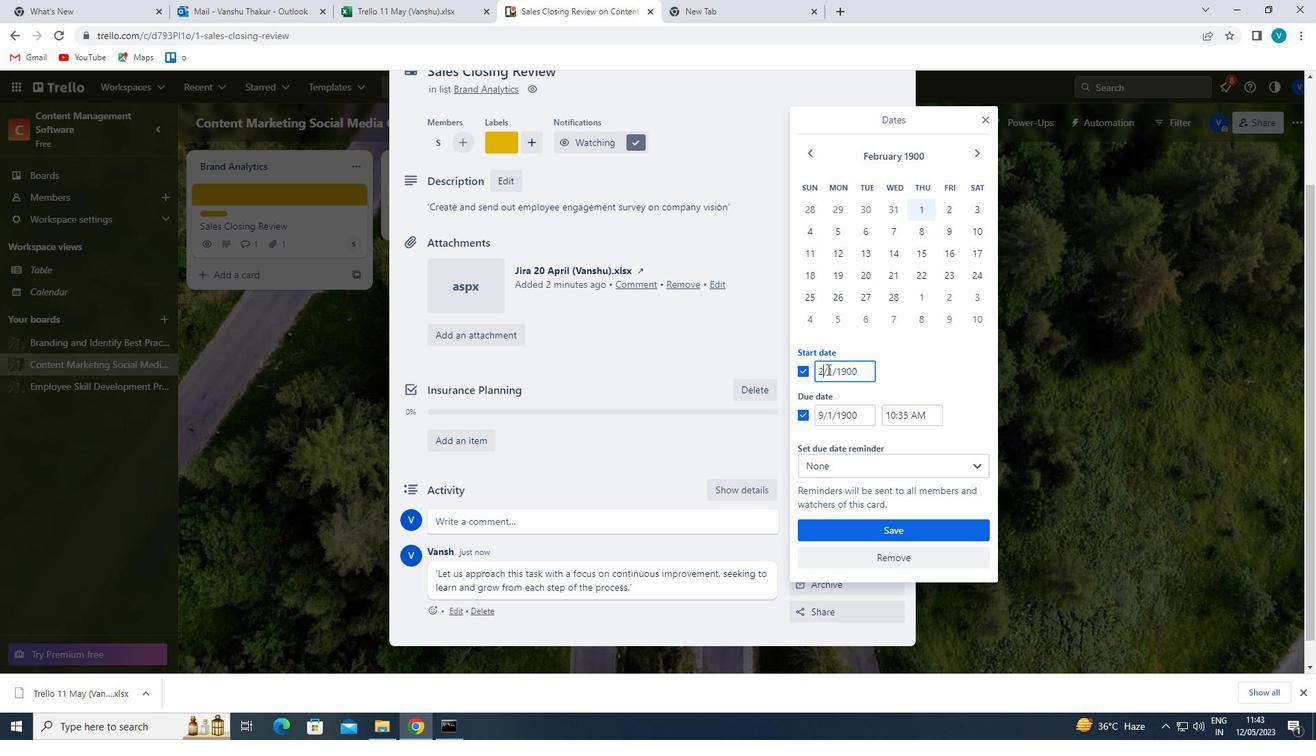 
Action: Key pressed <Key.backspace>3
Screenshot: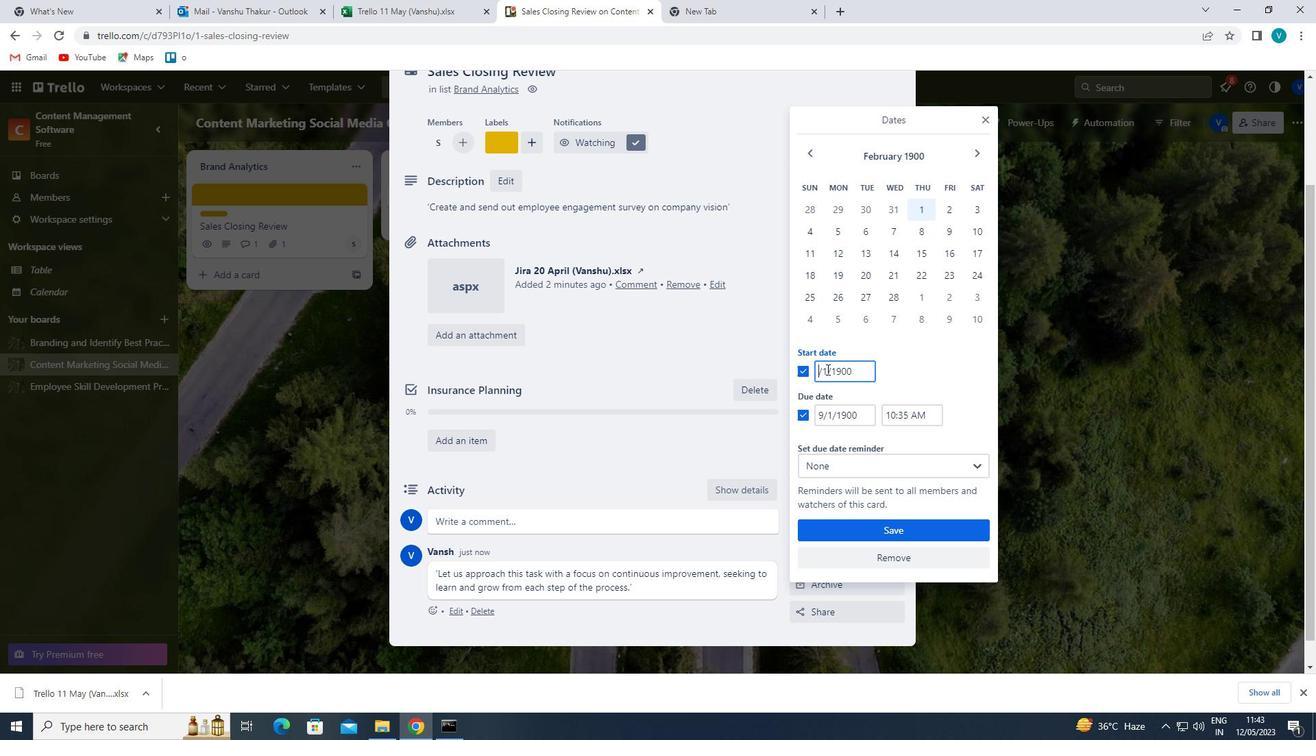 
Action: Mouse moved to (825, 409)
Screenshot: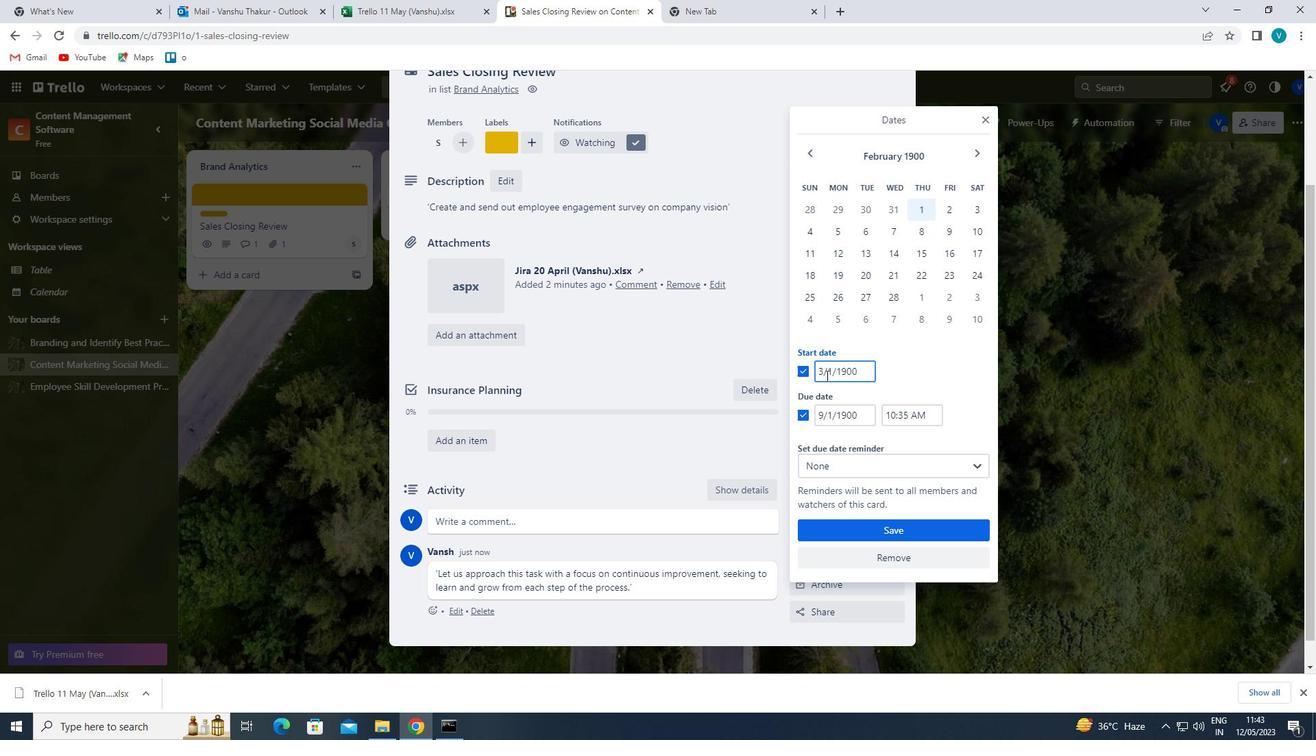 
Action: Mouse pressed left at (825, 409)
Screenshot: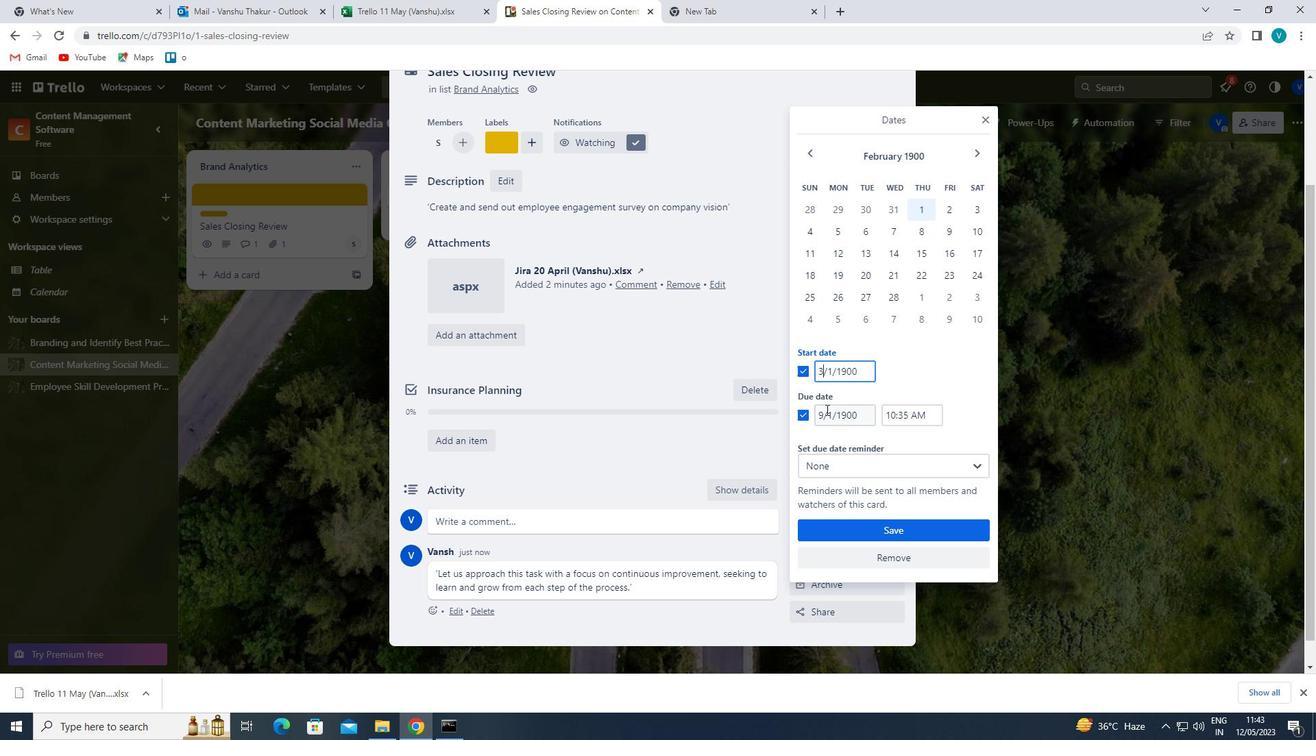 
Action: Mouse moved to (825, 416)
Screenshot: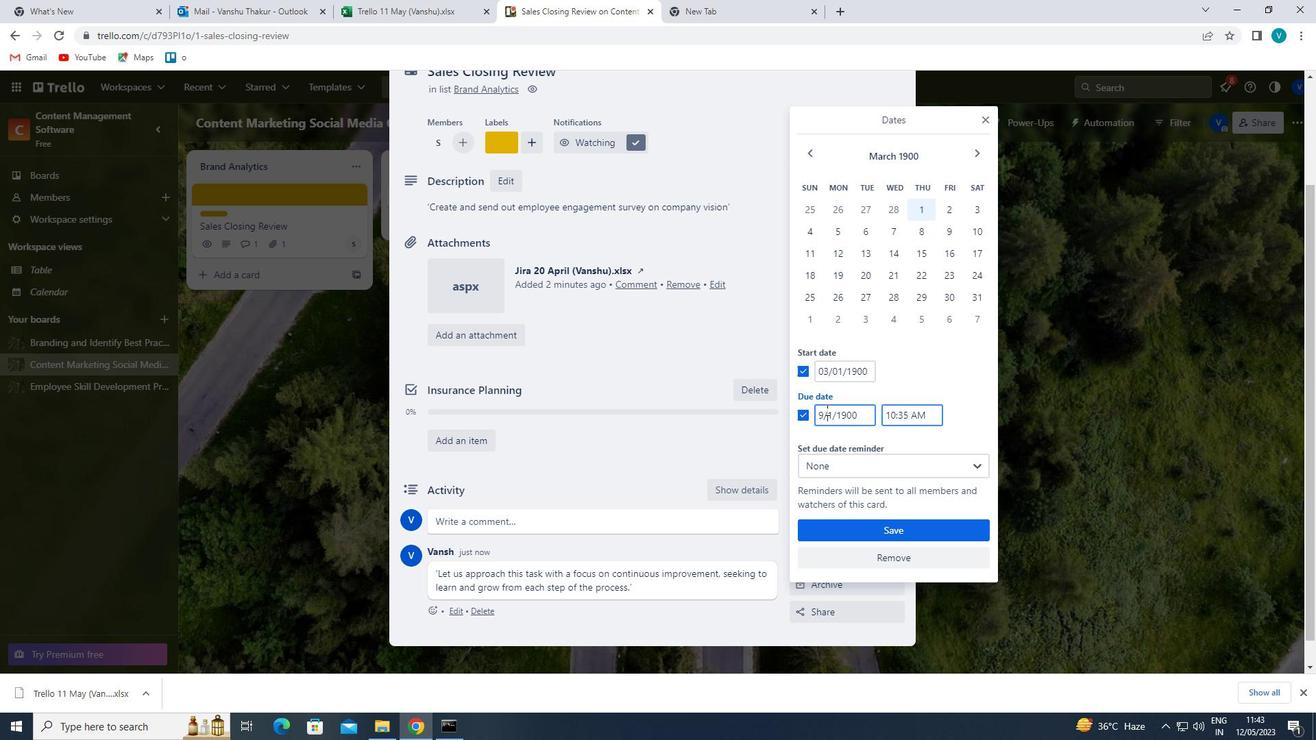 
Action: Mouse pressed left at (825, 416)
Screenshot: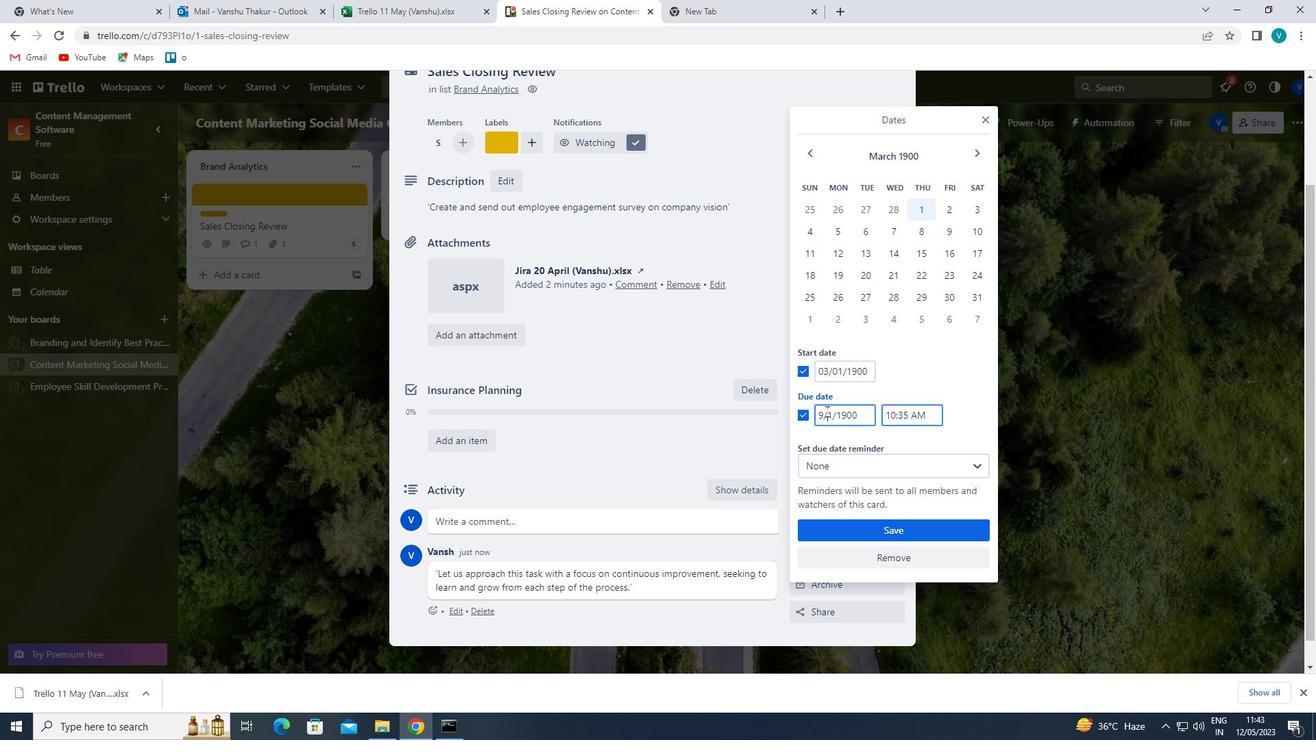 
Action: Key pressed <Key.backspace>10
Screenshot: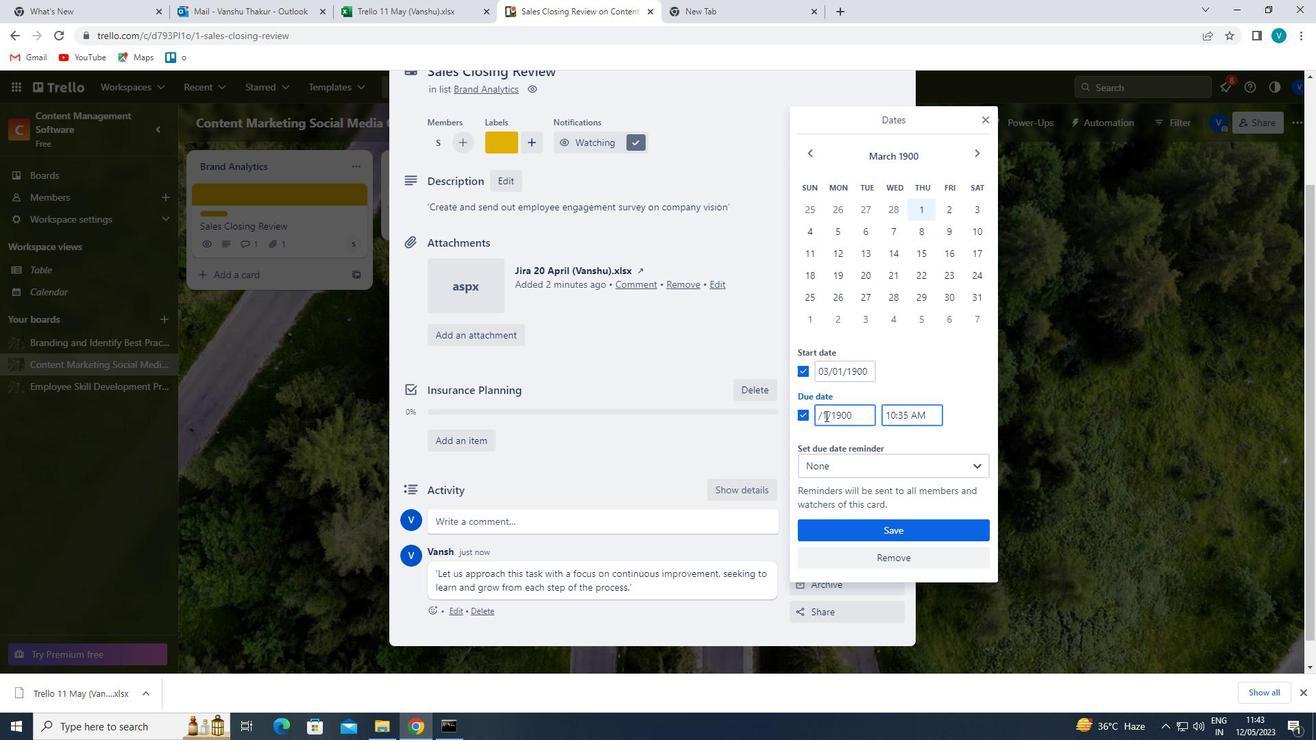 
Action: Mouse moved to (926, 525)
Screenshot: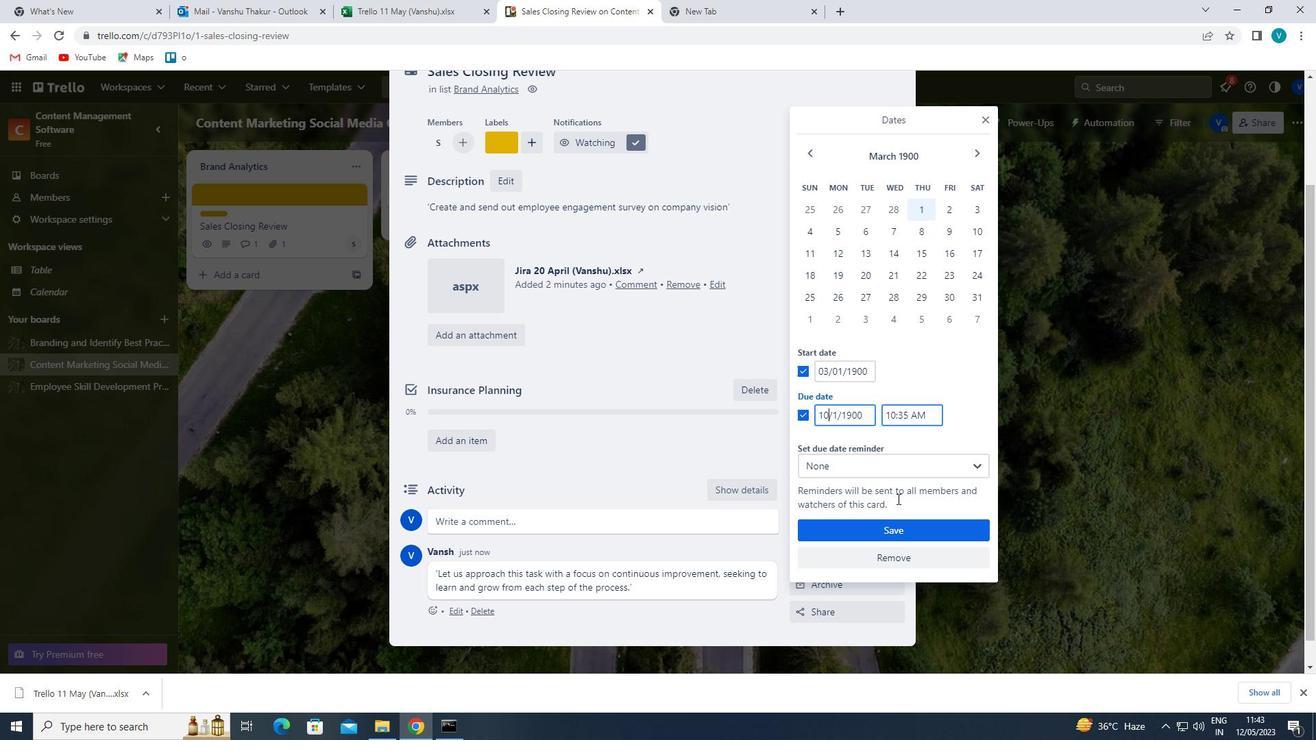 
Action: Mouse pressed left at (926, 525)
Screenshot: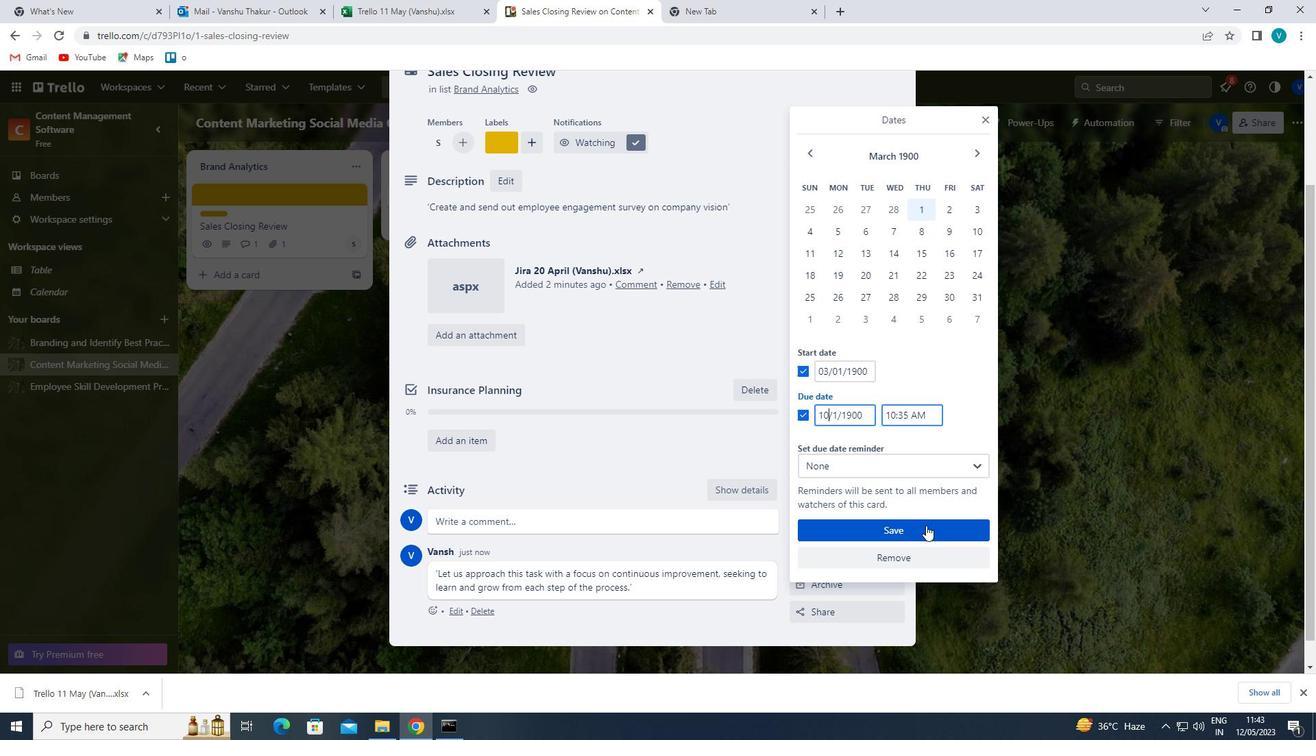 
